 Task: Find connections with filter location Changqing with filter topic #Motivationwith filter profile language Potuguese with filter current company Poshmark with filter school Jaypee University of Information Technology with filter industry Government Administration with filter service category Resume Writing with filter keywords title Recyclables Collector
Action: Mouse moved to (531, 101)
Screenshot: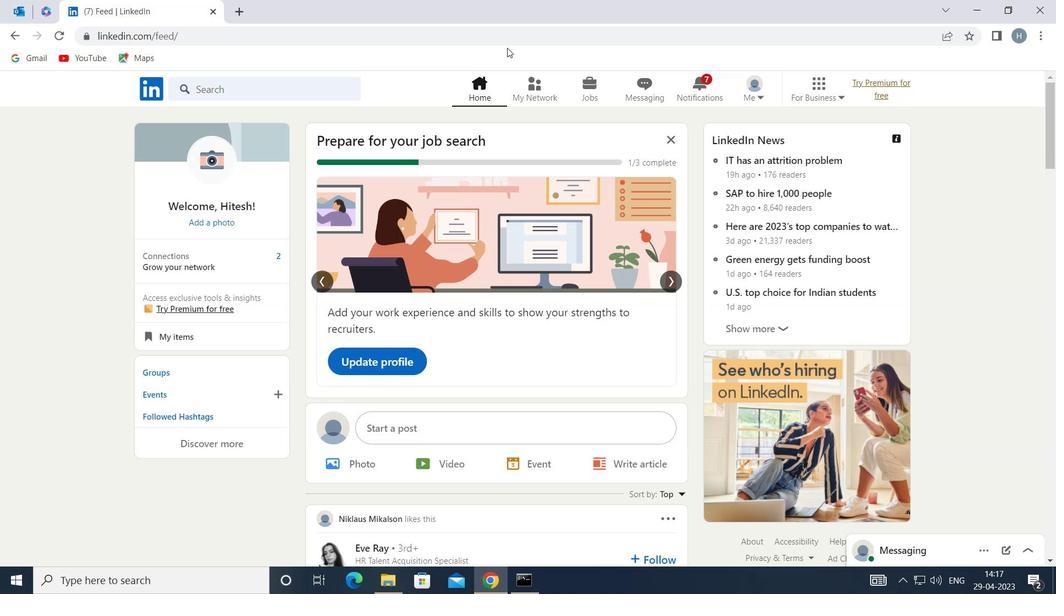 
Action: Mouse pressed left at (531, 101)
Screenshot: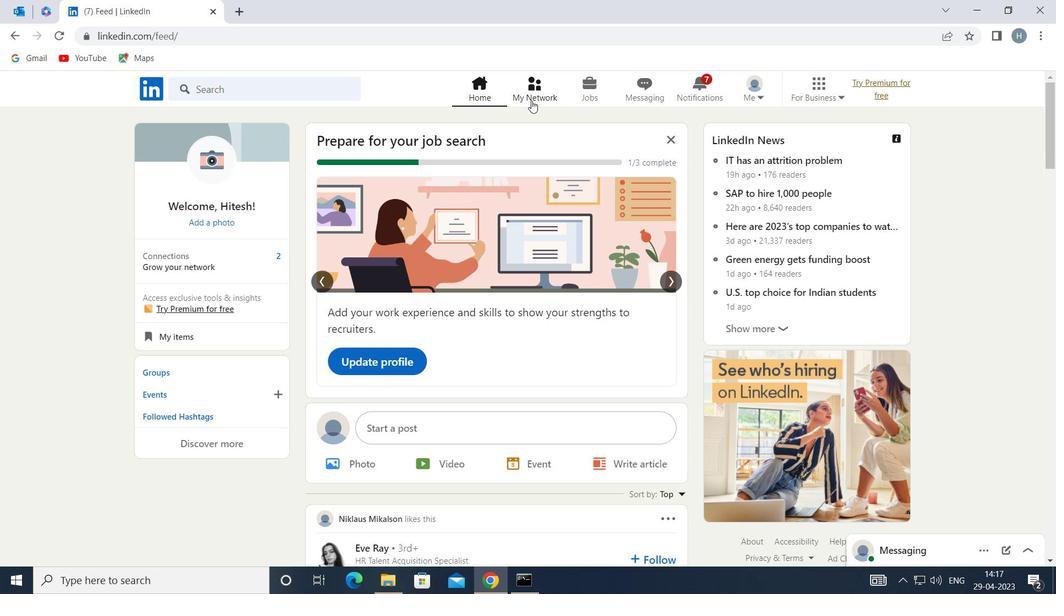 
Action: Mouse moved to (304, 167)
Screenshot: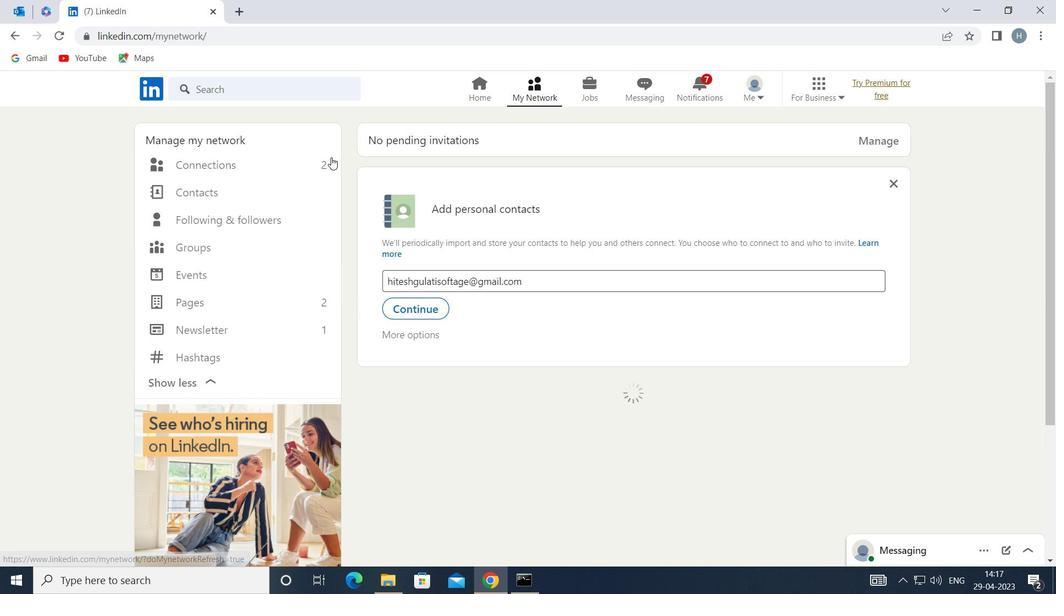 
Action: Mouse pressed left at (304, 167)
Screenshot: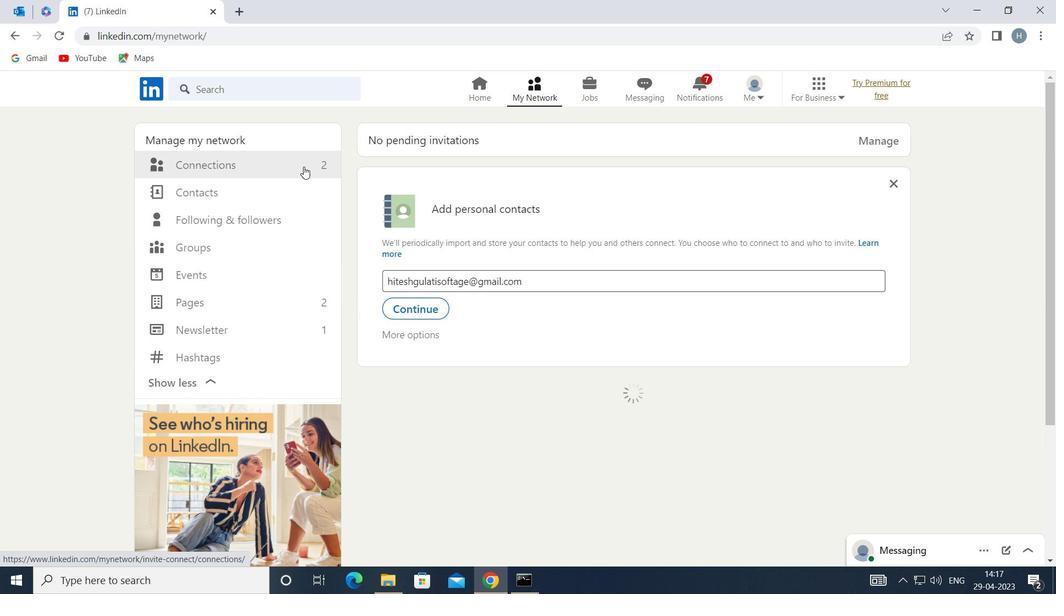 
Action: Mouse moved to (633, 162)
Screenshot: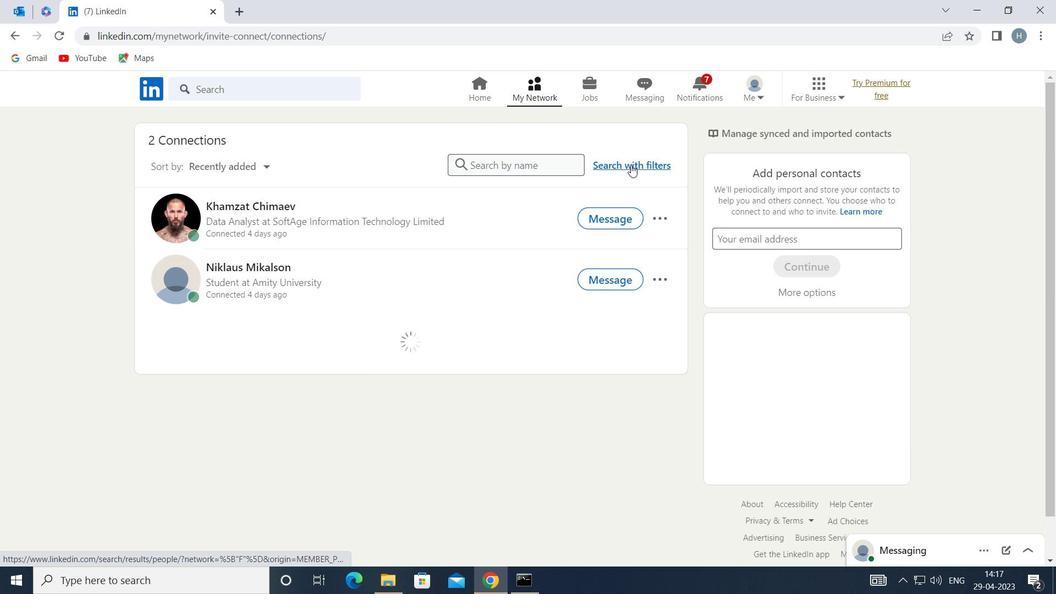 
Action: Mouse pressed left at (633, 162)
Screenshot: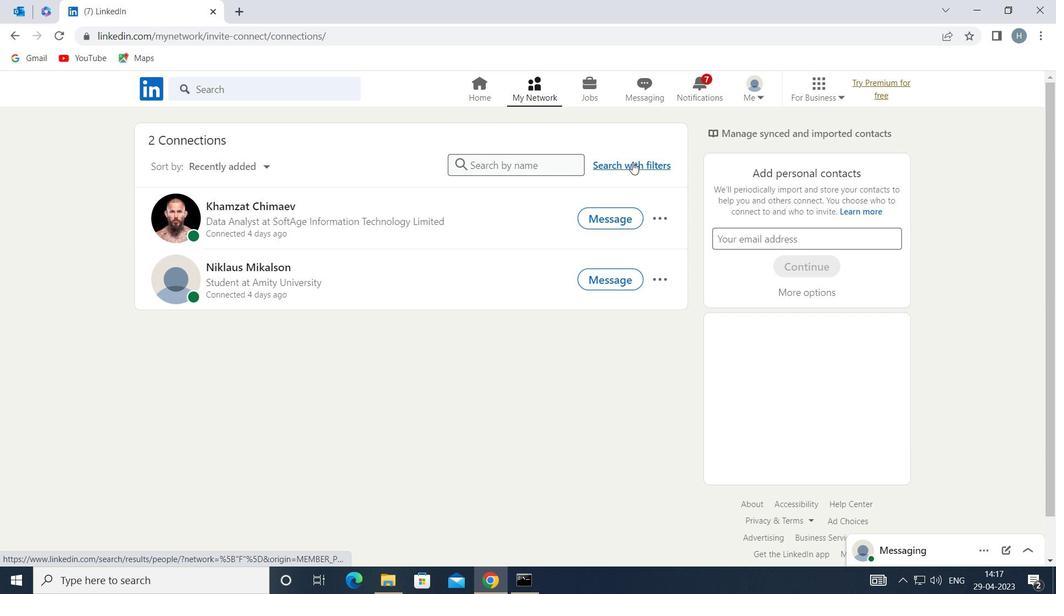 
Action: Mouse moved to (585, 126)
Screenshot: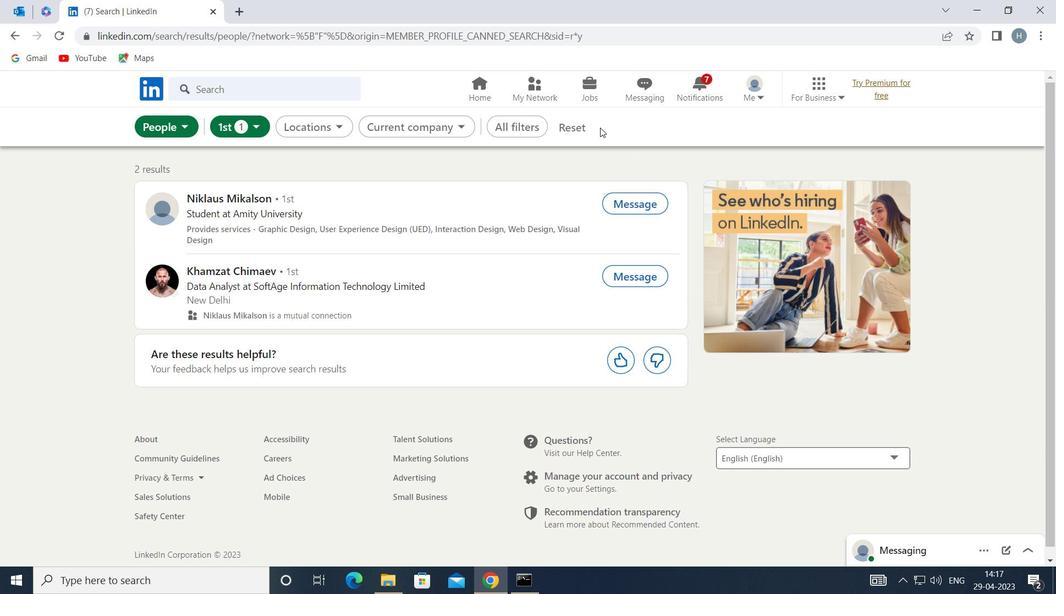 
Action: Mouse pressed left at (585, 126)
Screenshot: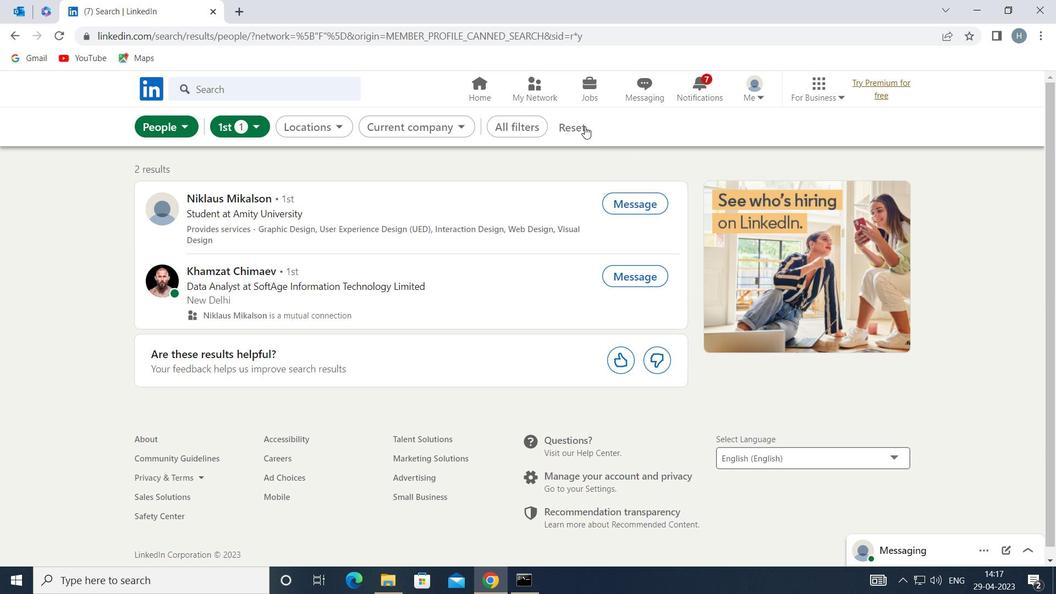 
Action: Mouse moved to (573, 125)
Screenshot: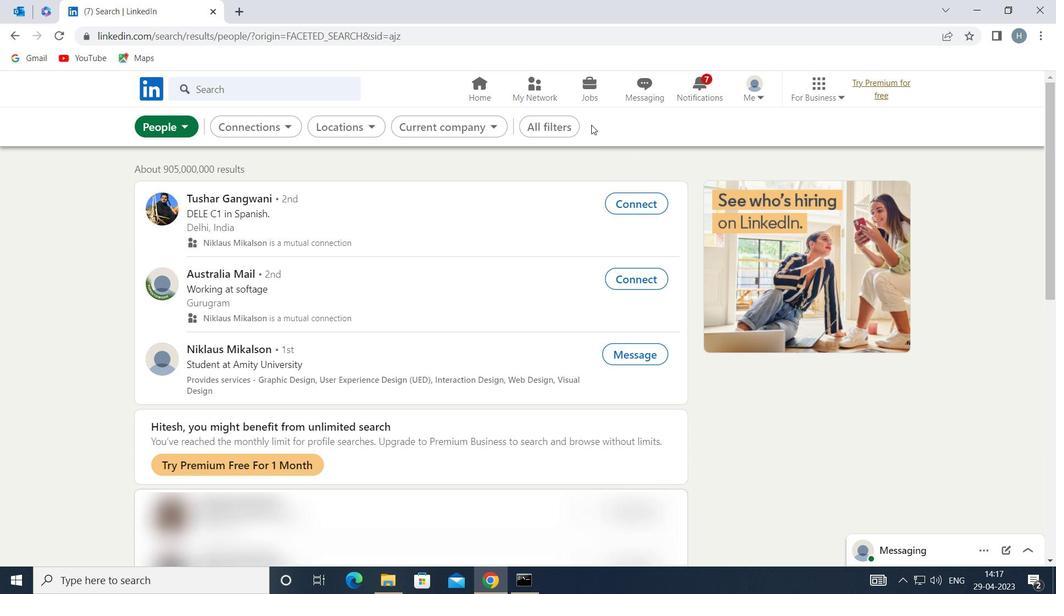 
Action: Mouse pressed left at (573, 125)
Screenshot: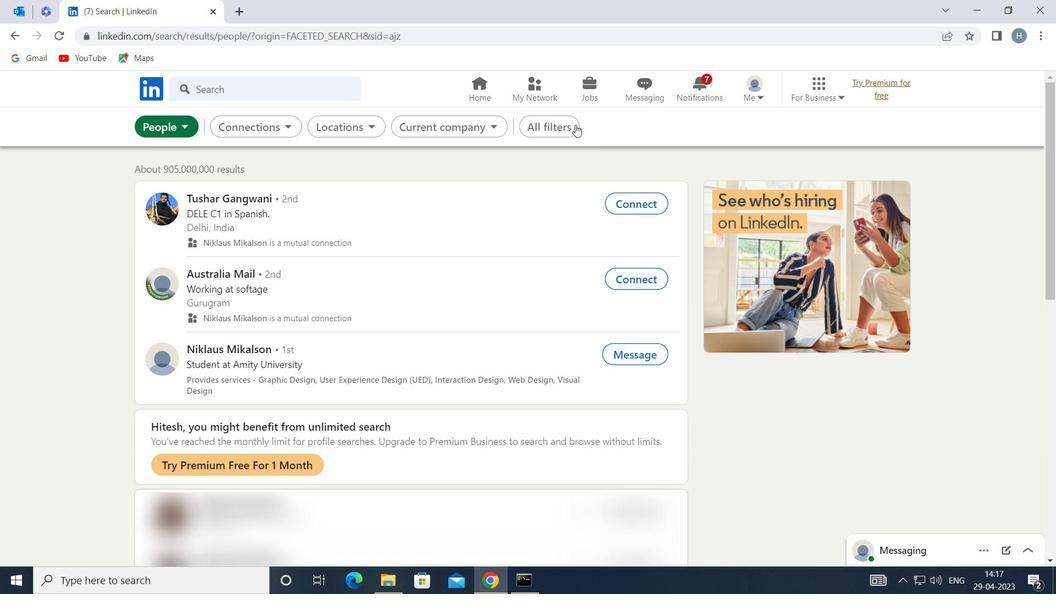 
Action: Mouse moved to (789, 299)
Screenshot: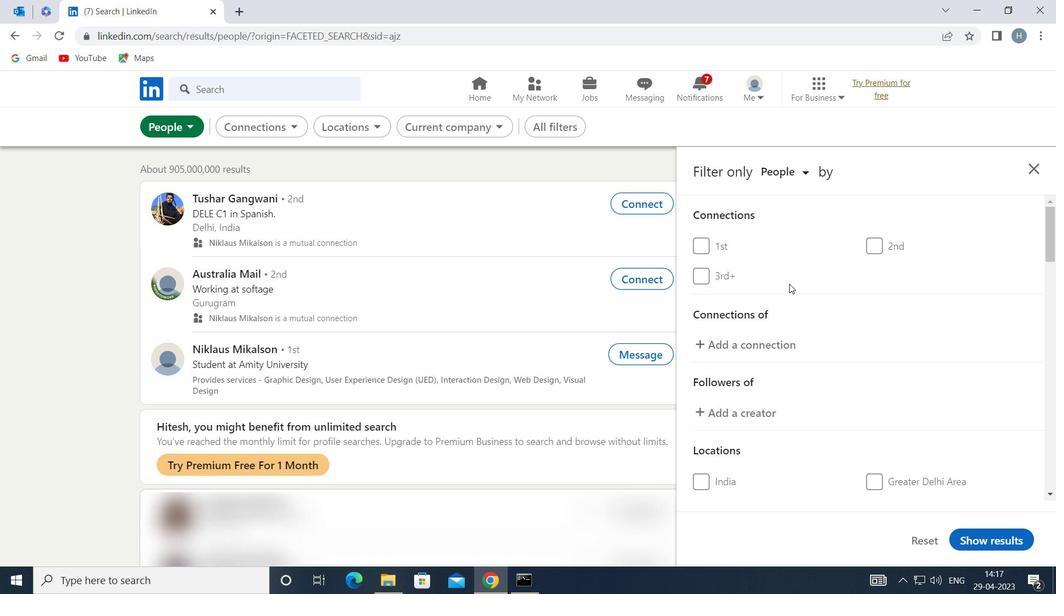 
Action: Mouse scrolled (789, 298) with delta (0, 0)
Screenshot: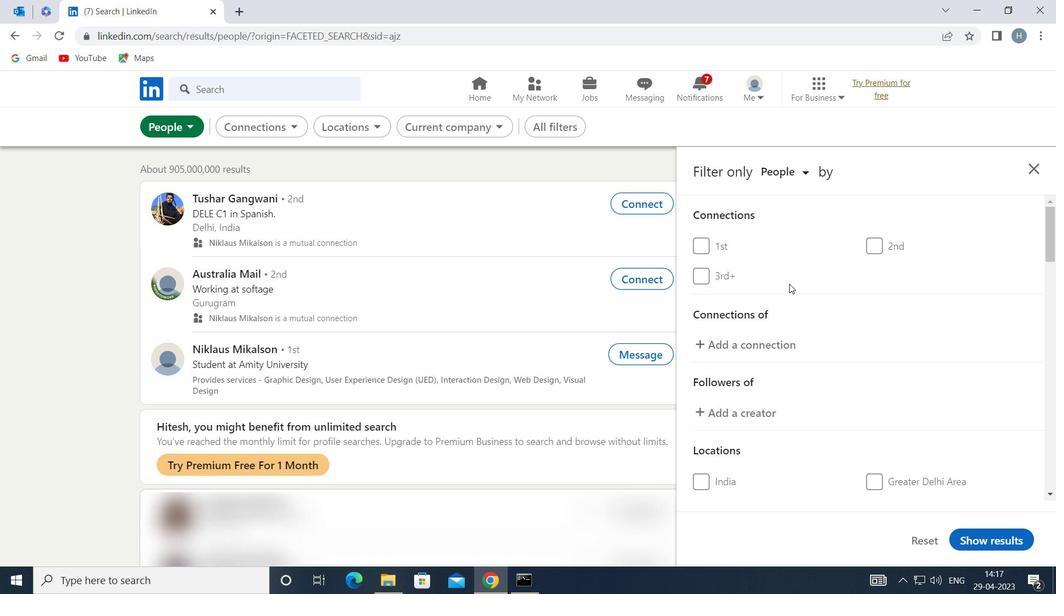
Action: Mouse moved to (788, 310)
Screenshot: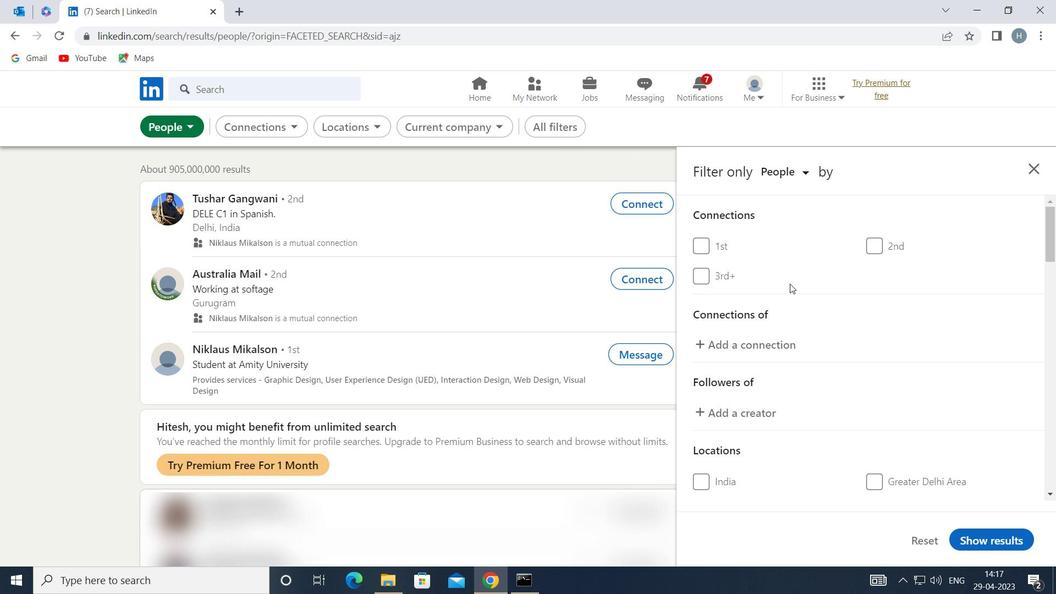 
Action: Mouse scrolled (788, 309) with delta (0, 0)
Screenshot: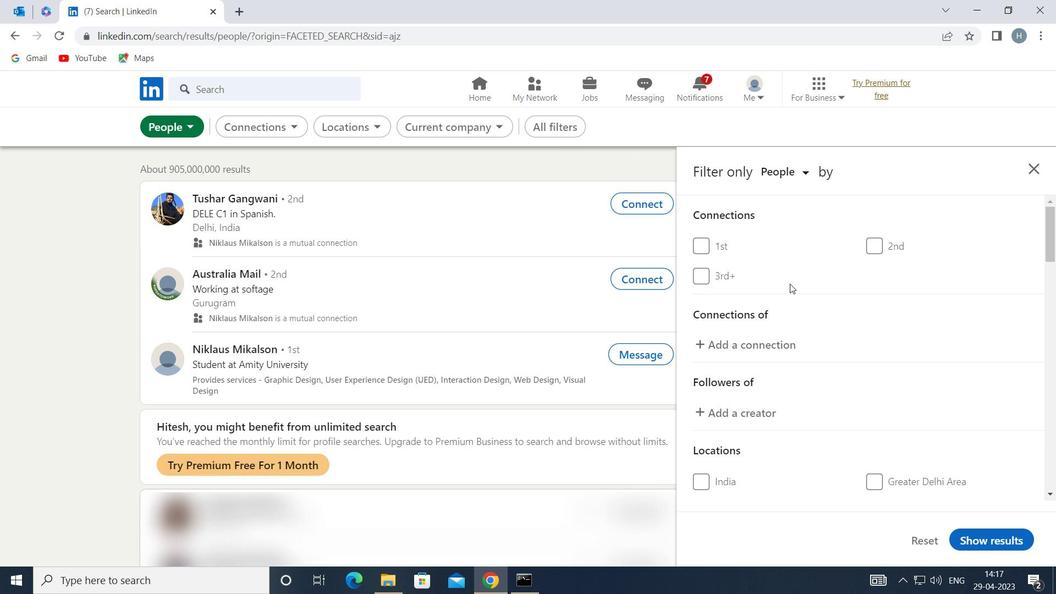 
Action: Mouse moved to (787, 312)
Screenshot: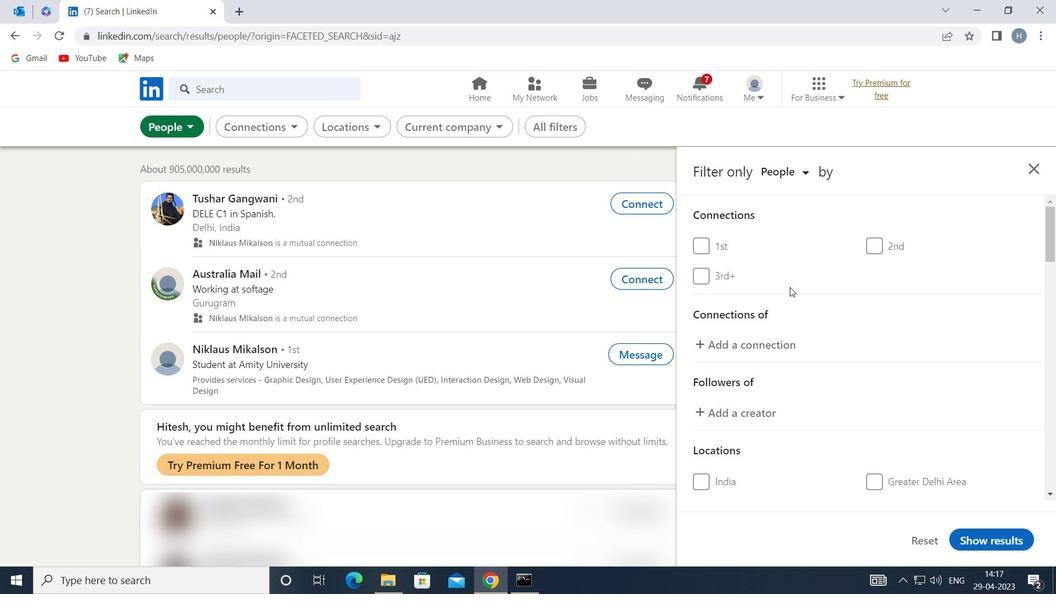 
Action: Mouse scrolled (787, 311) with delta (0, 0)
Screenshot: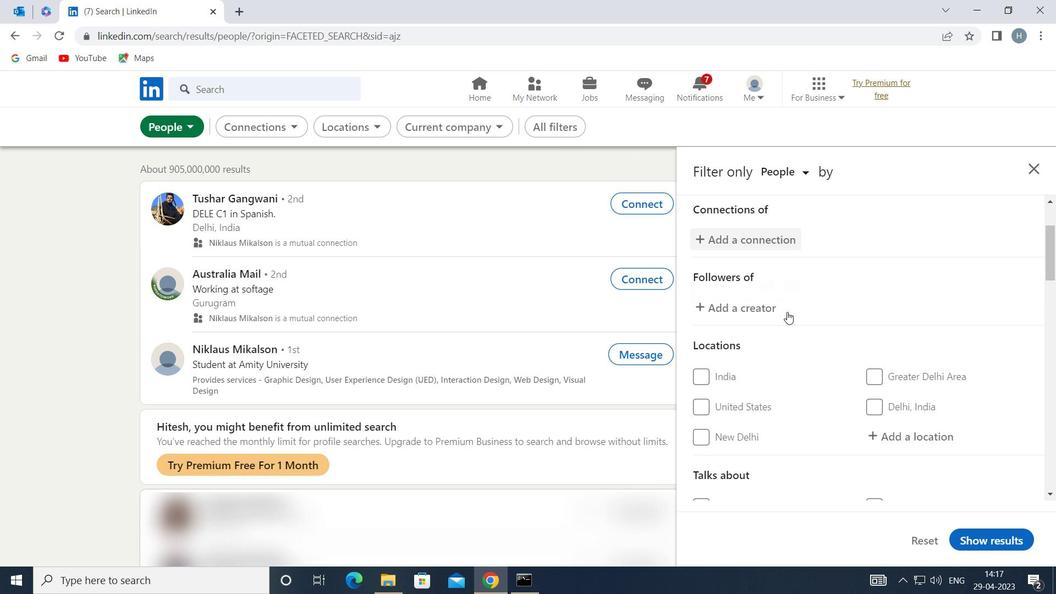 
Action: Mouse moved to (878, 336)
Screenshot: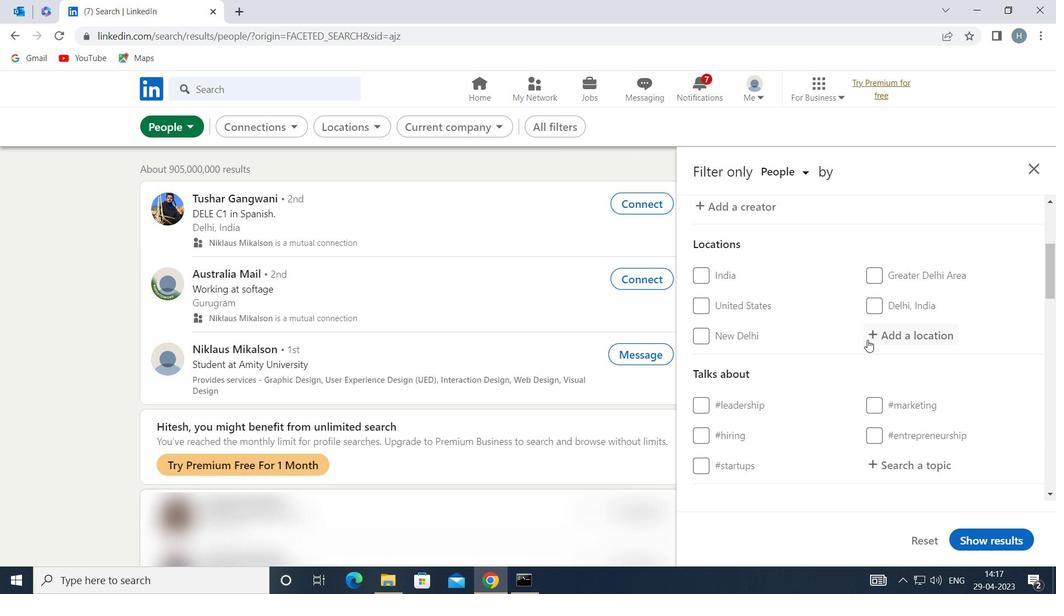 
Action: Mouse pressed left at (878, 336)
Screenshot: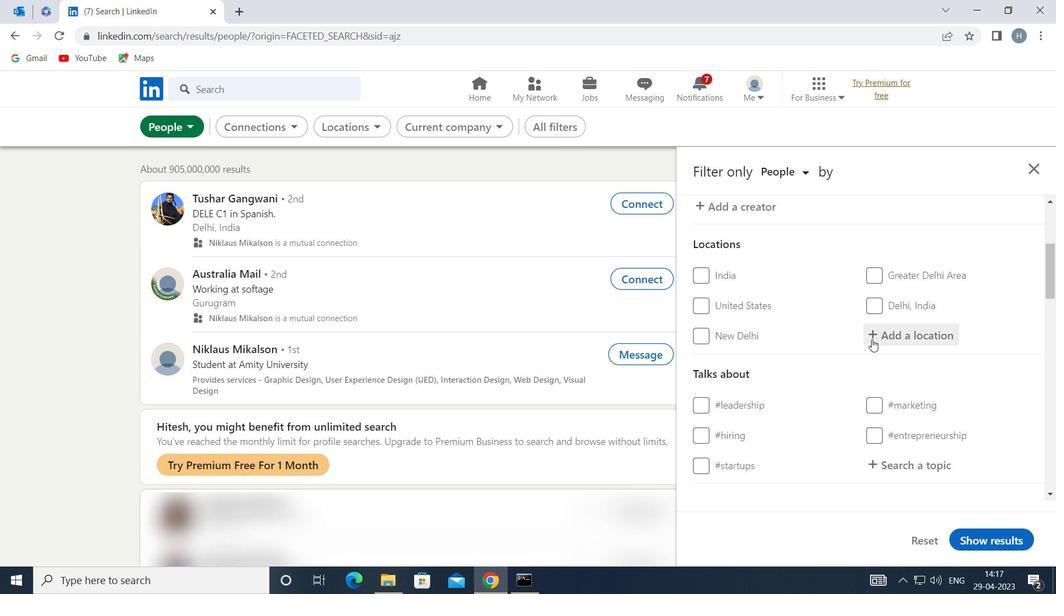 
Action: Mouse moved to (860, 329)
Screenshot: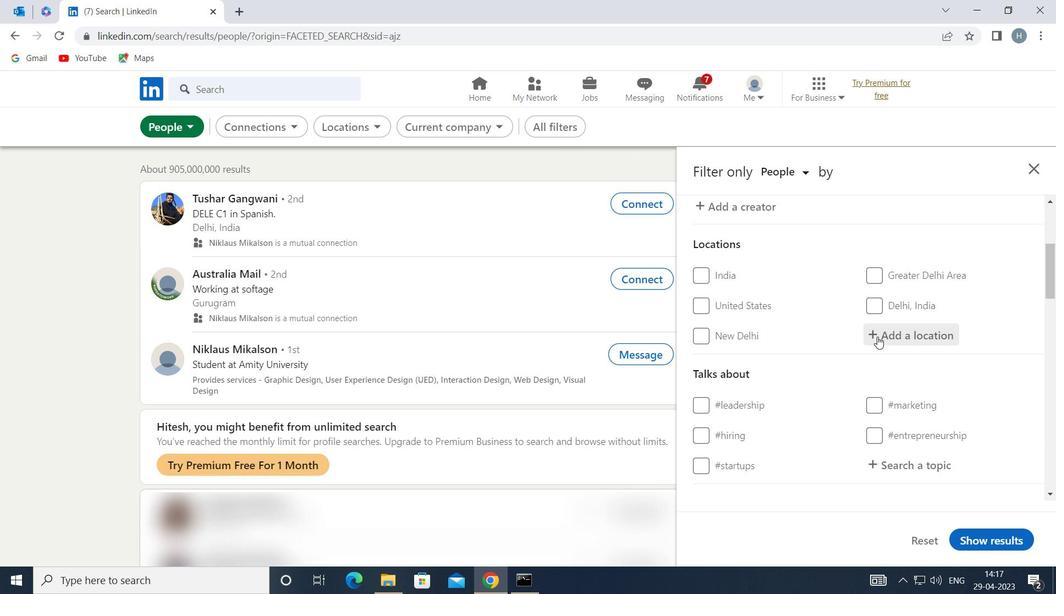 
Action: Key pressed c
Screenshot: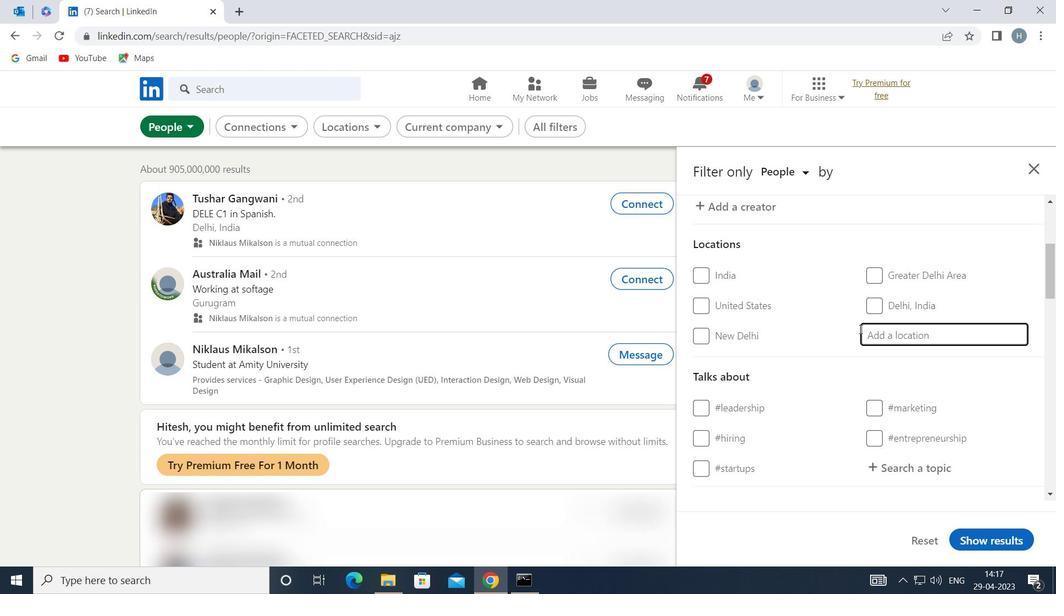 
Action: Mouse moved to (860, 329)
Screenshot: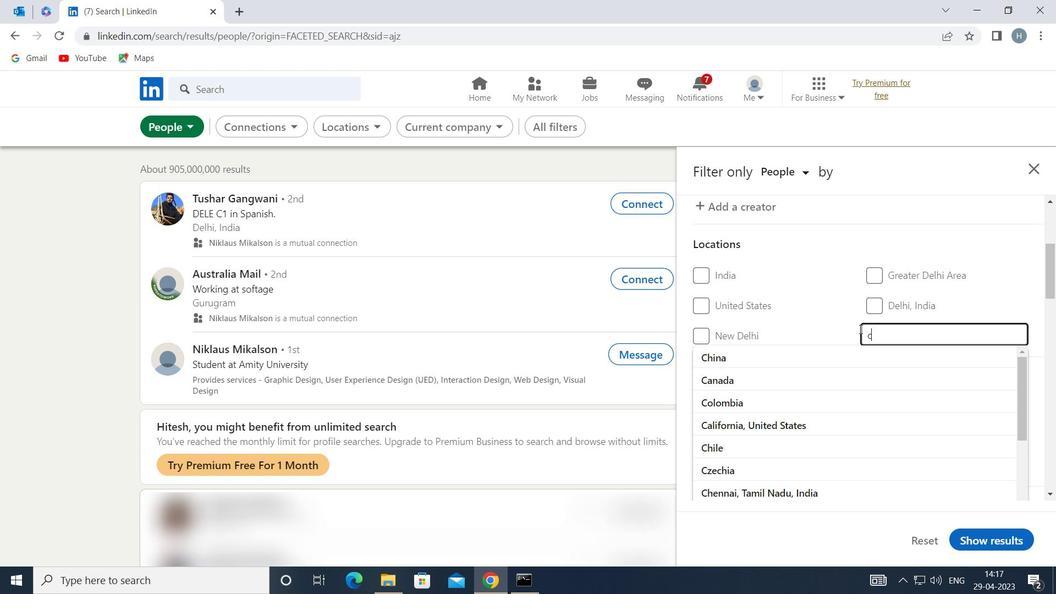 
Action: Key pressed <Key.backspace><Key.shift>CHANGQING
Screenshot: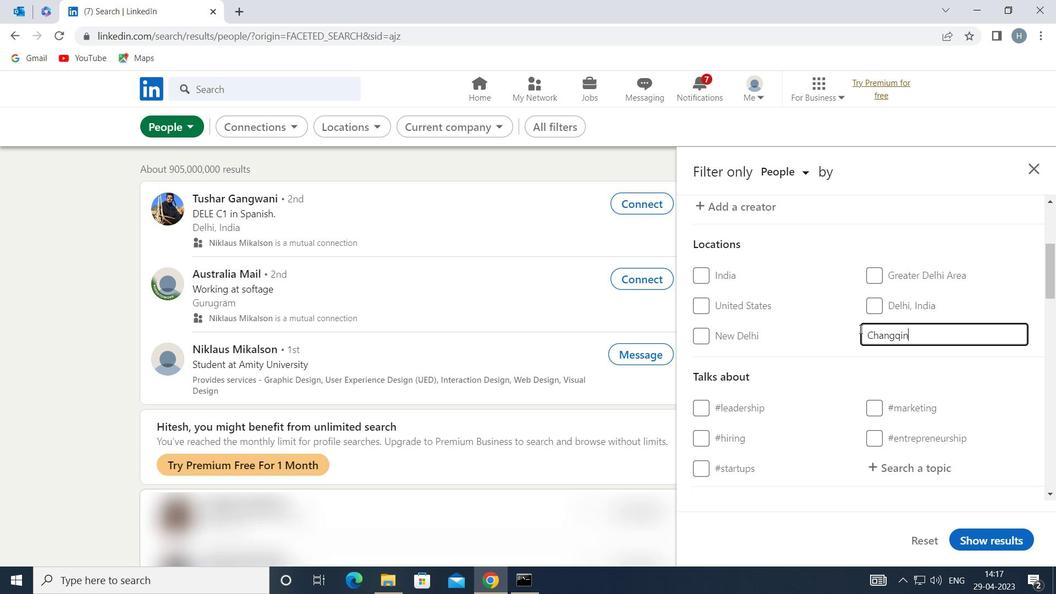 
Action: Mouse moved to (902, 251)
Screenshot: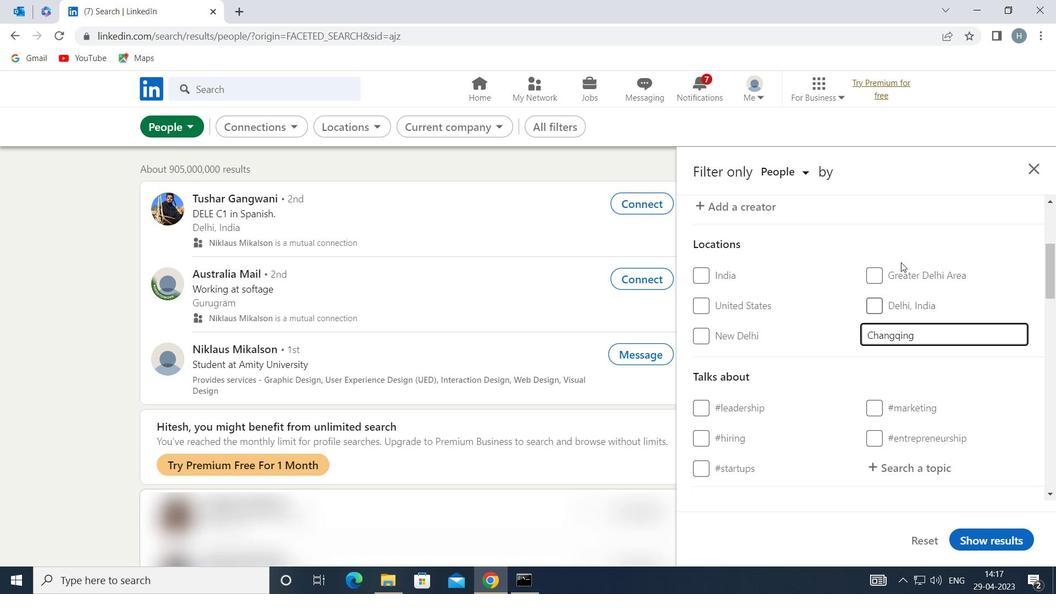 
Action: Key pressed <Key.enter>
Screenshot: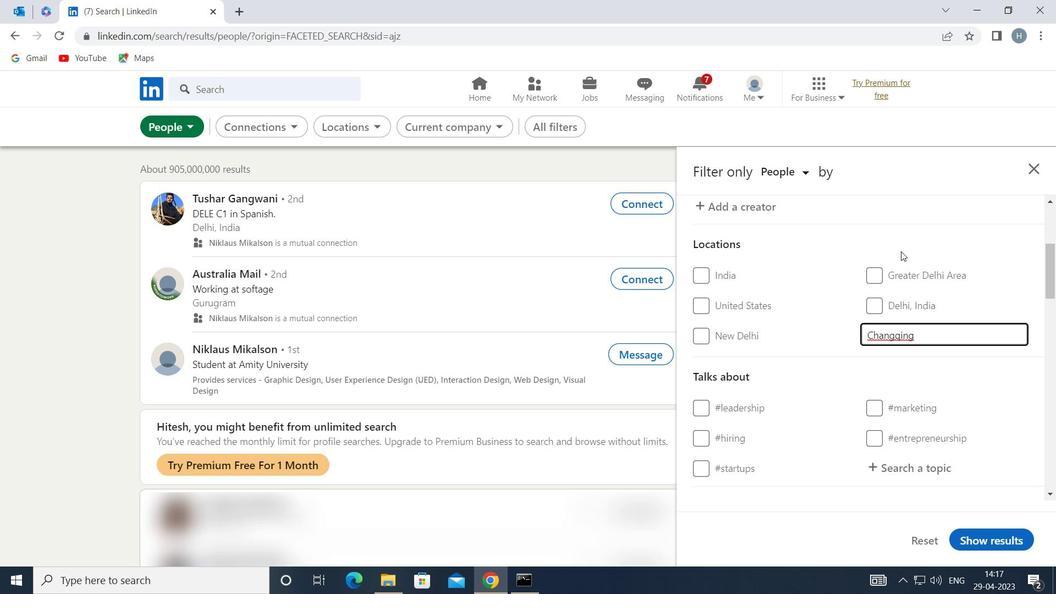 
Action: Mouse moved to (862, 303)
Screenshot: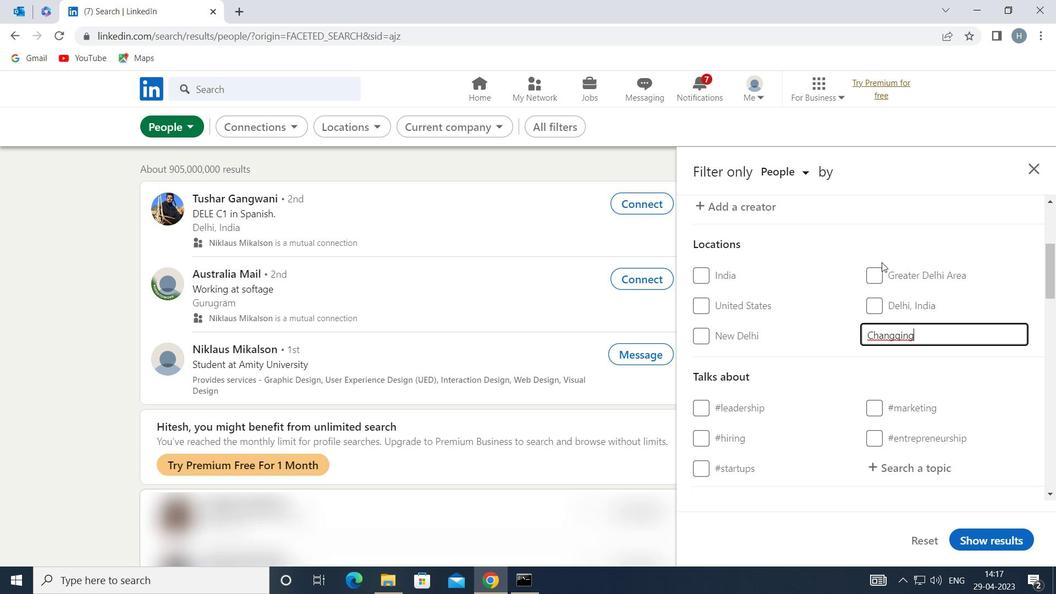 
Action: Mouse scrolled (862, 302) with delta (0, 0)
Screenshot: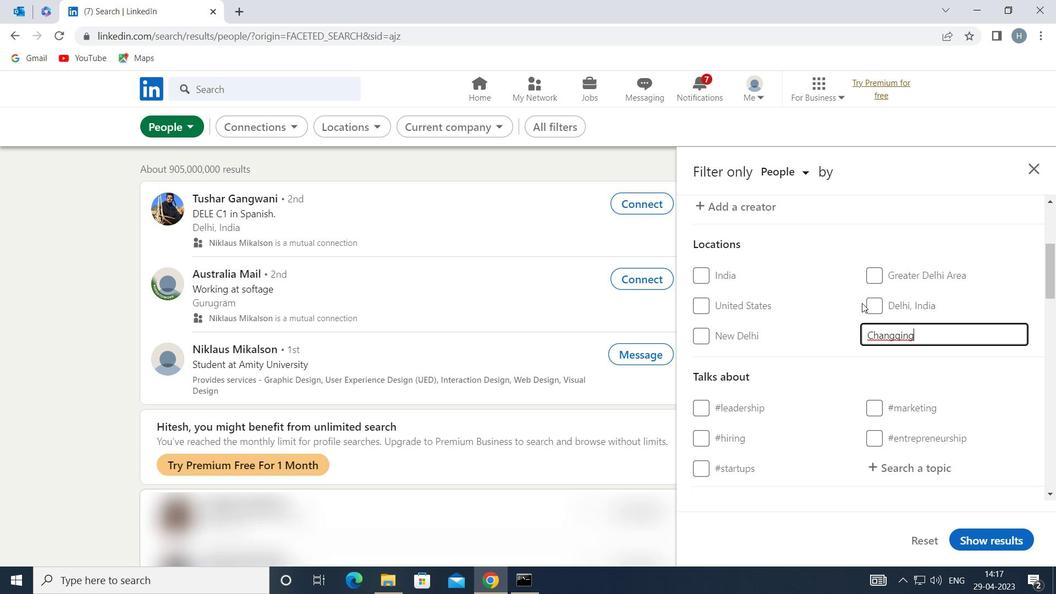 
Action: Mouse moved to (862, 303)
Screenshot: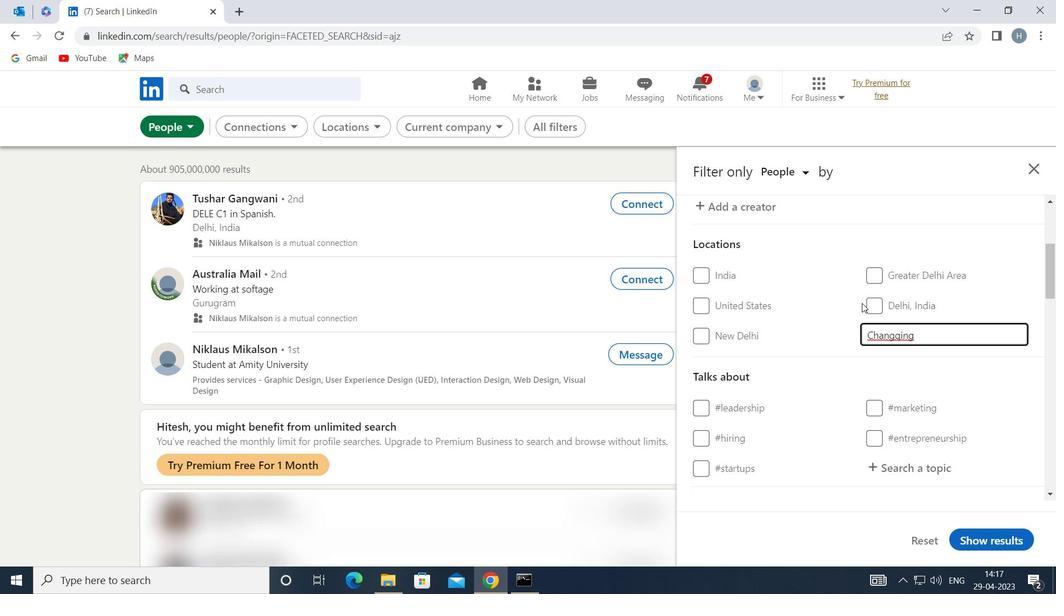 
Action: Mouse scrolled (862, 303) with delta (0, 0)
Screenshot: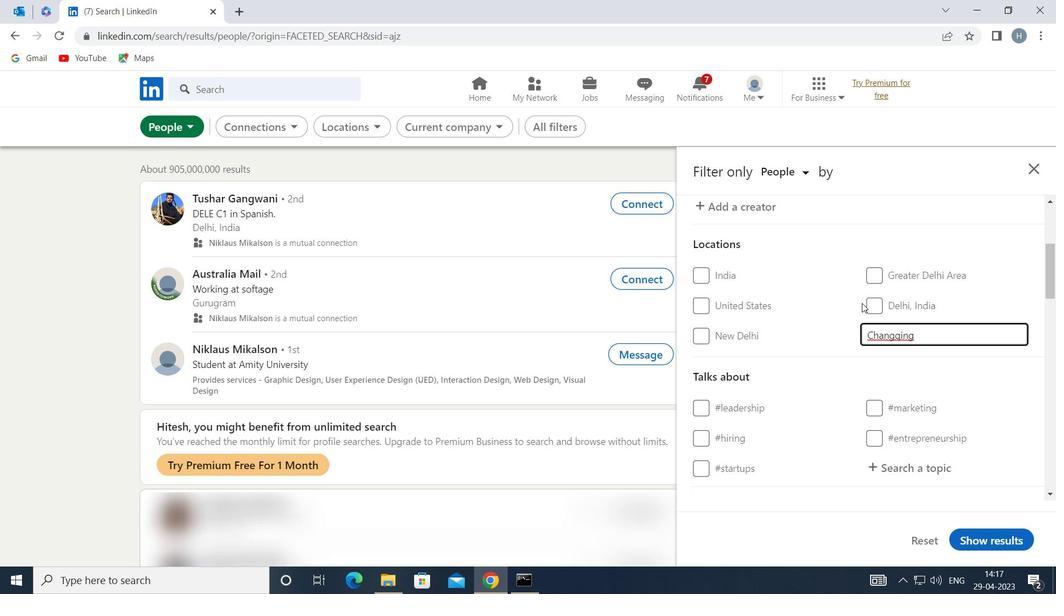 
Action: Mouse moved to (907, 327)
Screenshot: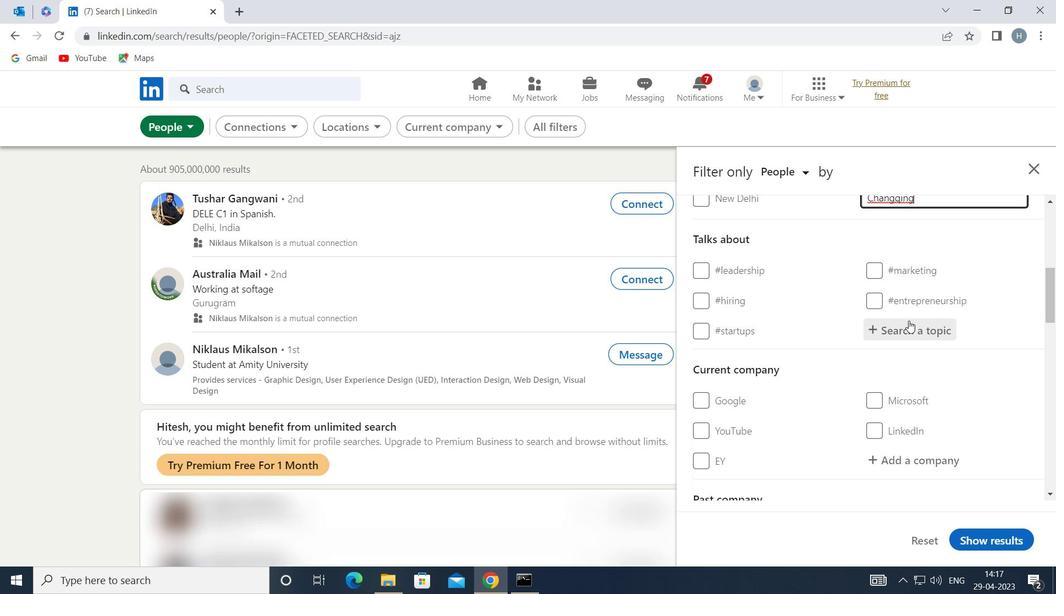 
Action: Mouse pressed left at (907, 327)
Screenshot: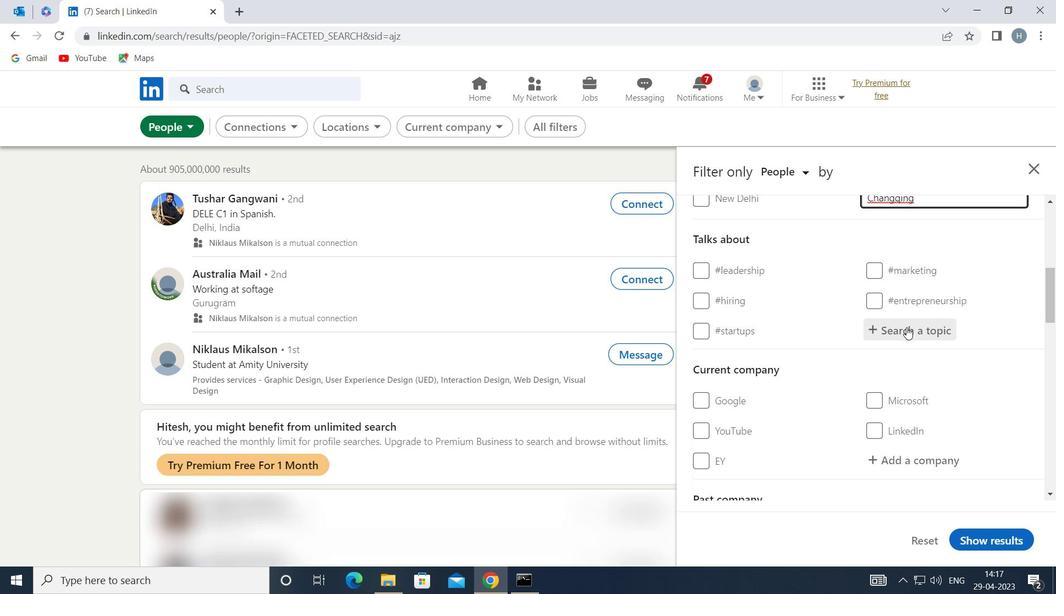 
Action: Mouse moved to (890, 318)
Screenshot: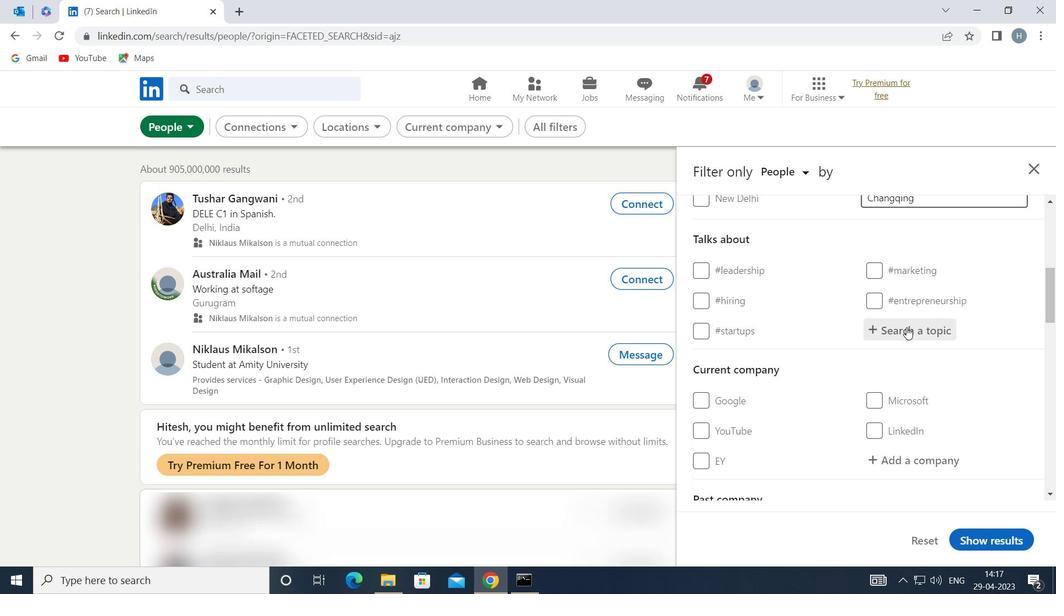 
Action: Key pressed <Key.shift>MOTIVA
Screenshot: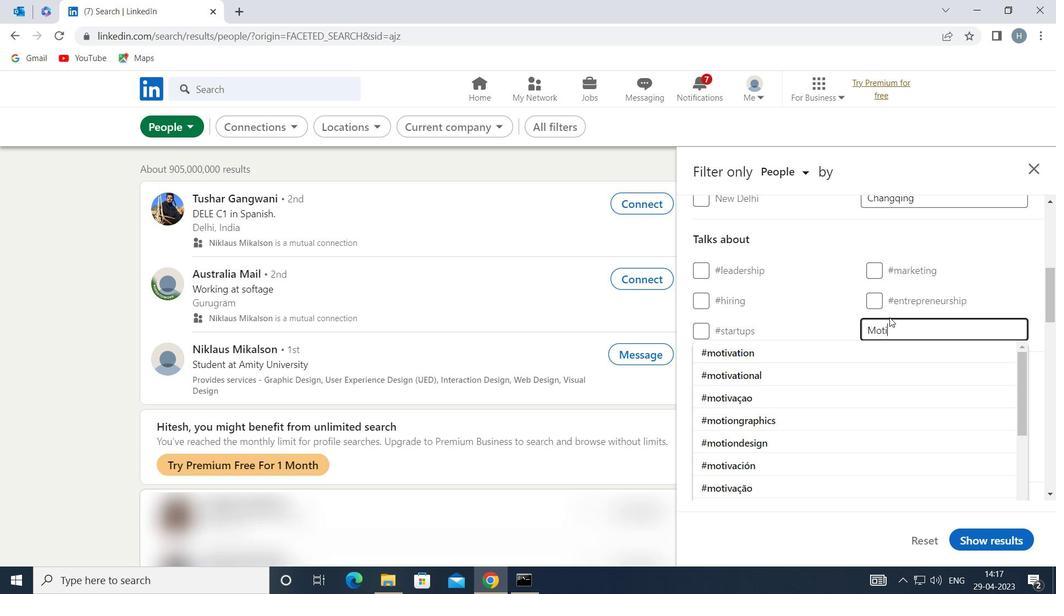 
Action: Mouse moved to (789, 350)
Screenshot: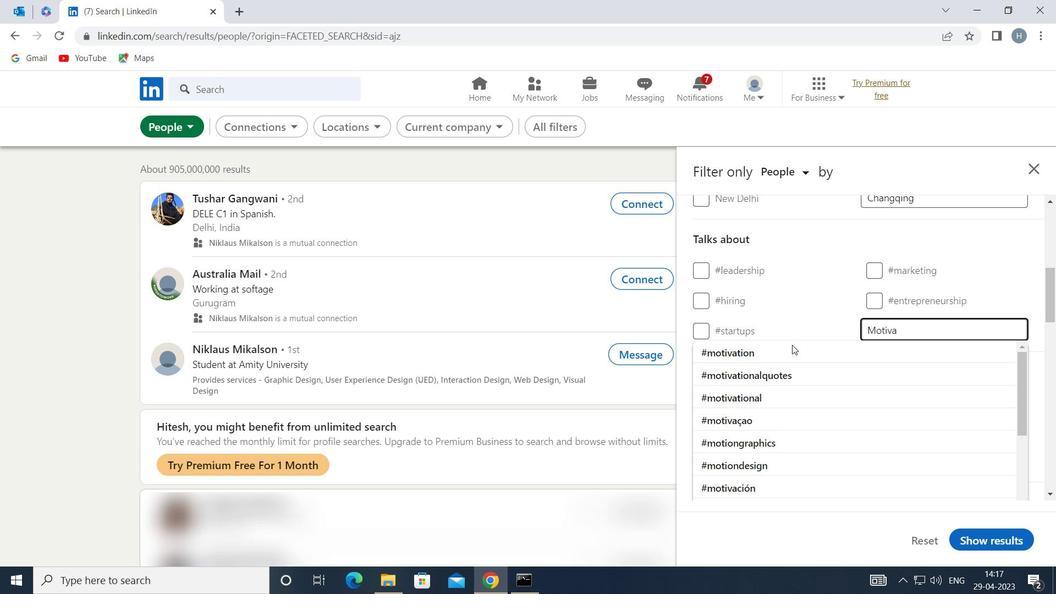 
Action: Mouse pressed left at (789, 350)
Screenshot: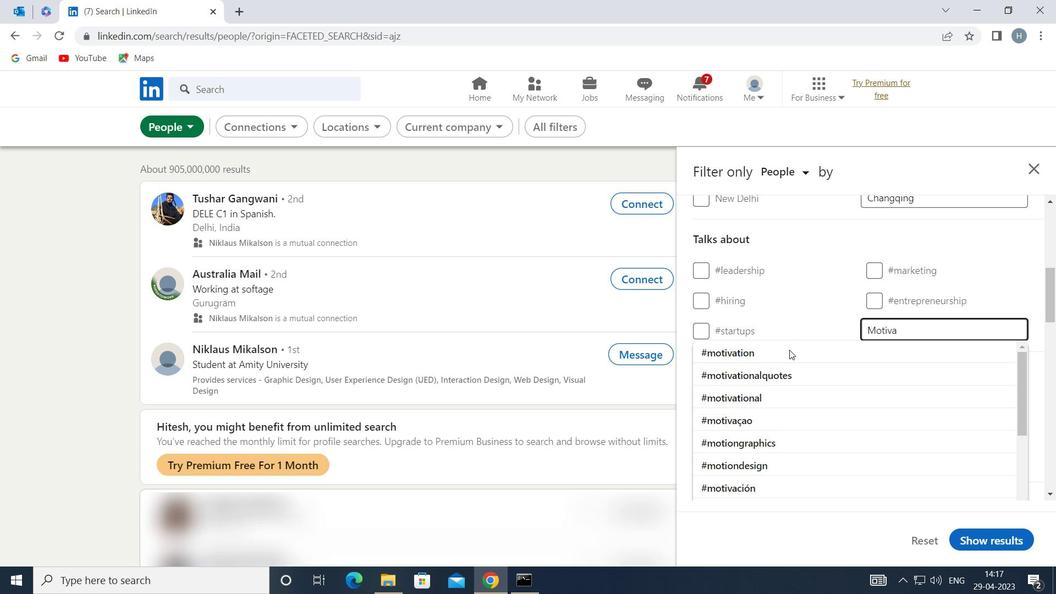
Action: Mouse moved to (800, 339)
Screenshot: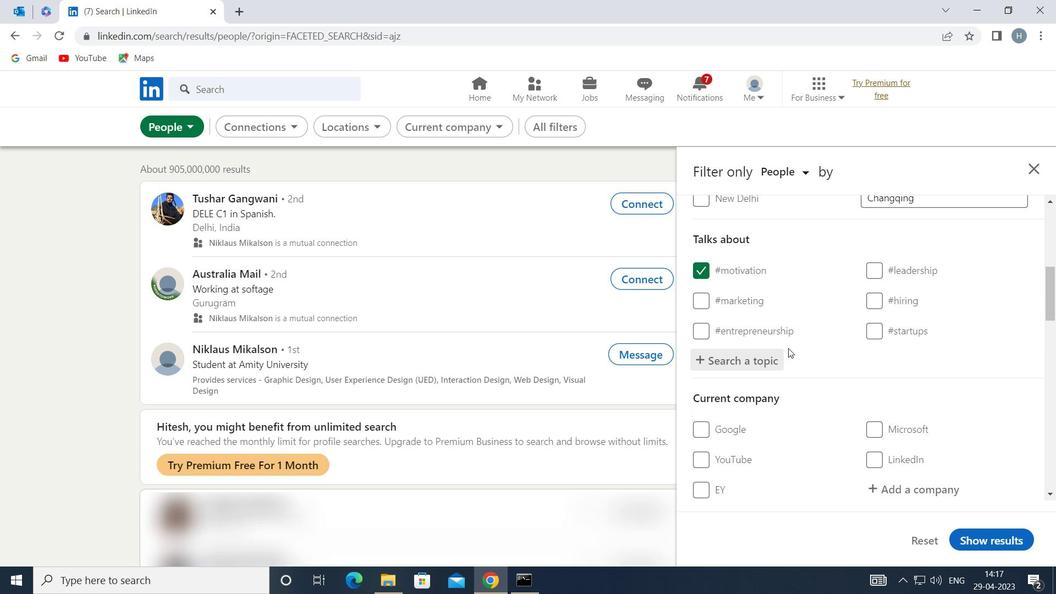 
Action: Mouse scrolled (800, 339) with delta (0, 0)
Screenshot: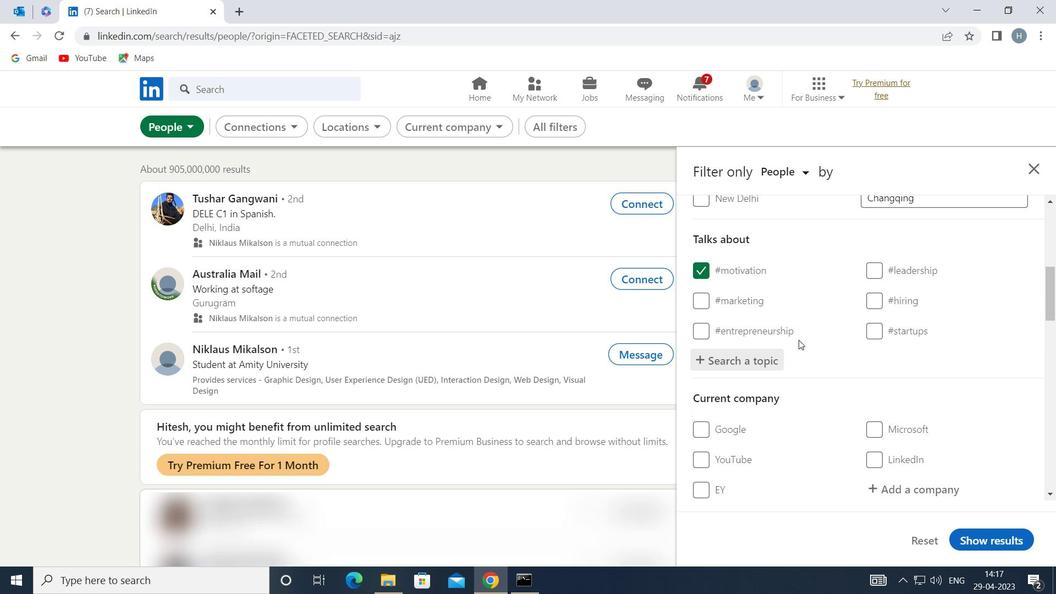
Action: Mouse scrolled (800, 339) with delta (0, 0)
Screenshot: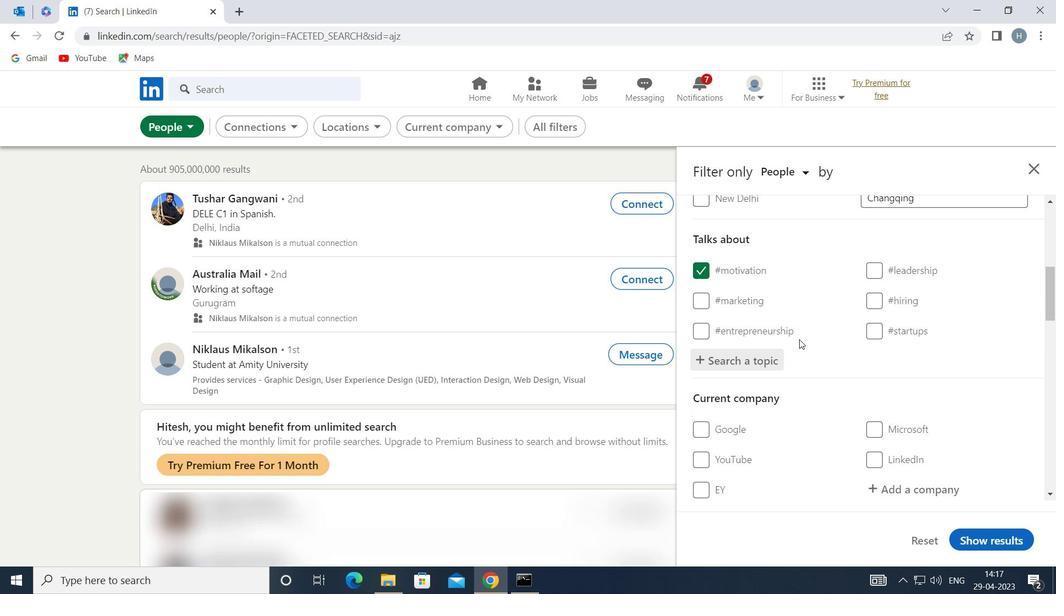 
Action: Mouse scrolled (800, 339) with delta (0, 0)
Screenshot: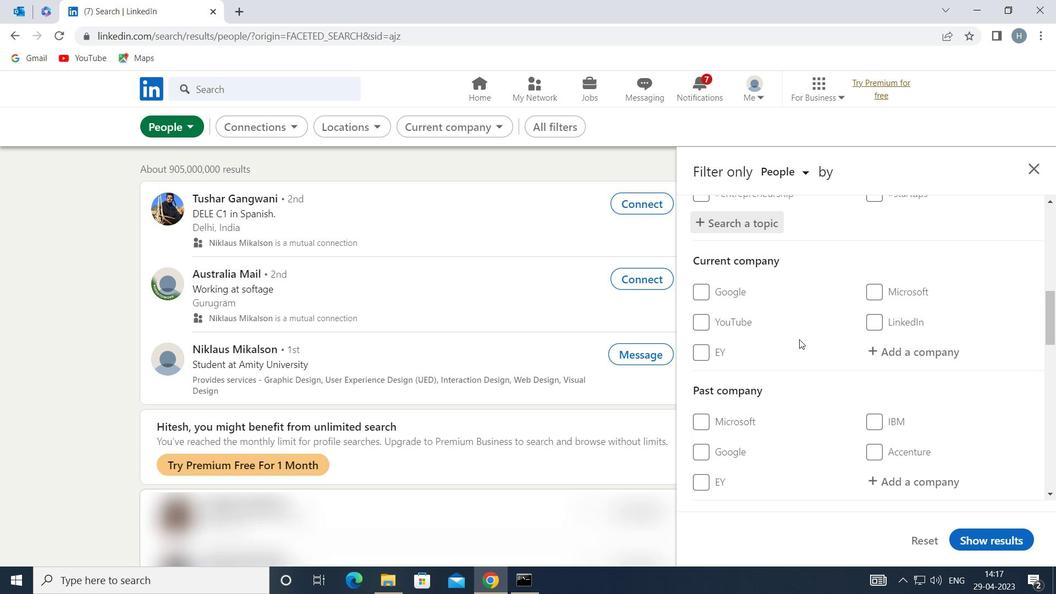 
Action: Mouse moved to (799, 322)
Screenshot: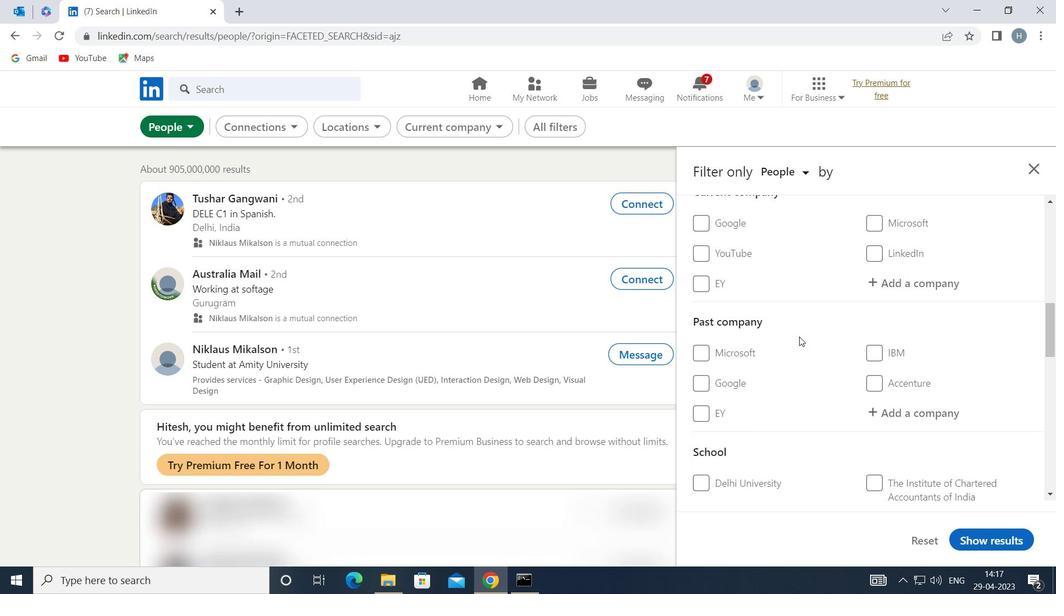 
Action: Mouse scrolled (799, 322) with delta (0, 0)
Screenshot: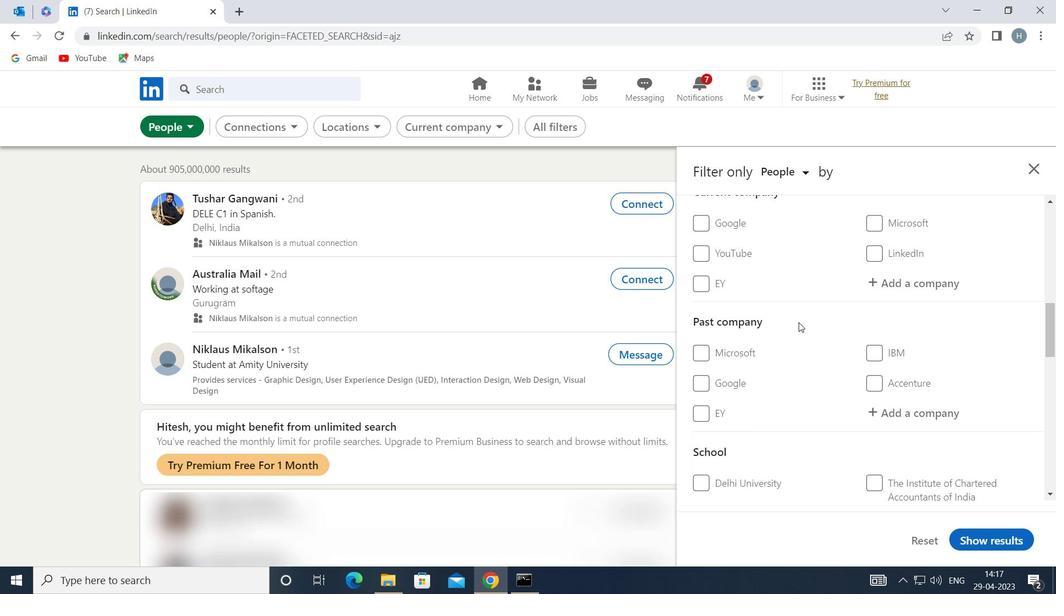 
Action: Mouse moved to (798, 322)
Screenshot: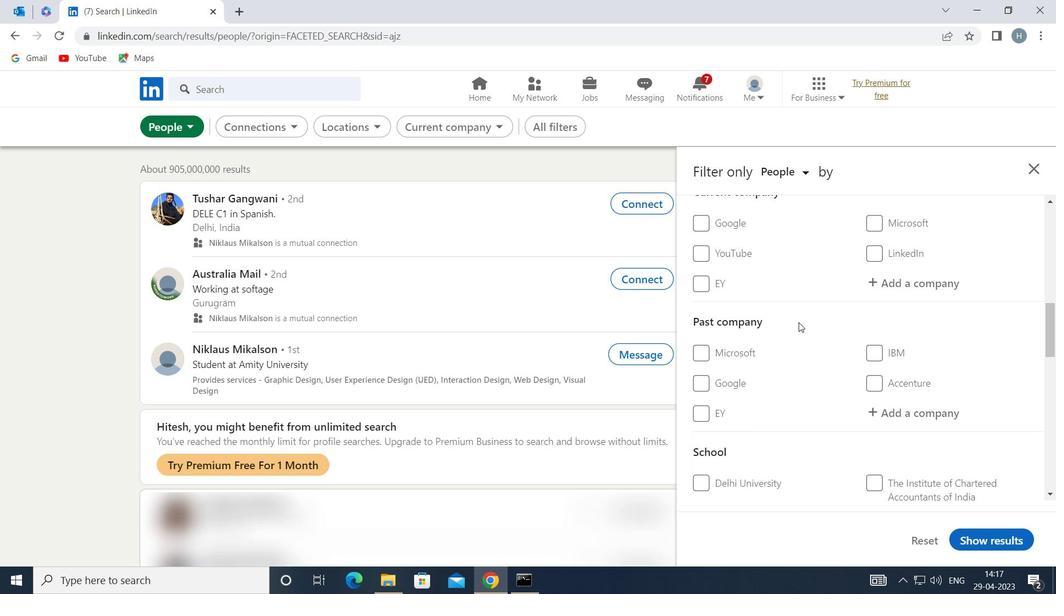 
Action: Mouse scrolled (798, 322) with delta (0, 0)
Screenshot: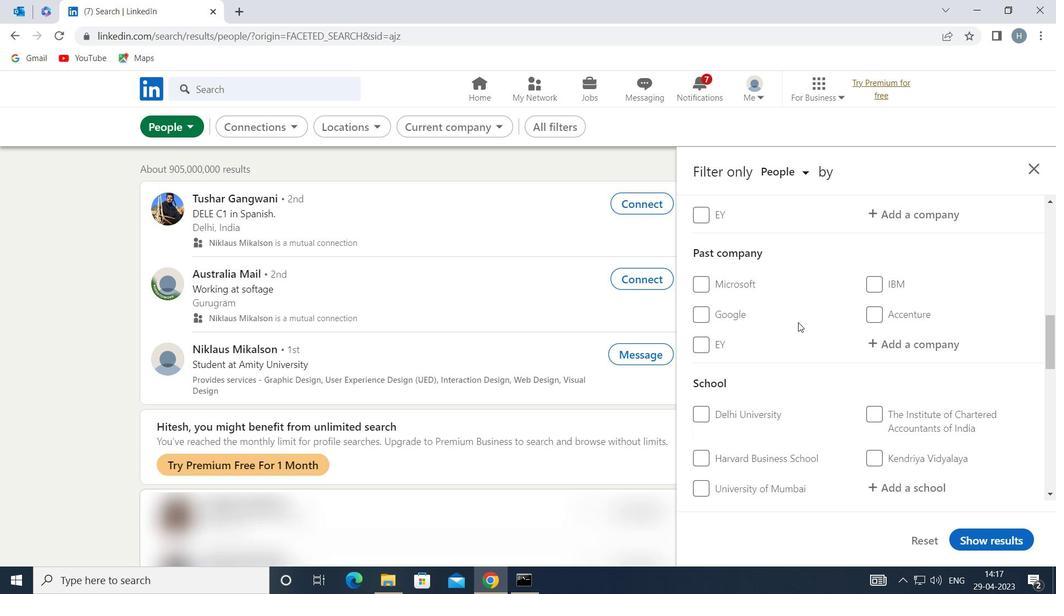 
Action: Mouse scrolled (798, 322) with delta (0, 0)
Screenshot: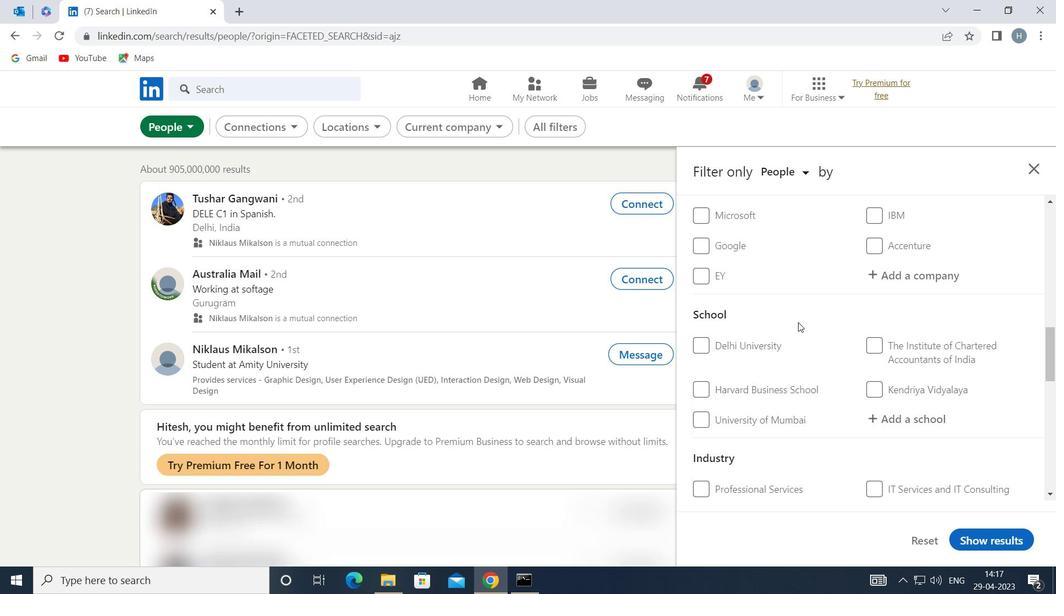 
Action: Mouse scrolled (798, 322) with delta (0, 0)
Screenshot: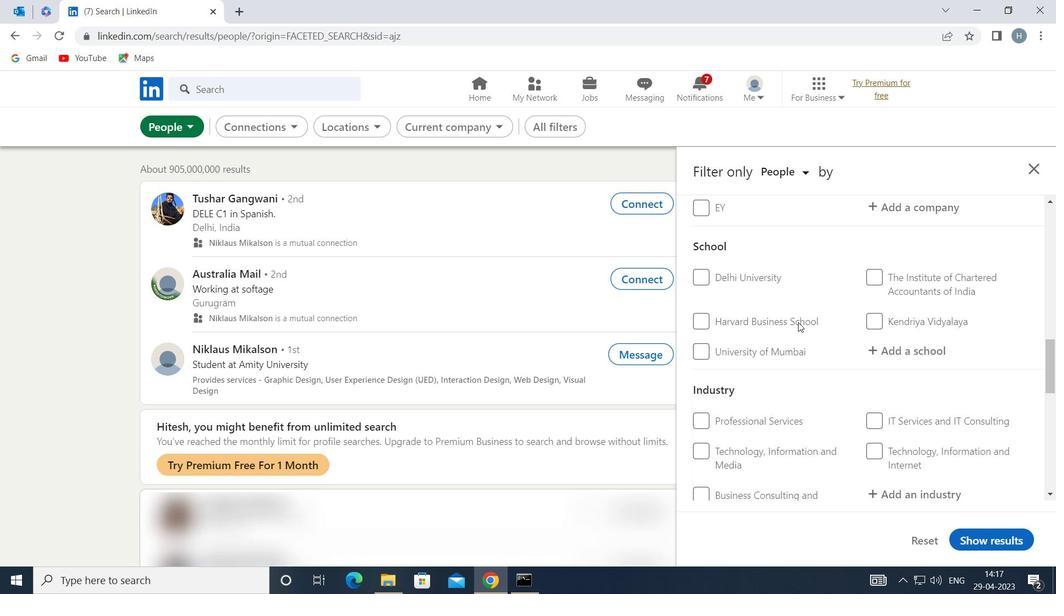 
Action: Mouse scrolled (798, 322) with delta (0, 0)
Screenshot: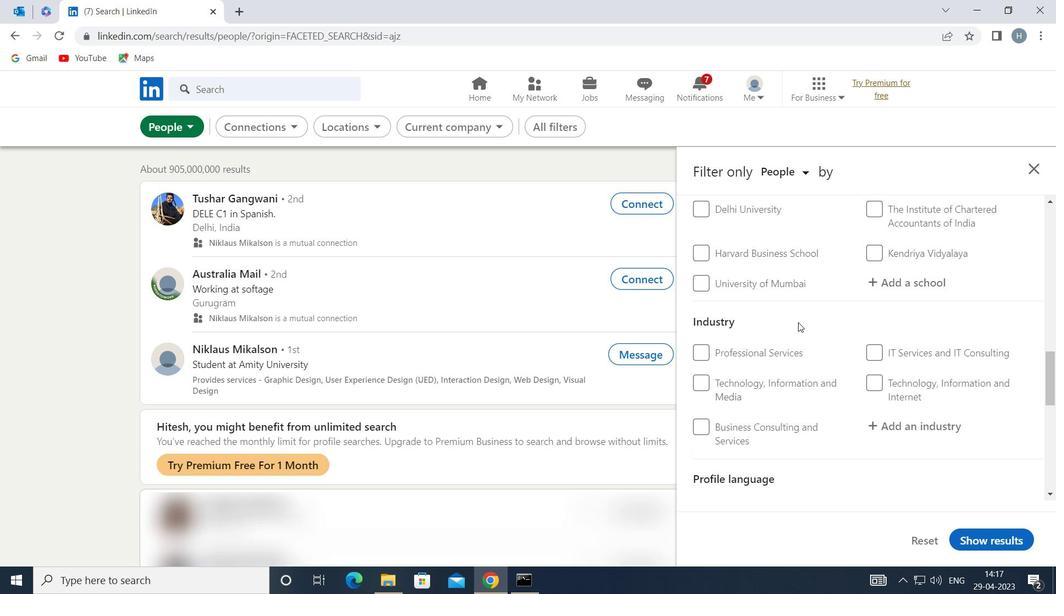 
Action: Mouse scrolled (798, 322) with delta (0, 0)
Screenshot: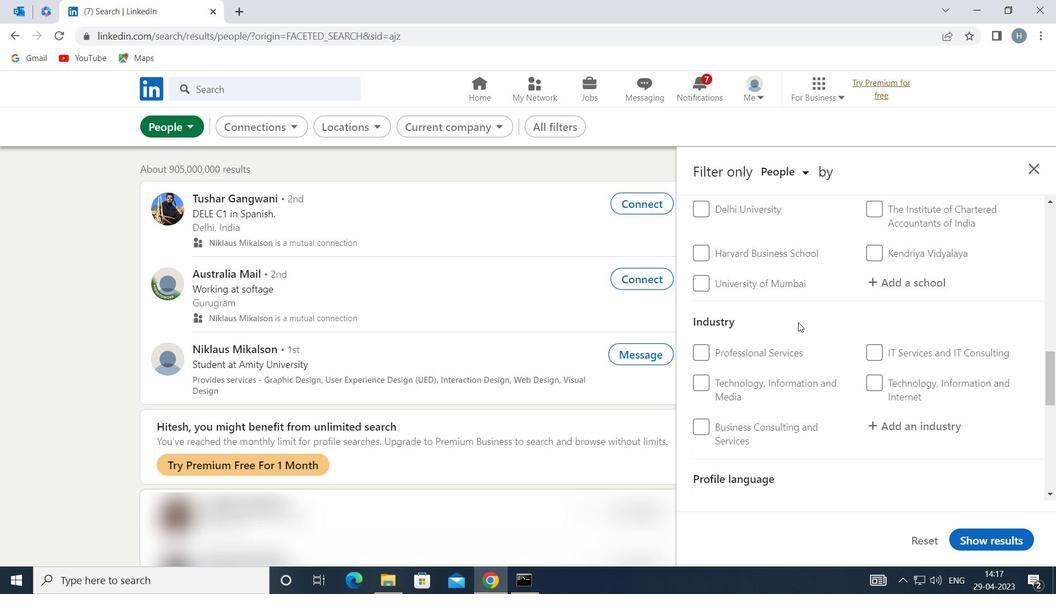 
Action: Mouse scrolled (798, 322) with delta (0, 0)
Screenshot: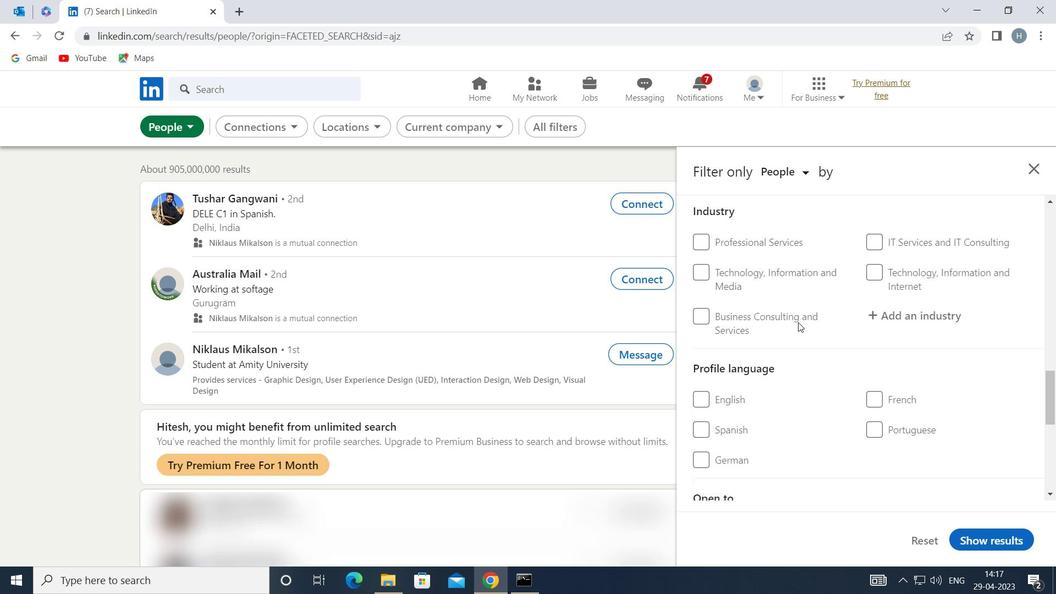 
Action: Mouse moved to (876, 328)
Screenshot: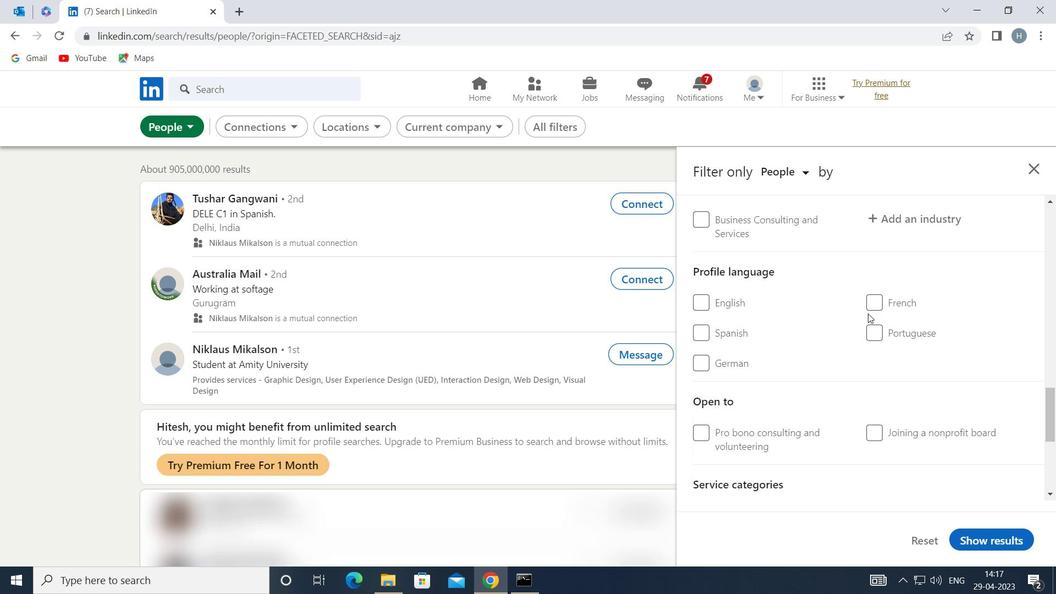 
Action: Mouse pressed left at (876, 328)
Screenshot: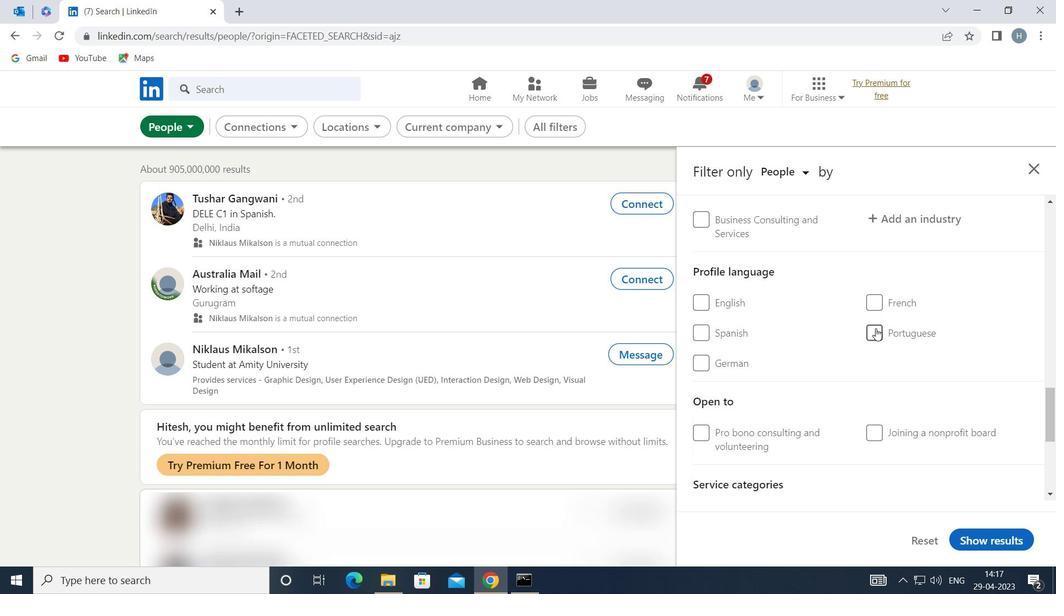 
Action: Mouse moved to (823, 330)
Screenshot: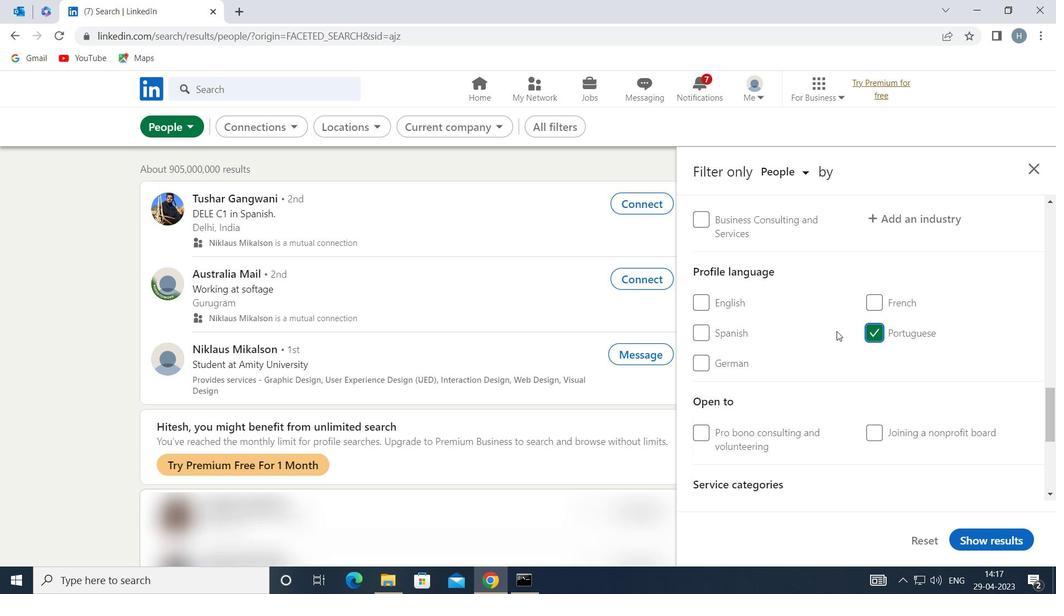 
Action: Mouse scrolled (823, 331) with delta (0, 0)
Screenshot: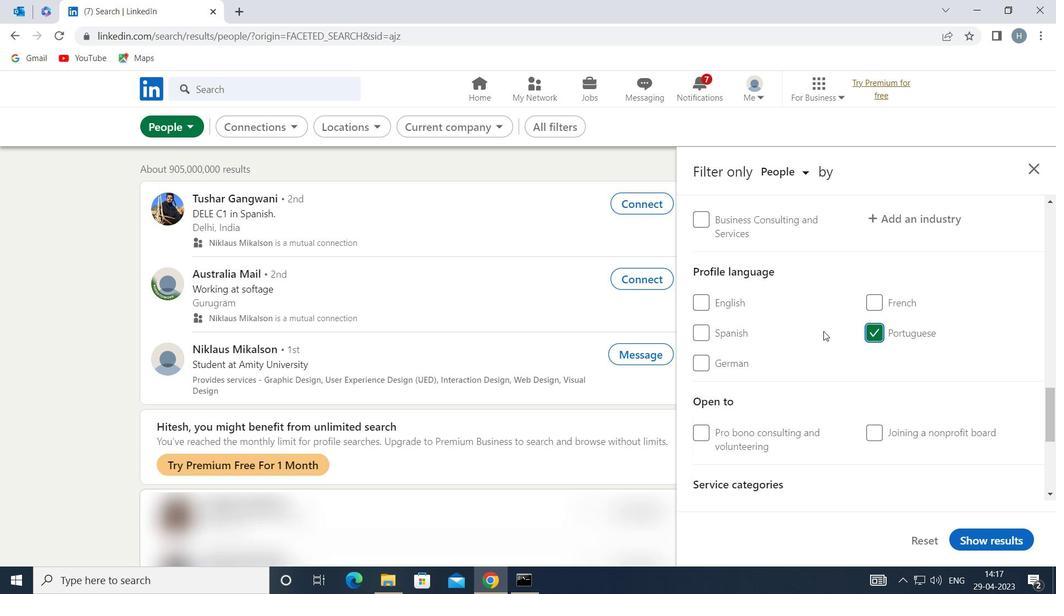 
Action: Mouse scrolled (823, 331) with delta (0, 0)
Screenshot: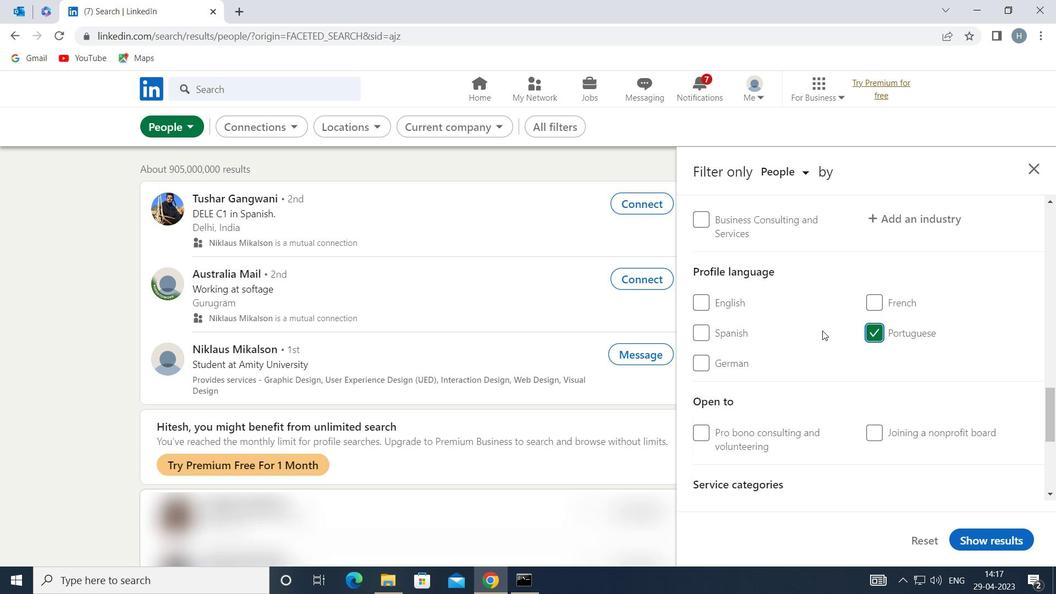 
Action: Mouse moved to (822, 327)
Screenshot: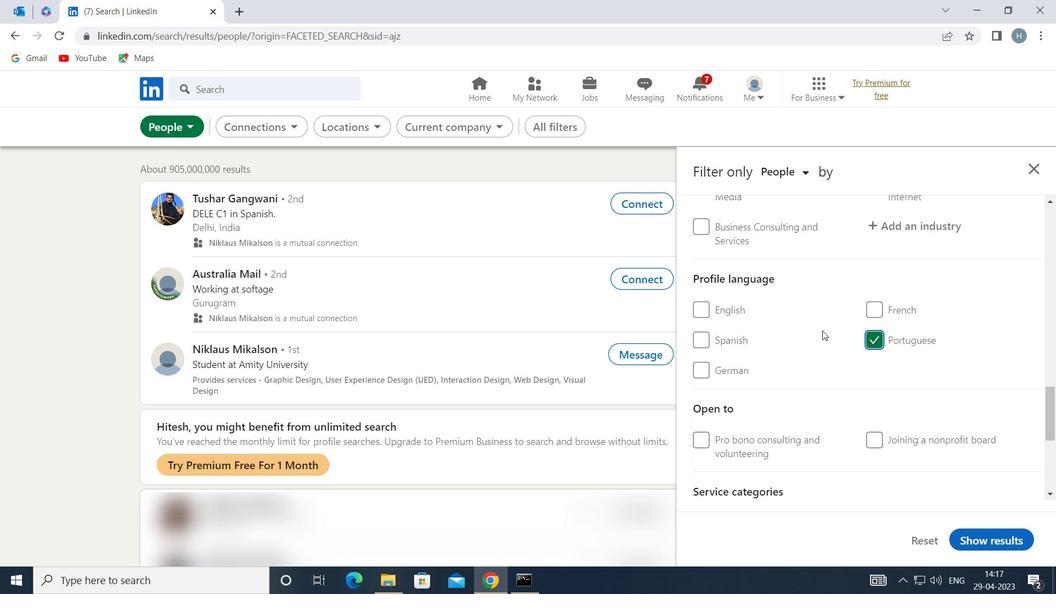 
Action: Mouse scrolled (822, 327) with delta (0, 0)
Screenshot: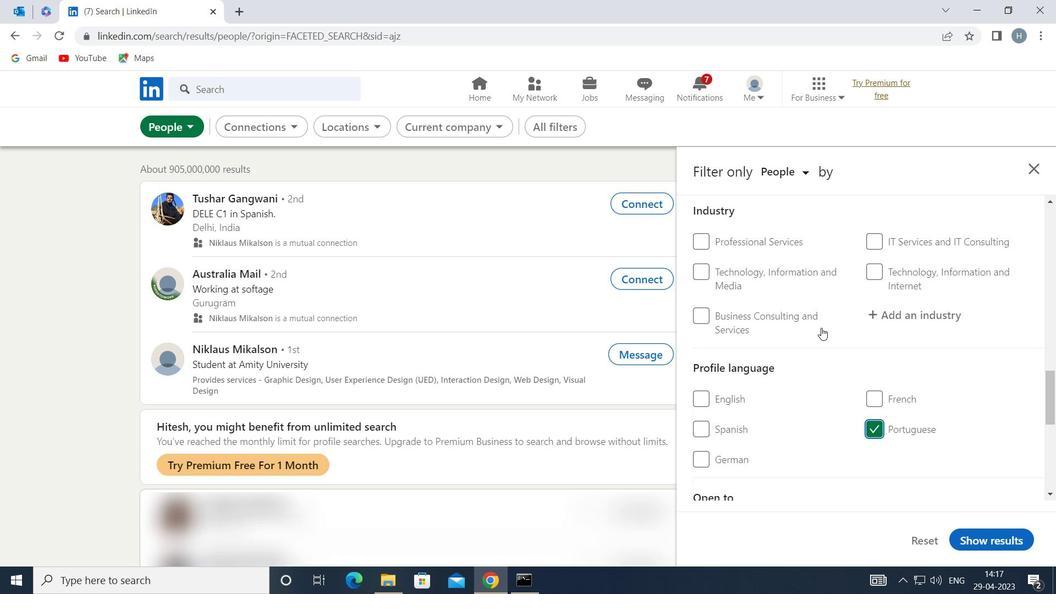 
Action: Mouse moved to (823, 323)
Screenshot: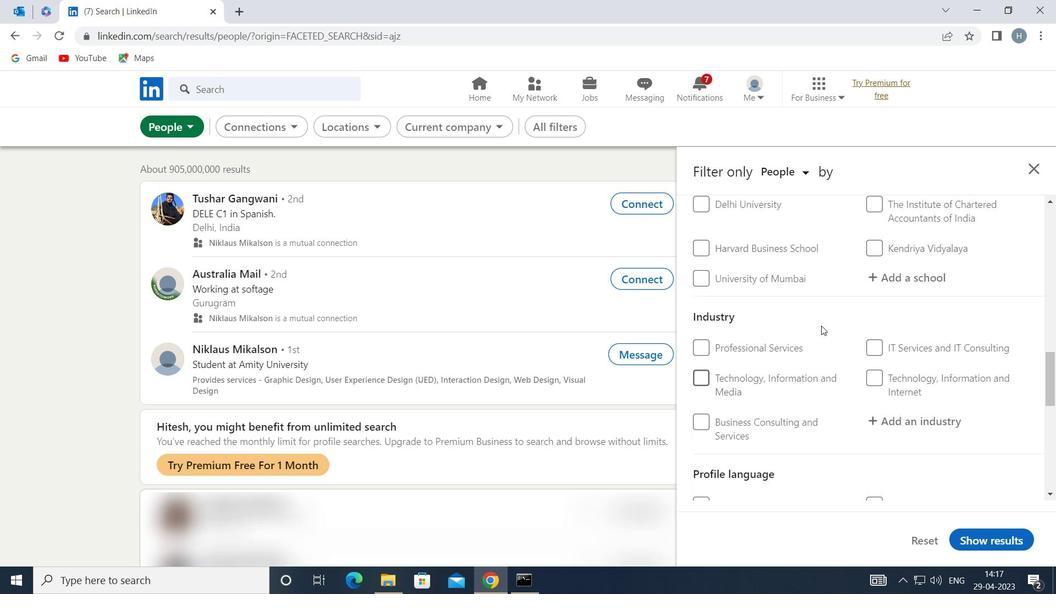 
Action: Mouse scrolled (823, 323) with delta (0, 0)
Screenshot: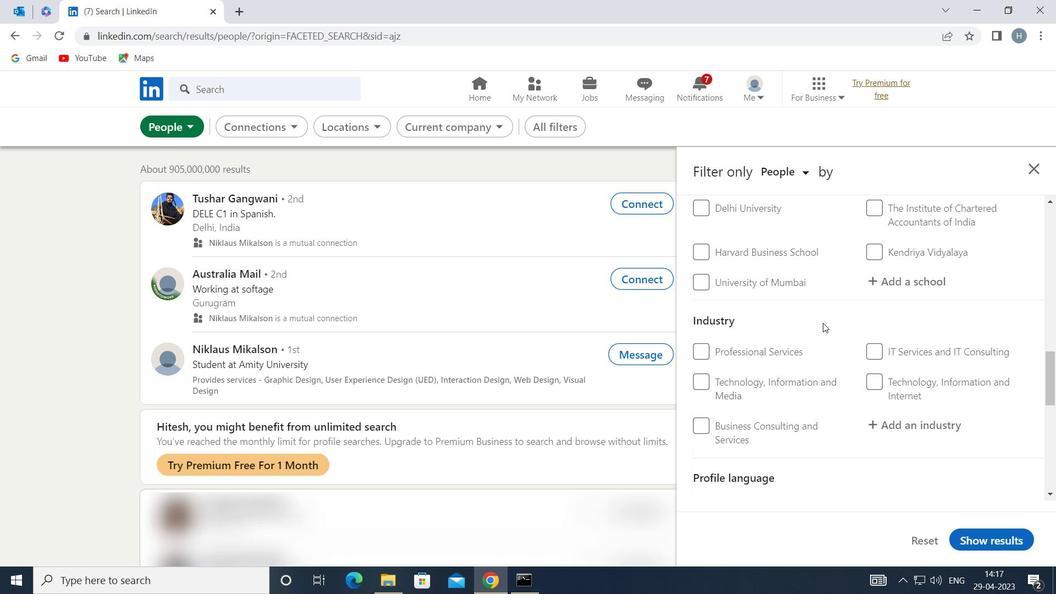 
Action: Mouse scrolled (823, 323) with delta (0, 0)
Screenshot: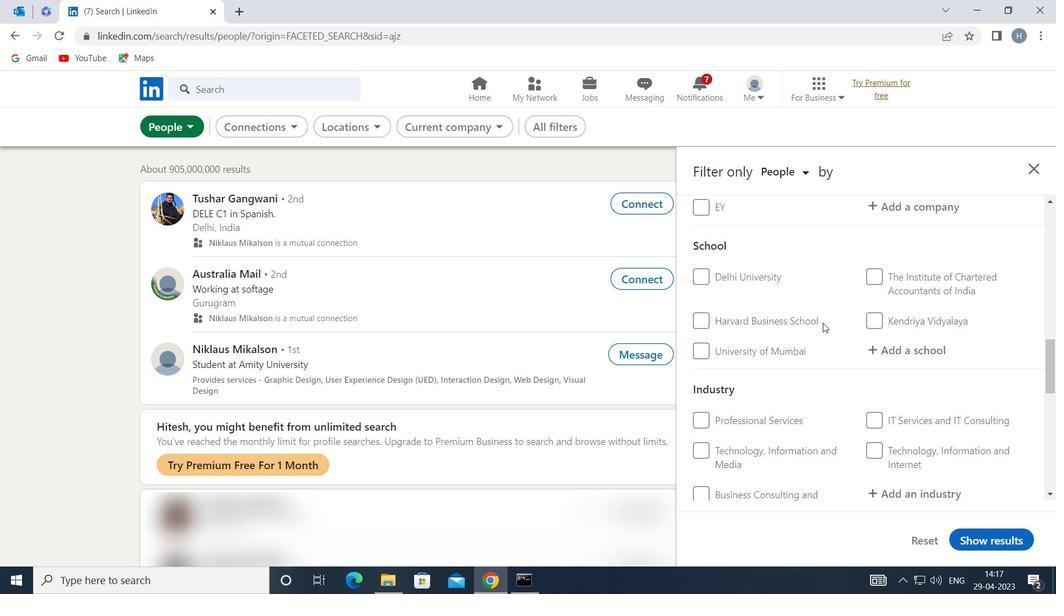 
Action: Mouse scrolled (823, 323) with delta (0, 0)
Screenshot: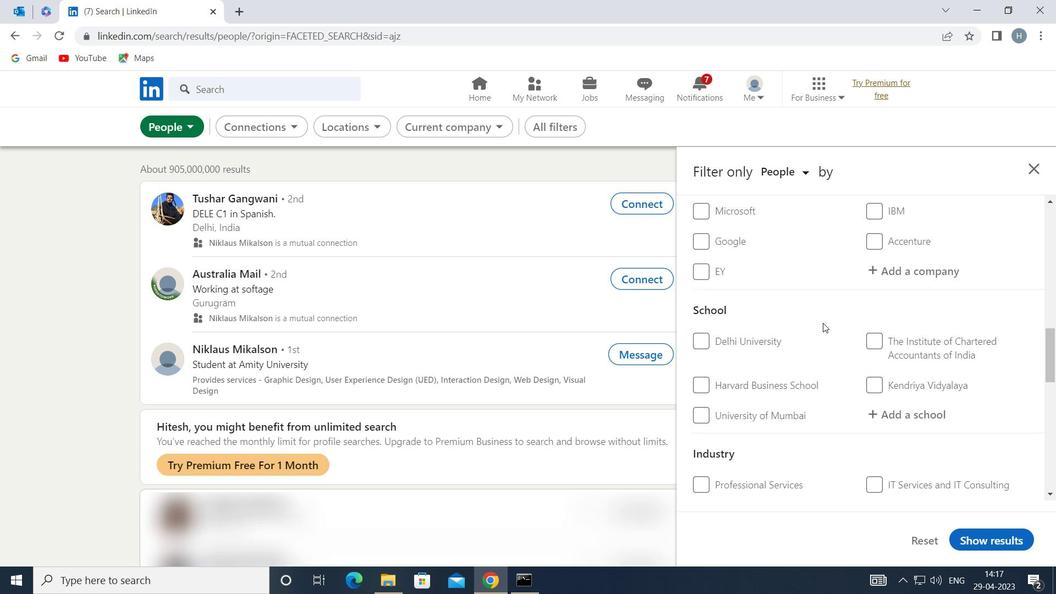 
Action: Mouse scrolled (823, 323) with delta (0, 0)
Screenshot: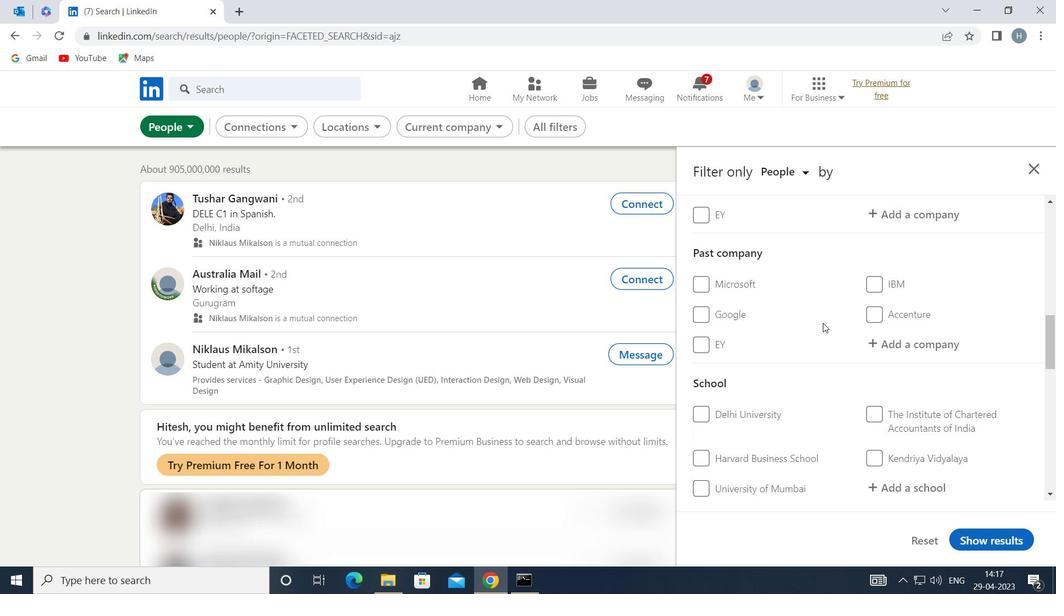 
Action: Mouse scrolled (823, 323) with delta (0, 0)
Screenshot: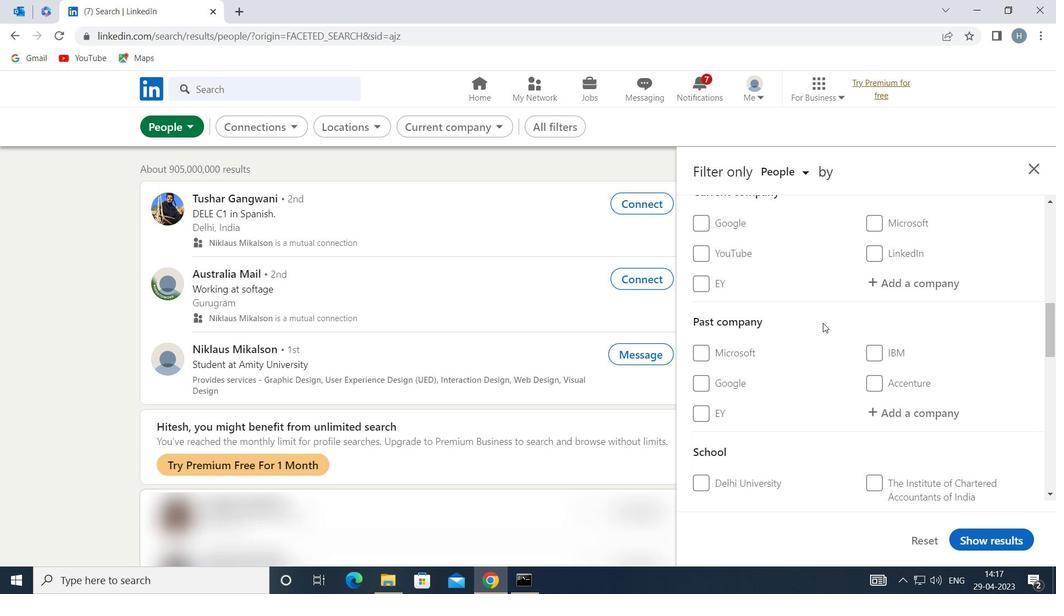 
Action: Mouse moved to (898, 354)
Screenshot: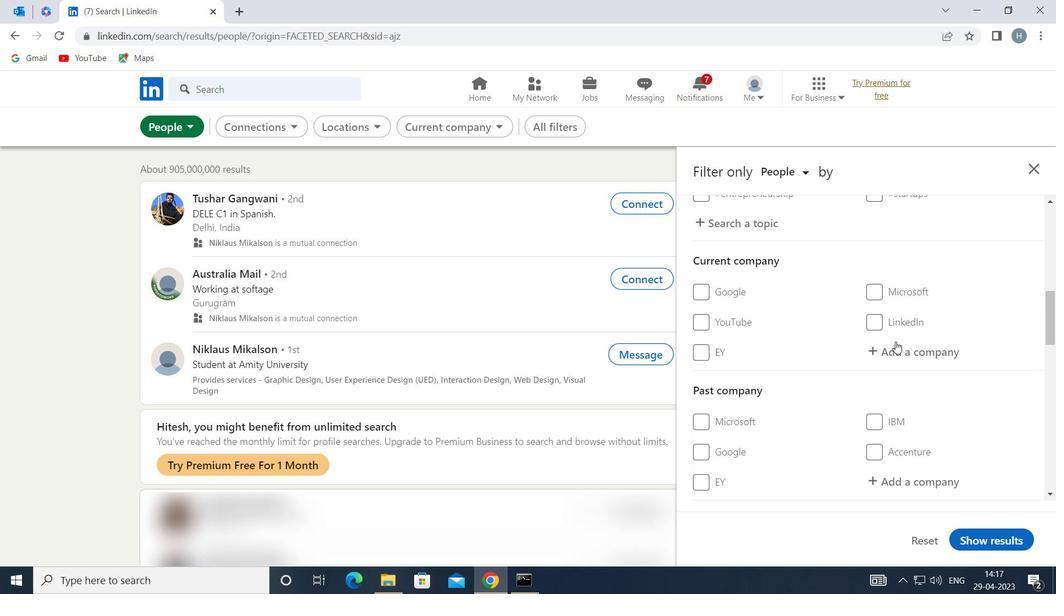 
Action: Mouse pressed left at (898, 354)
Screenshot: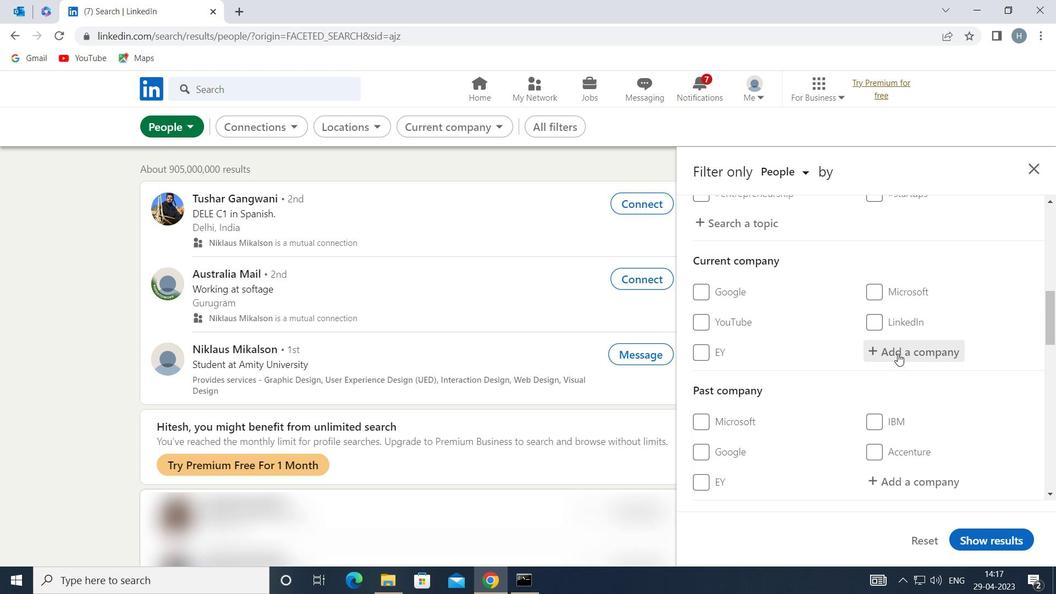 
Action: Mouse moved to (897, 354)
Screenshot: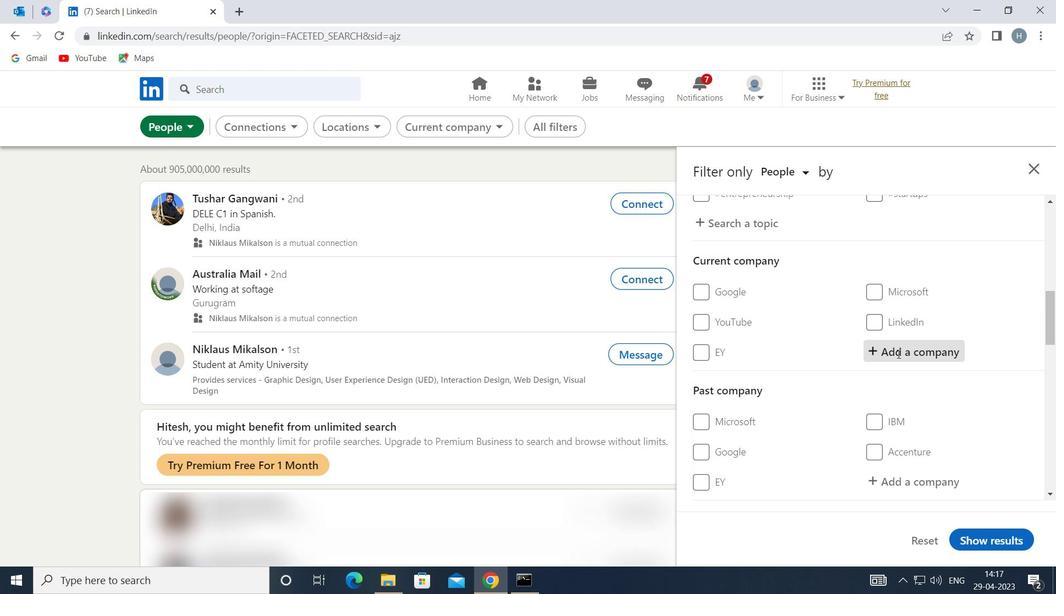 
Action: Key pressed <Key.shift>POSHMARK
Screenshot: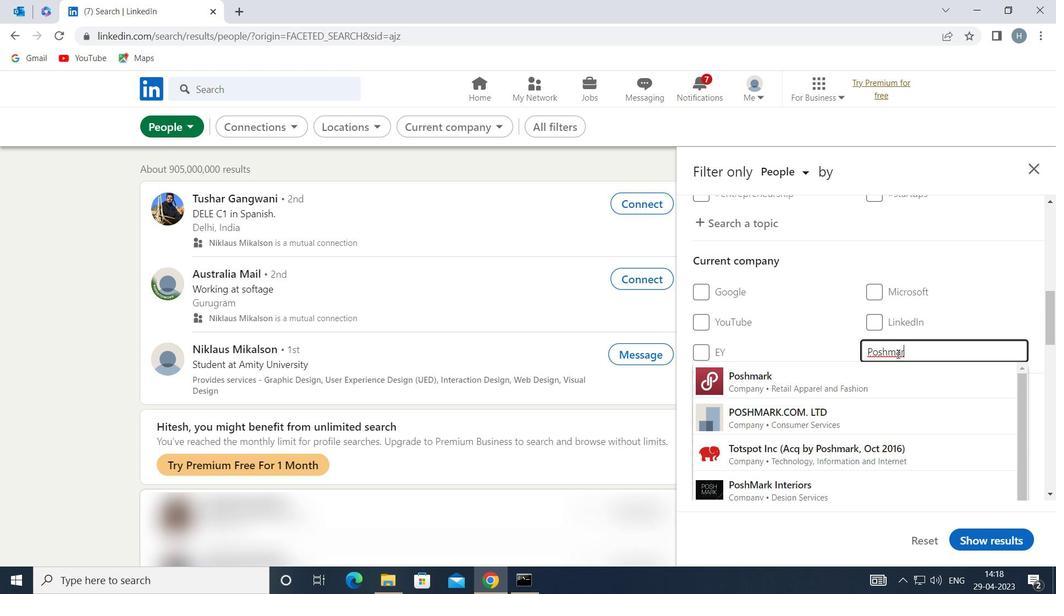 
Action: Mouse moved to (824, 382)
Screenshot: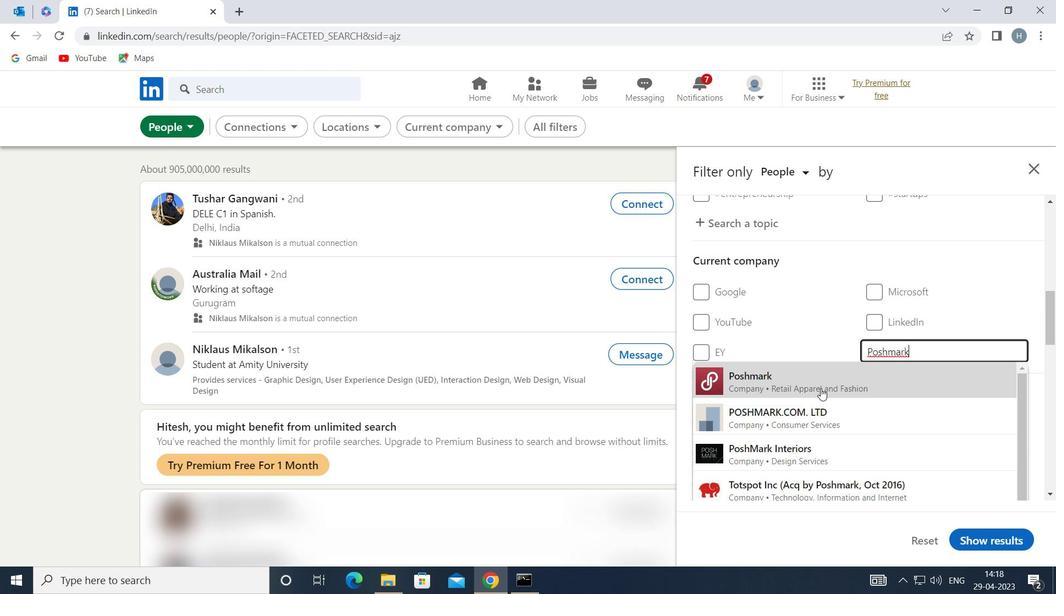 
Action: Mouse pressed left at (824, 382)
Screenshot: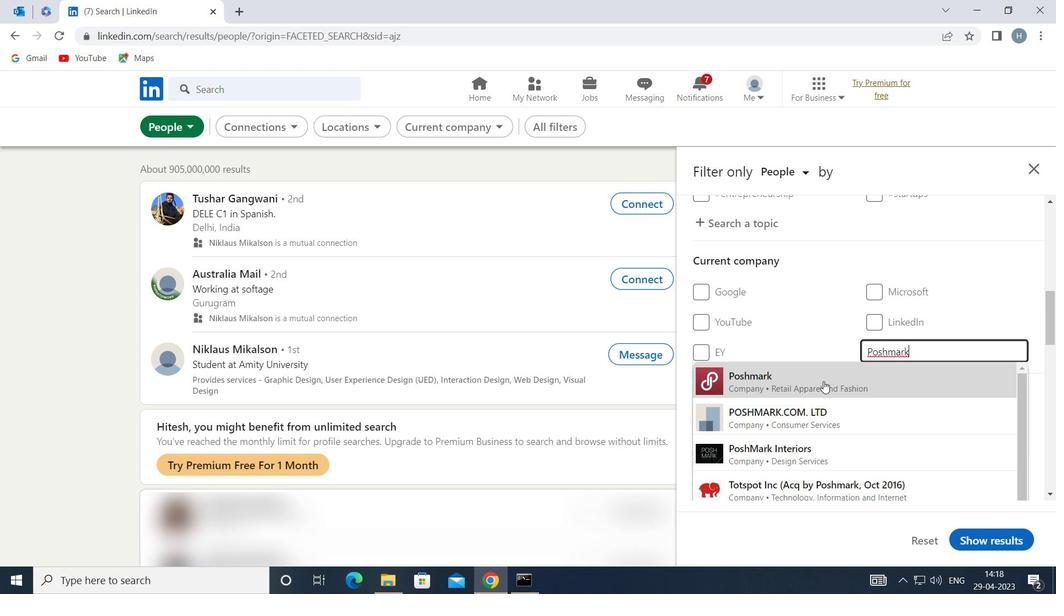 
Action: Mouse moved to (805, 365)
Screenshot: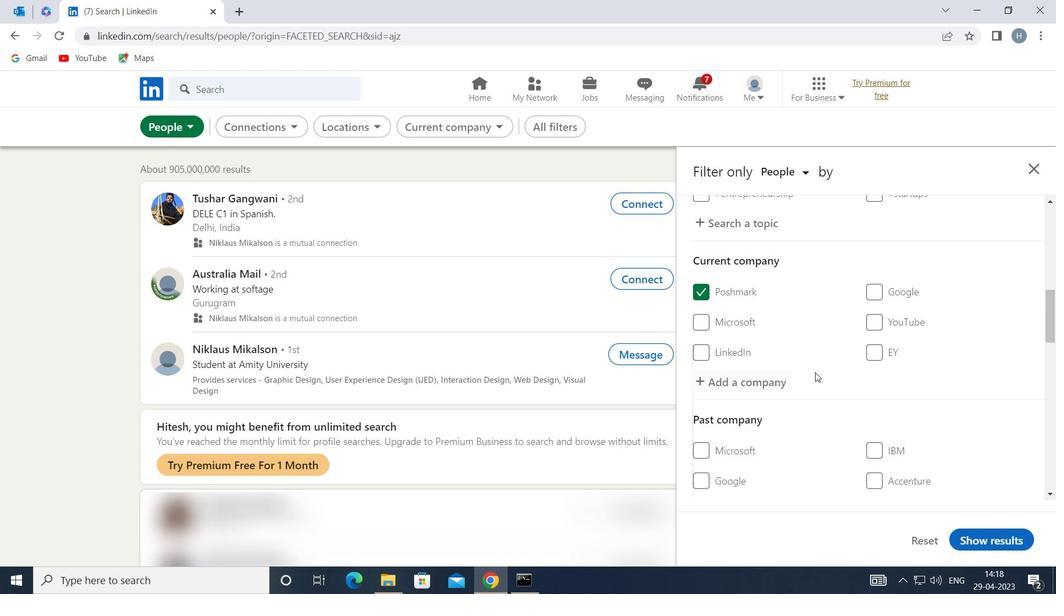 
Action: Mouse scrolled (805, 364) with delta (0, 0)
Screenshot: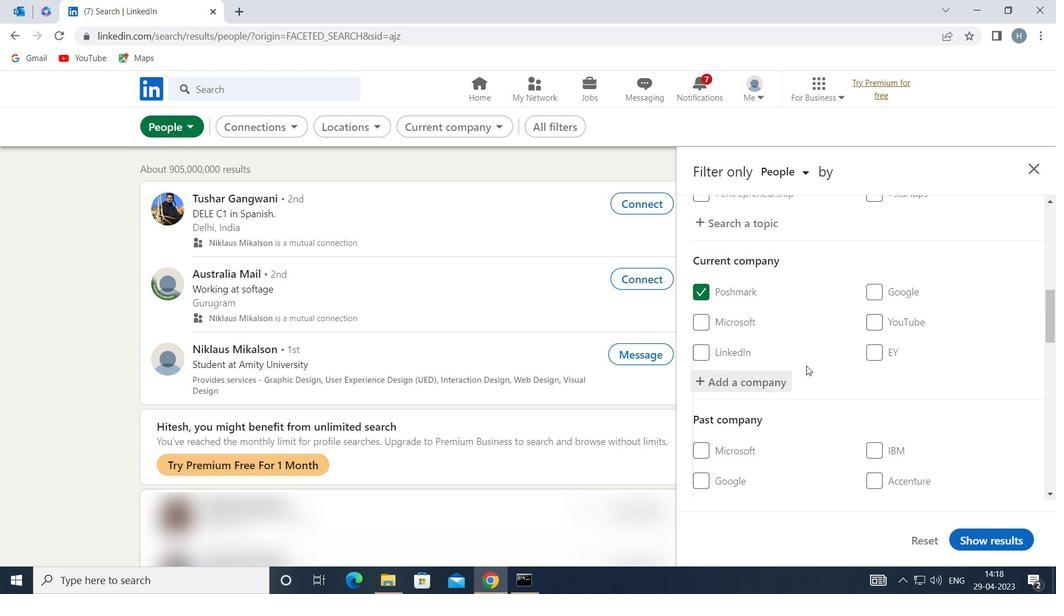 
Action: Mouse scrolled (805, 364) with delta (0, 0)
Screenshot: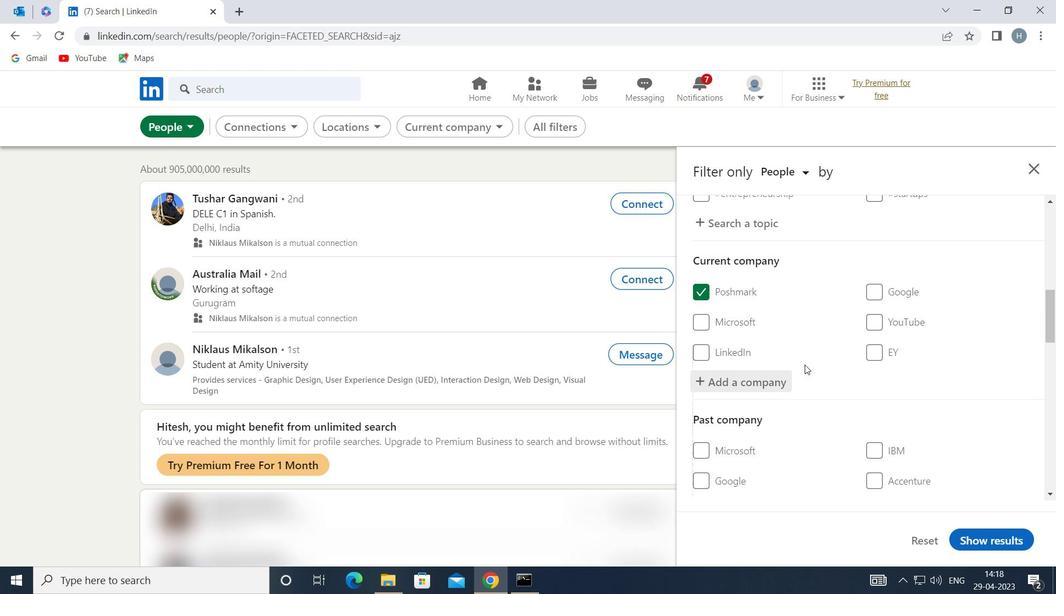 
Action: Mouse moved to (805, 363)
Screenshot: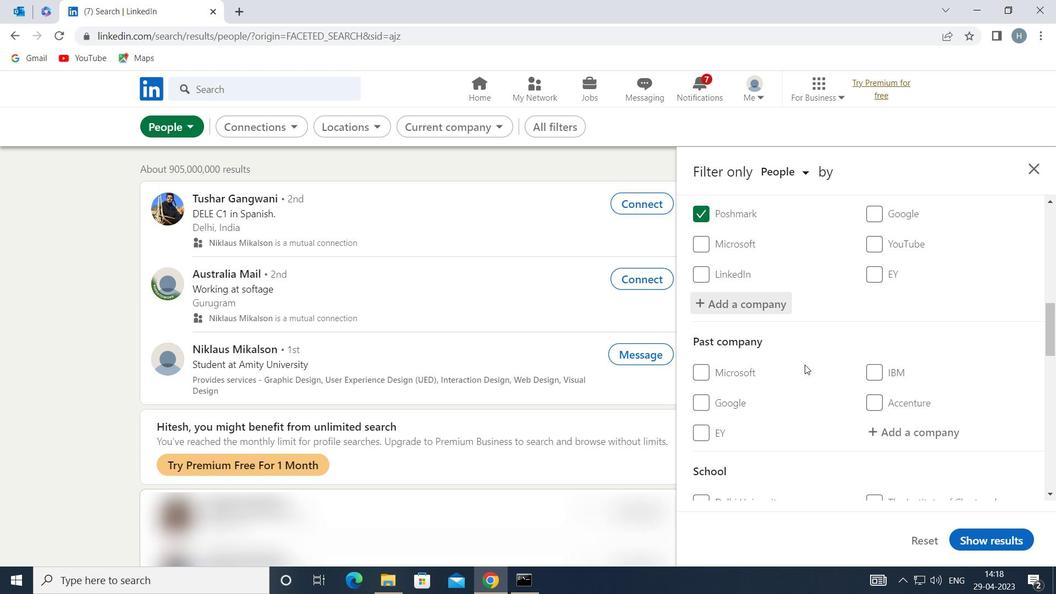 
Action: Mouse scrolled (805, 362) with delta (0, 0)
Screenshot: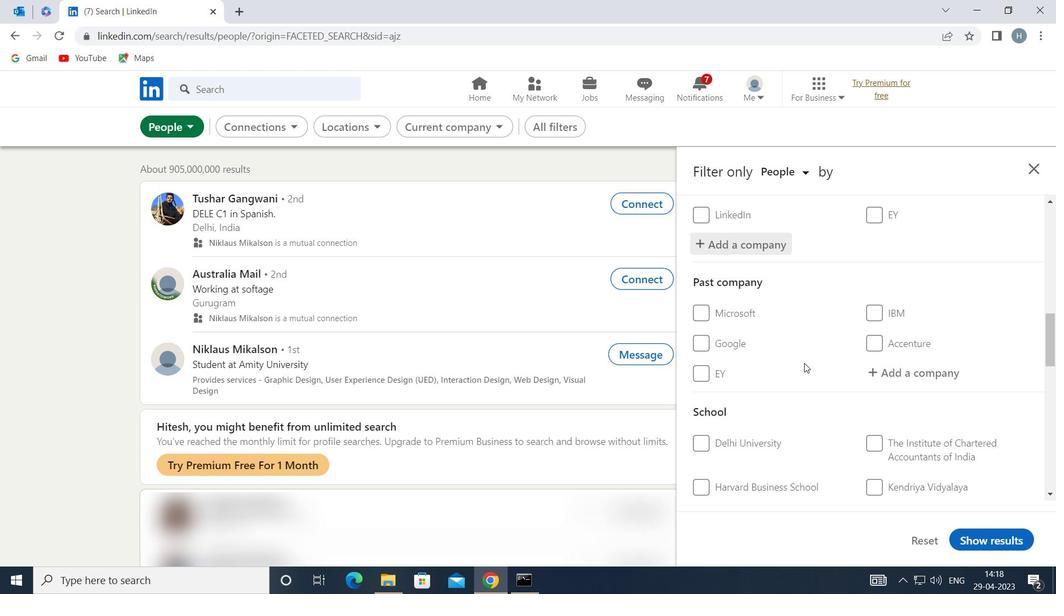
Action: Mouse moved to (883, 332)
Screenshot: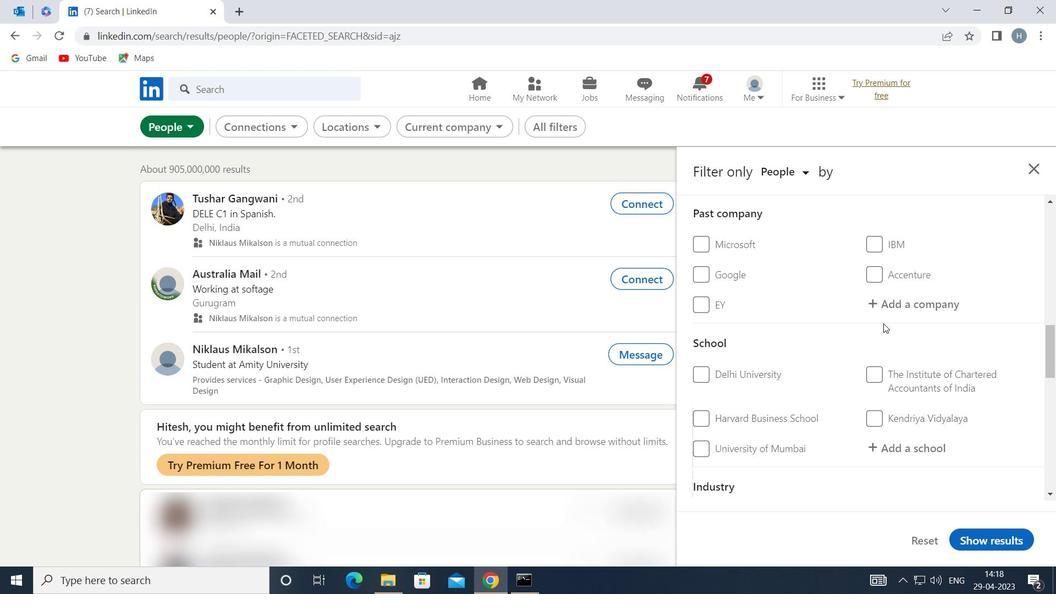 
Action: Mouse scrolled (883, 331) with delta (0, 0)
Screenshot: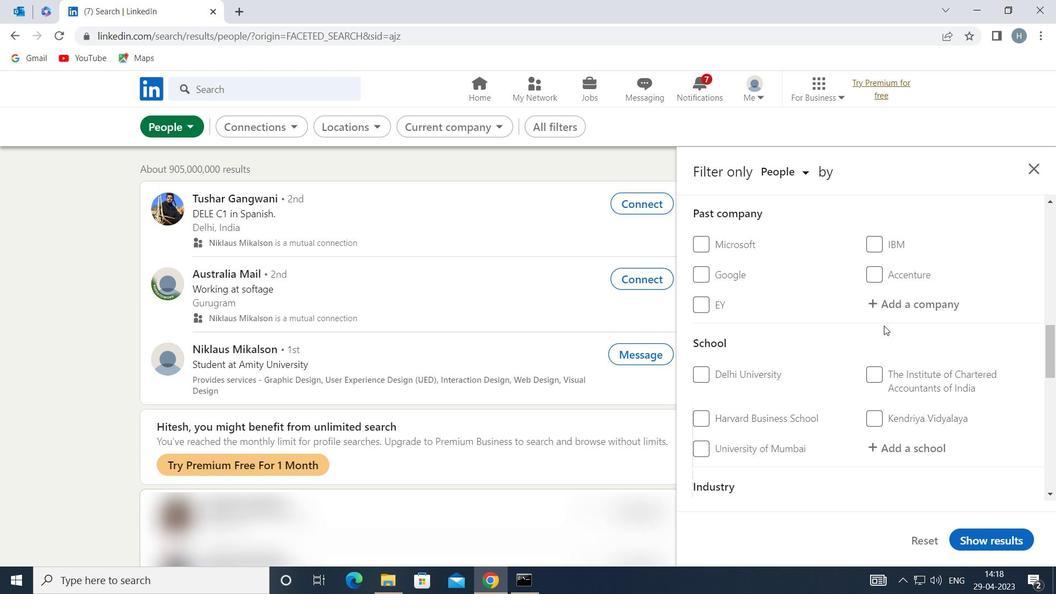 
Action: Mouse moved to (901, 382)
Screenshot: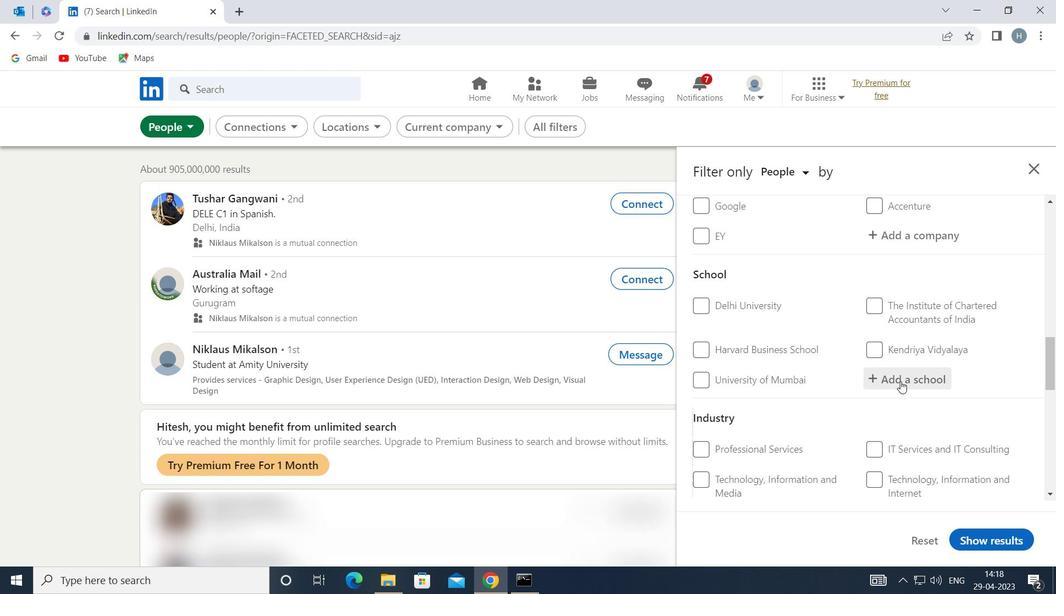 
Action: Mouse pressed left at (901, 382)
Screenshot: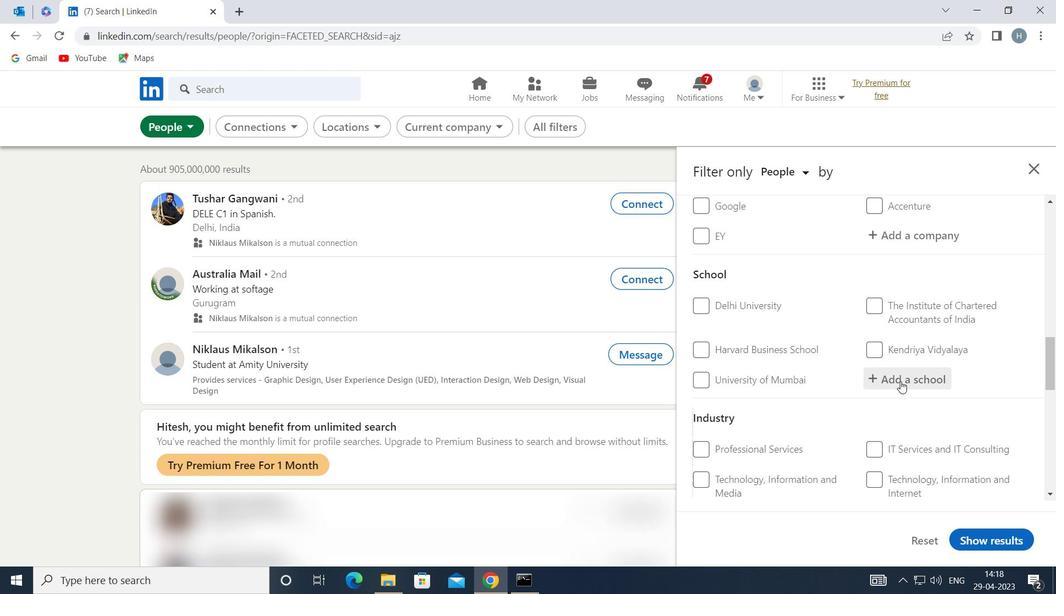 
Action: Mouse moved to (891, 361)
Screenshot: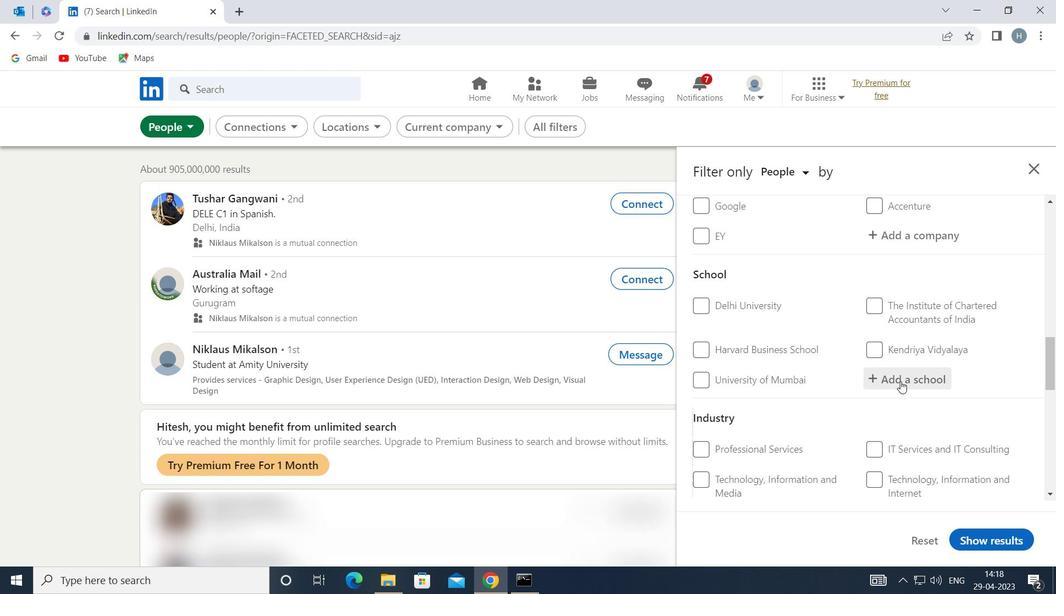 
Action: Key pressed <Key.shift>JAYPEE
Screenshot: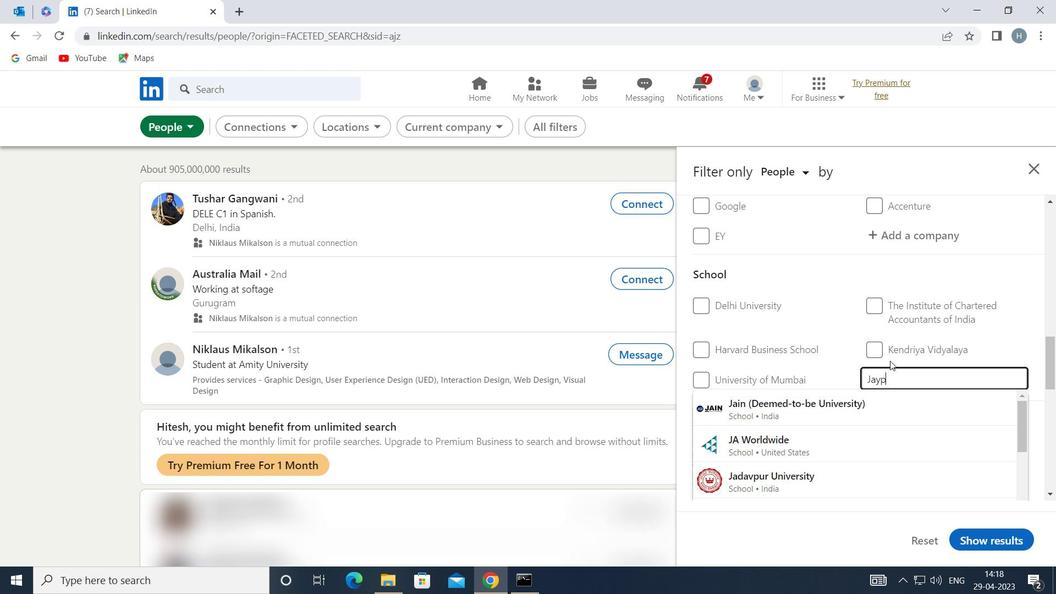 
Action: Mouse moved to (920, 348)
Screenshot: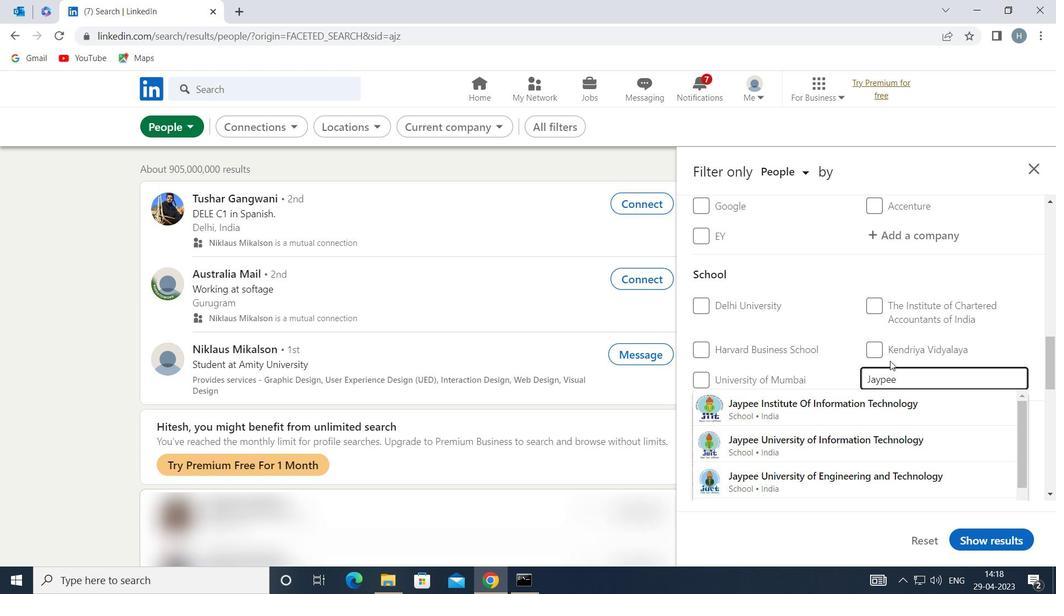 
Action: Key pressed <Key.space>
Screenshot: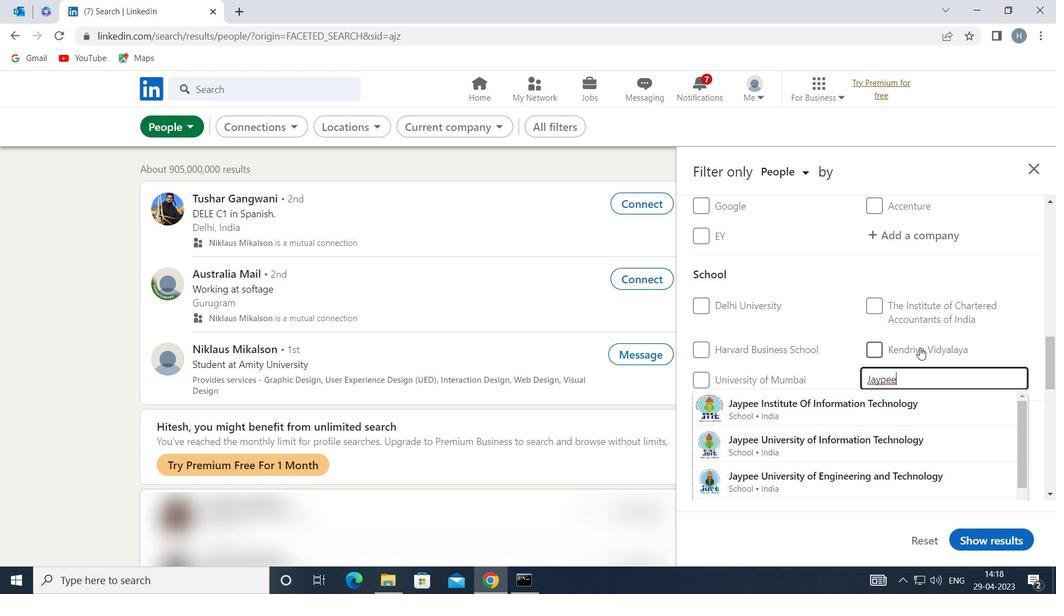 
Action: Mouse moved to (856, 436)
Screenshot: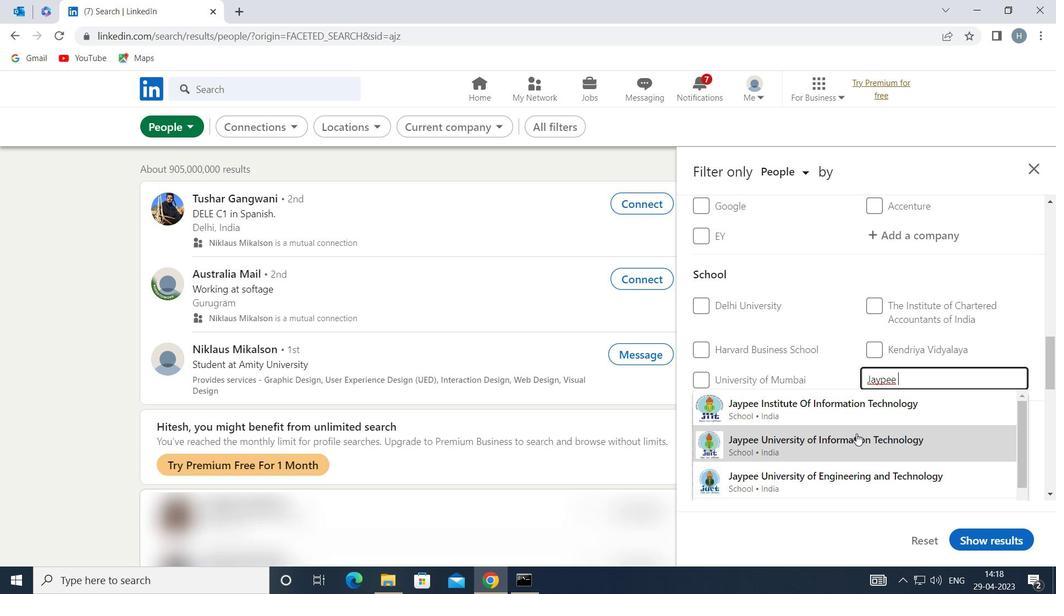
Action: Mouse pressed left at (856, 436)
Screenshot: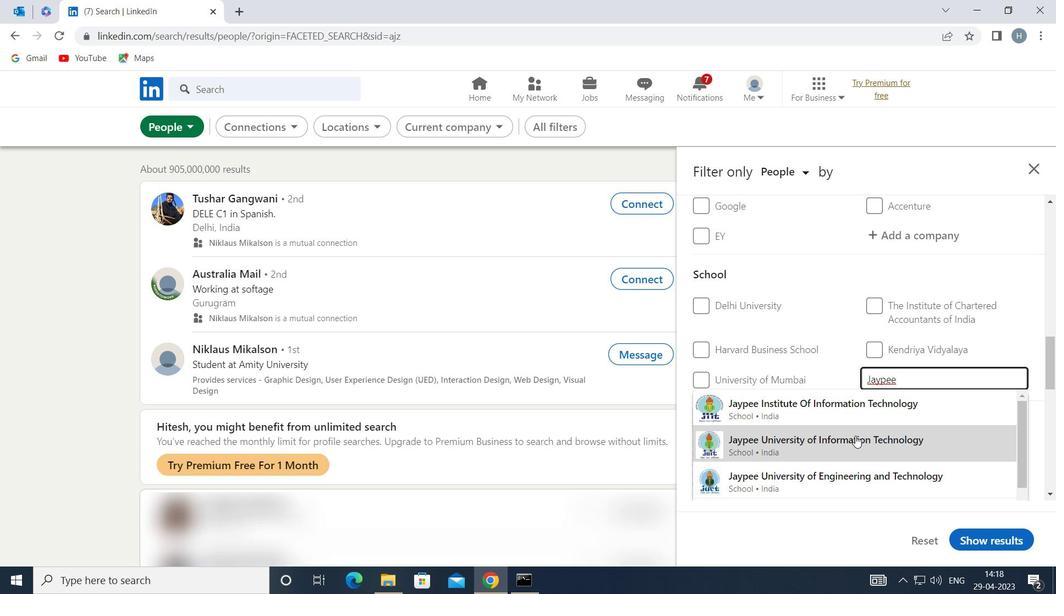 
Action: Mouse moved to (840, 423)
Screenshot: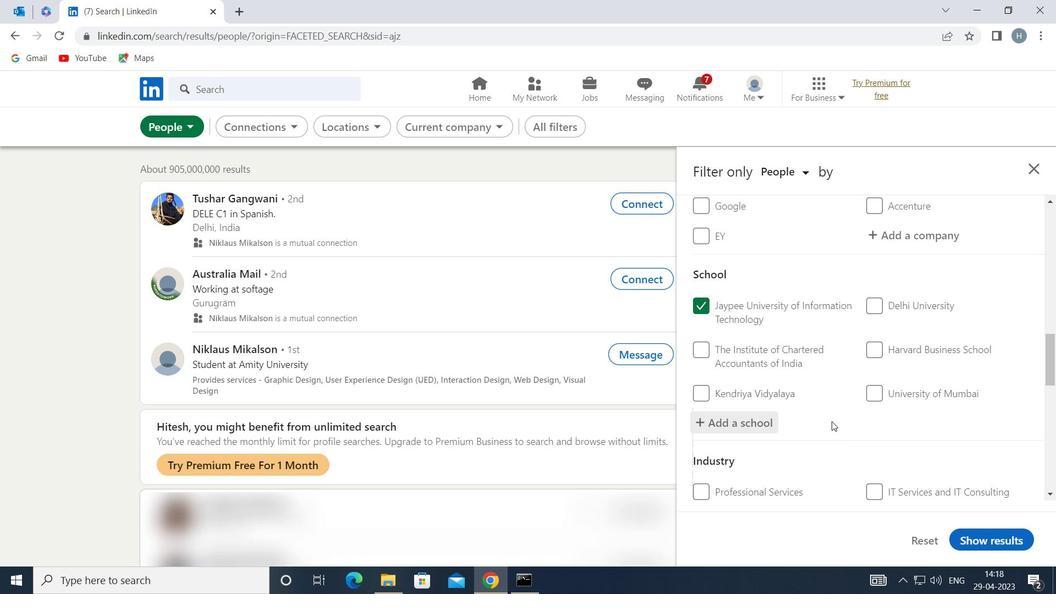 
Action: Mouse scrolled (840, 423) with delta (0, 0)
Screenshot: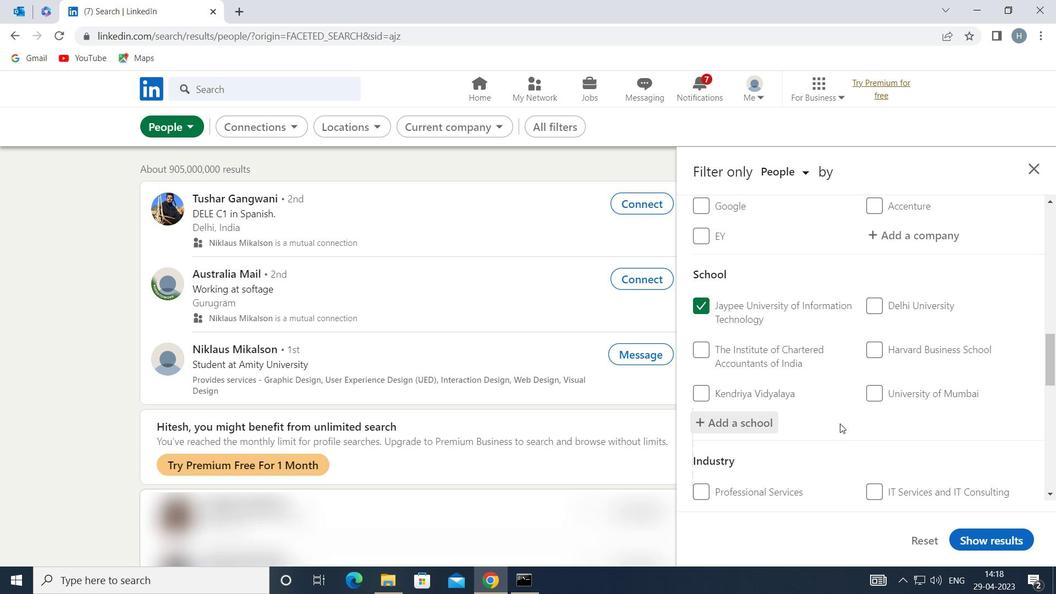 
Action: Mouse moved to (841, 423)
Screenshot: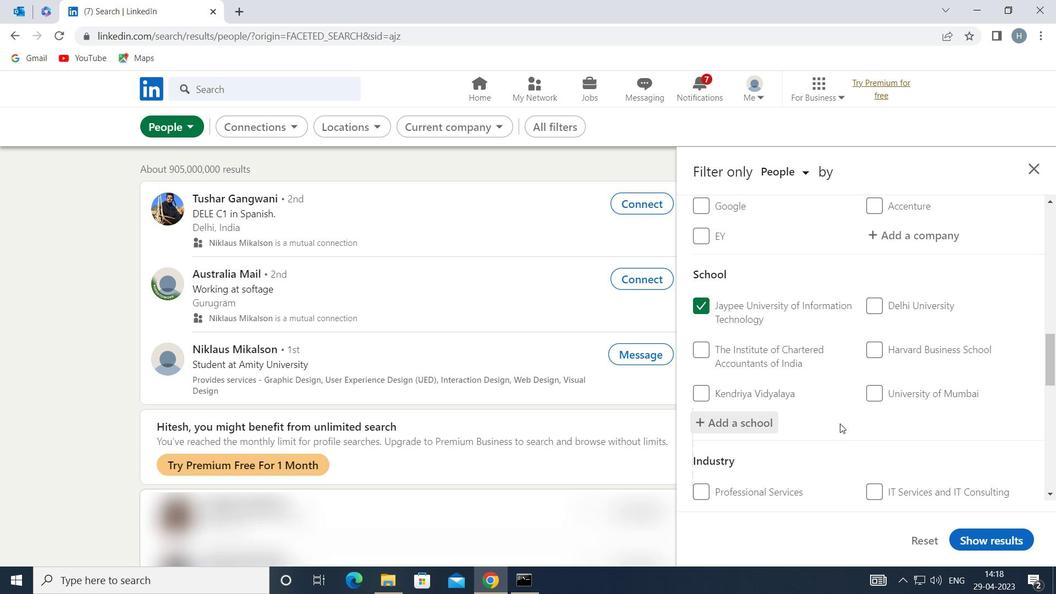 
Action: Mouse scrolled (841, 423) with delta (0, 0)
Screenshot: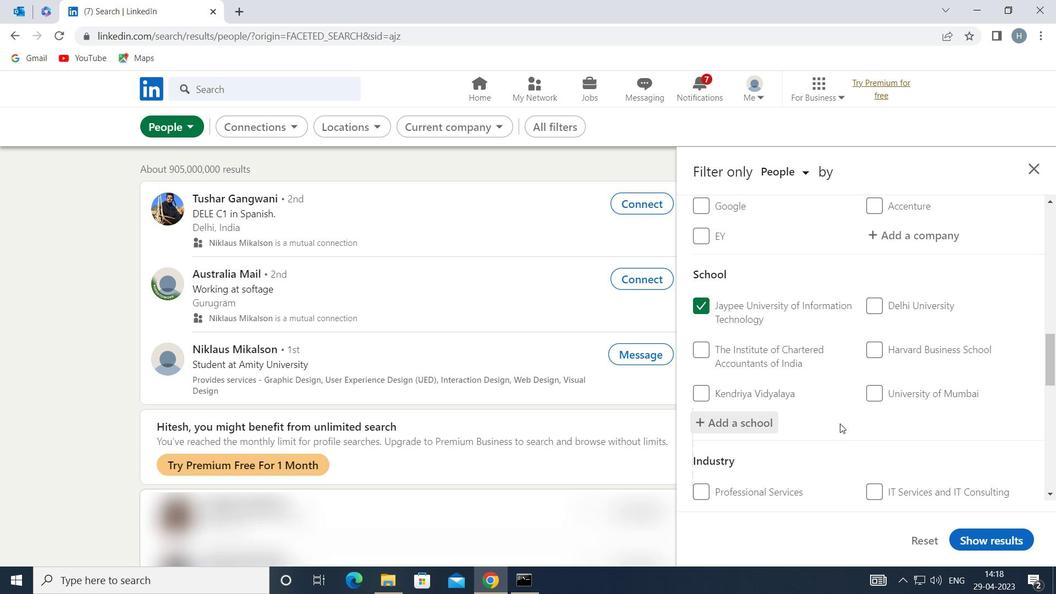 
Action: Mouse moved to (928, 427)
Screenshot: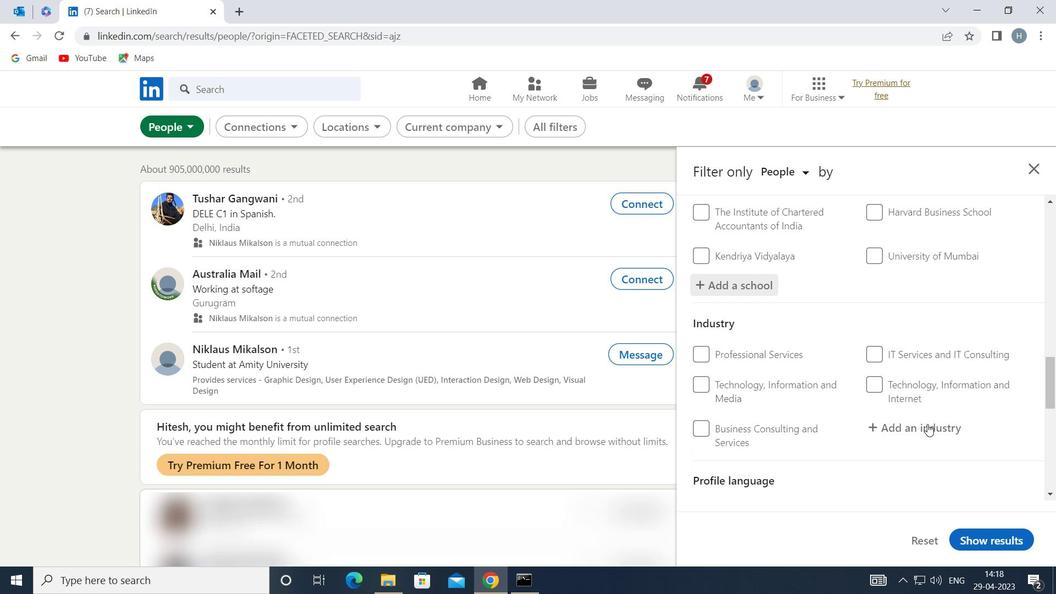 
Action: Mouse pressed left at (928, 427)
Screenshot: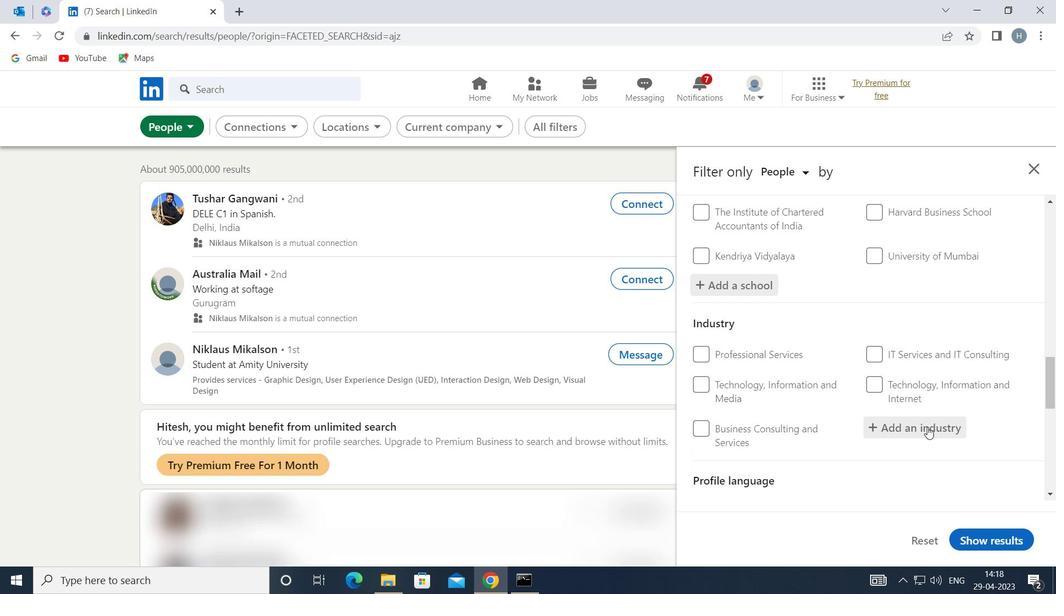 
Action: Mouse moved to (912, 421)
Screenshot: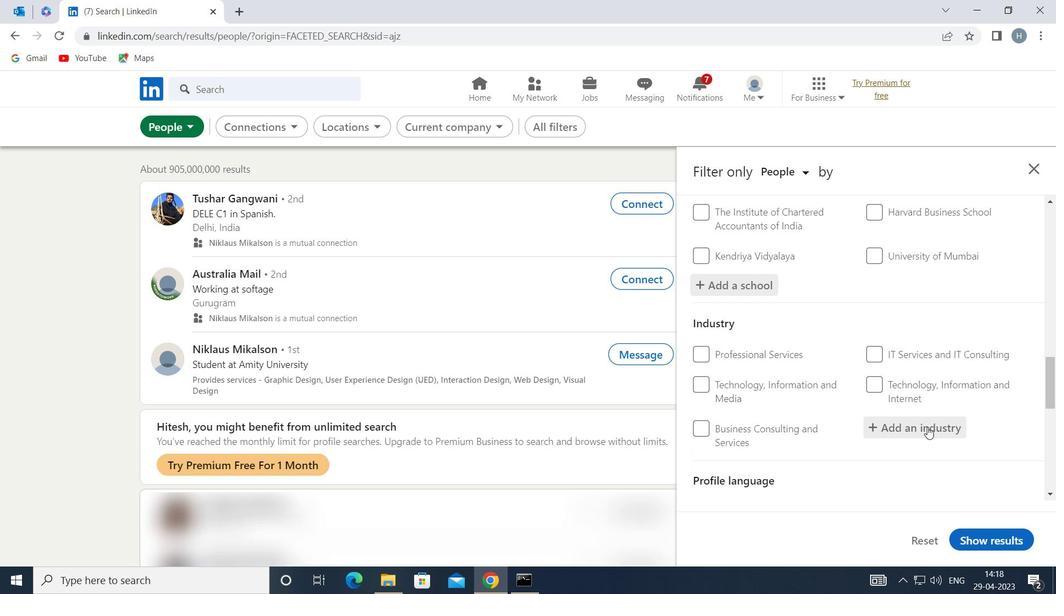 
Action: Key pressed <Key.shift><Key.shift><Key.shift>GOVERNMEN
Screenshot: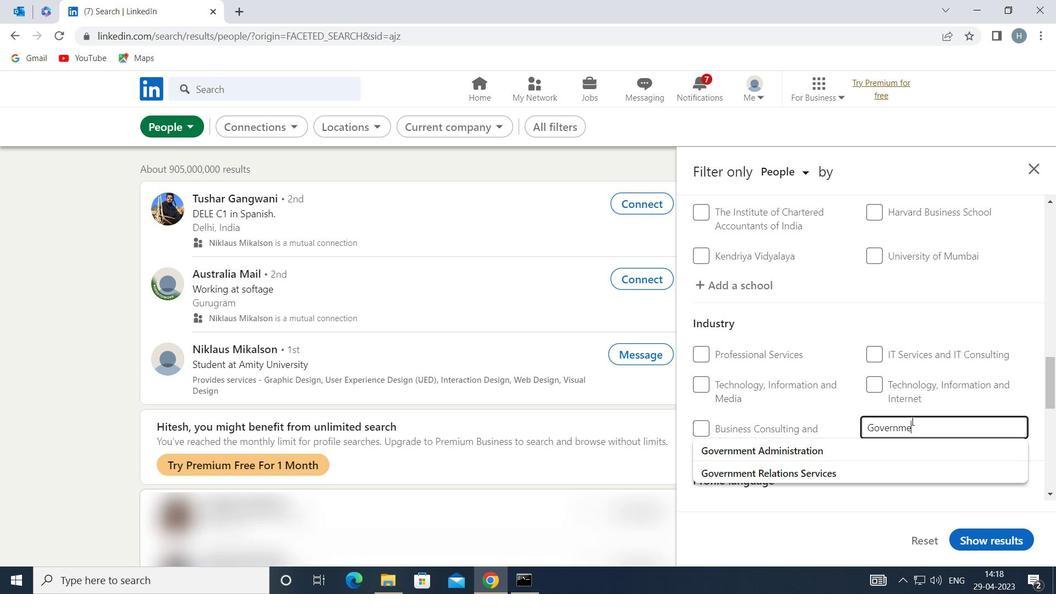 
Action: Mouse moved to (918, 443)
Screenshot: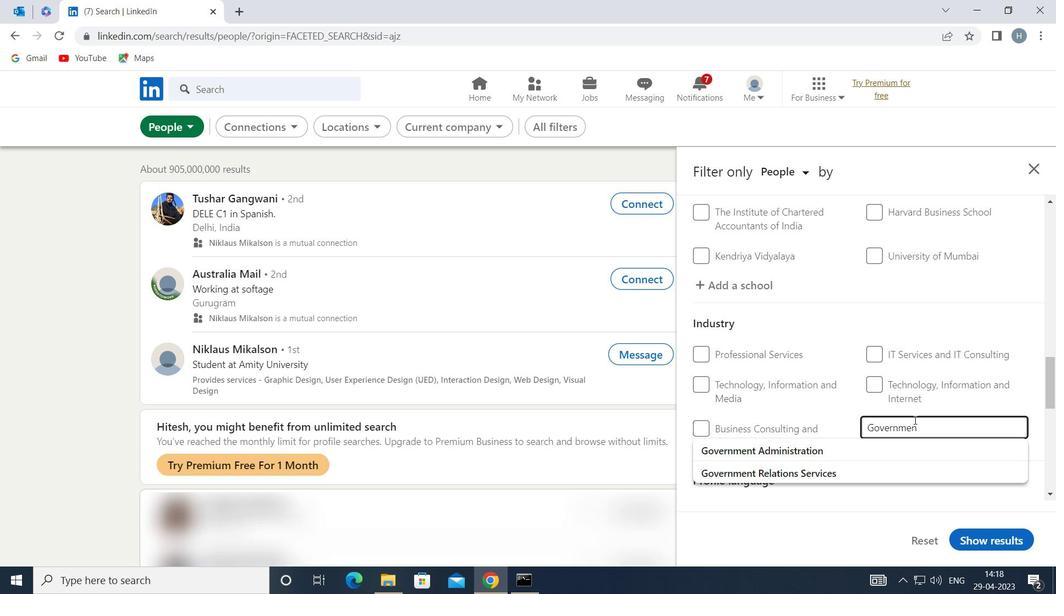 
Action: Key pressed T
Screenshot: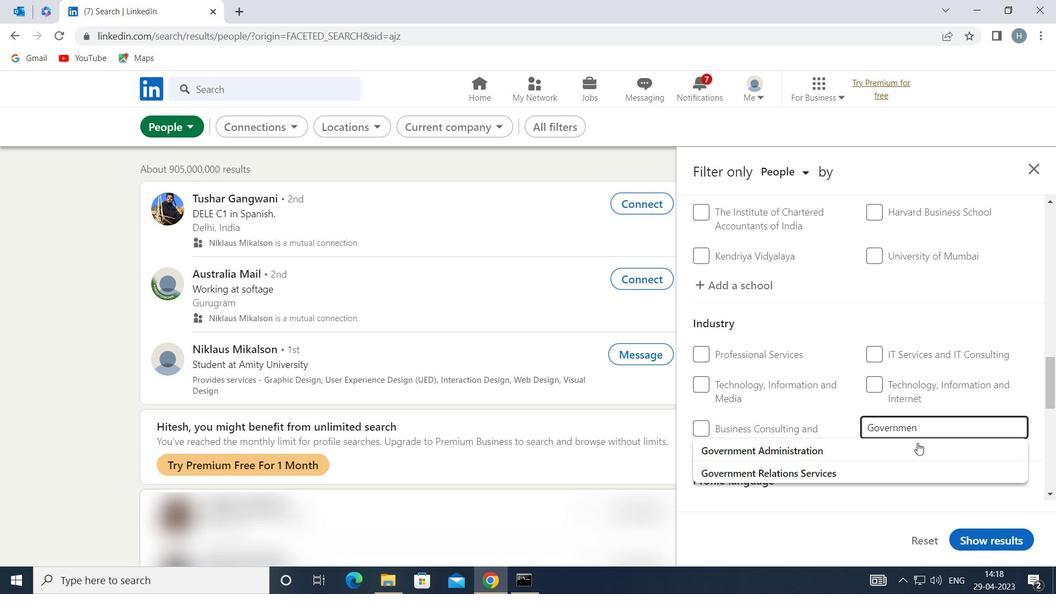 
Action: Mouse moved to (888, 449)
Screenshot: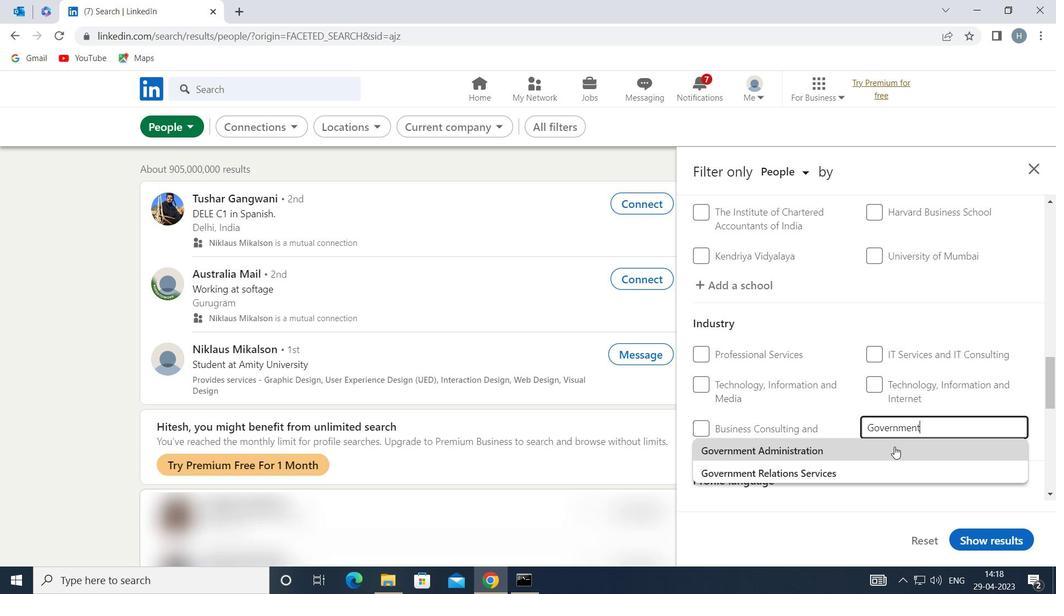 
Action: Mouse pressed left at (888, 449)
Screenshot: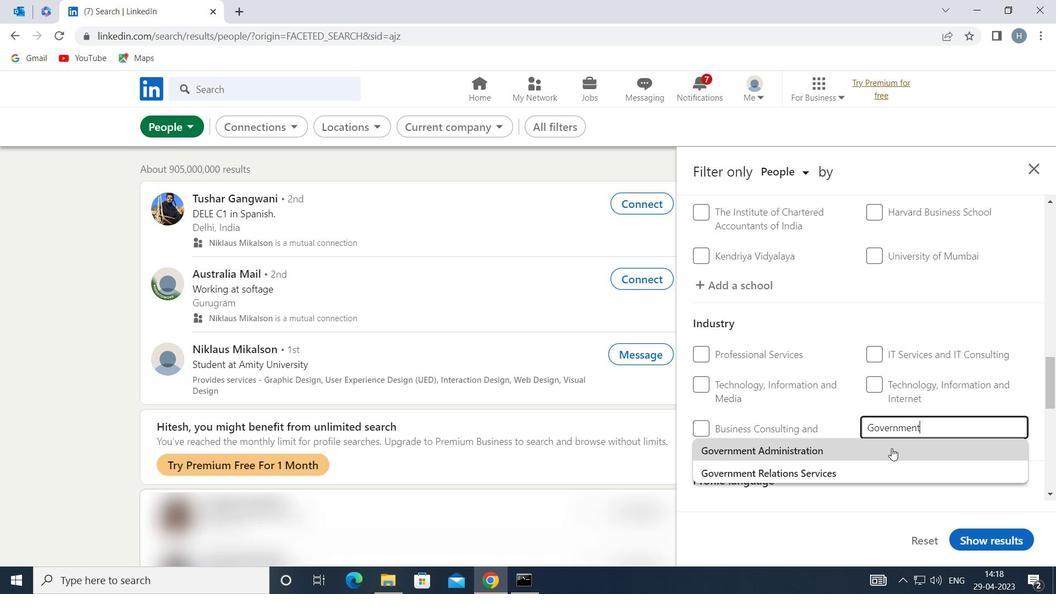 
Action: Mouse moved to (835, 431)
Screenshot: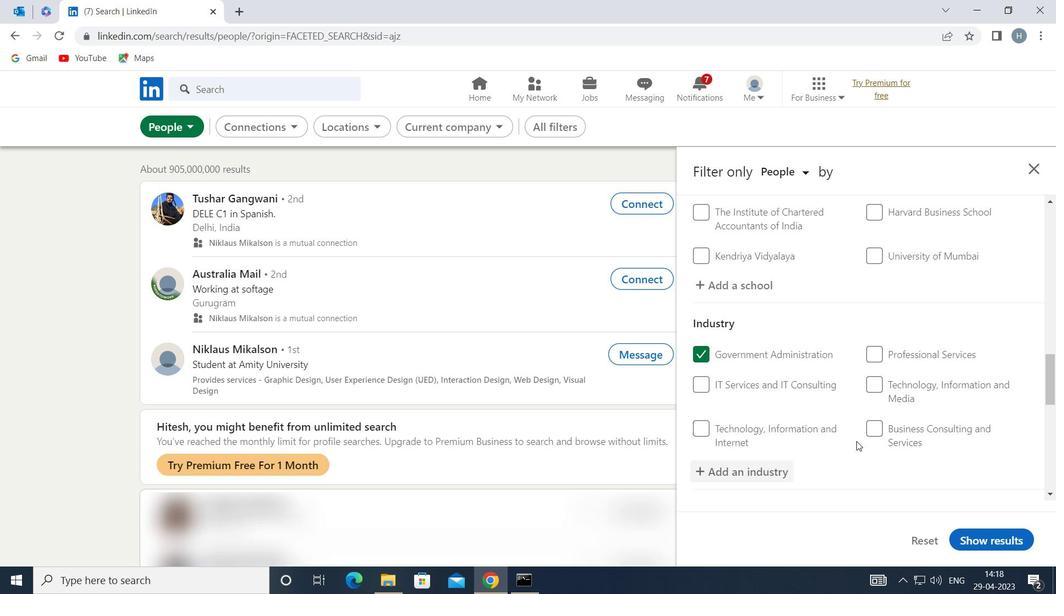 
Action: Mouse scrolled (835, 431) with delta (0, 0)
Screenshot: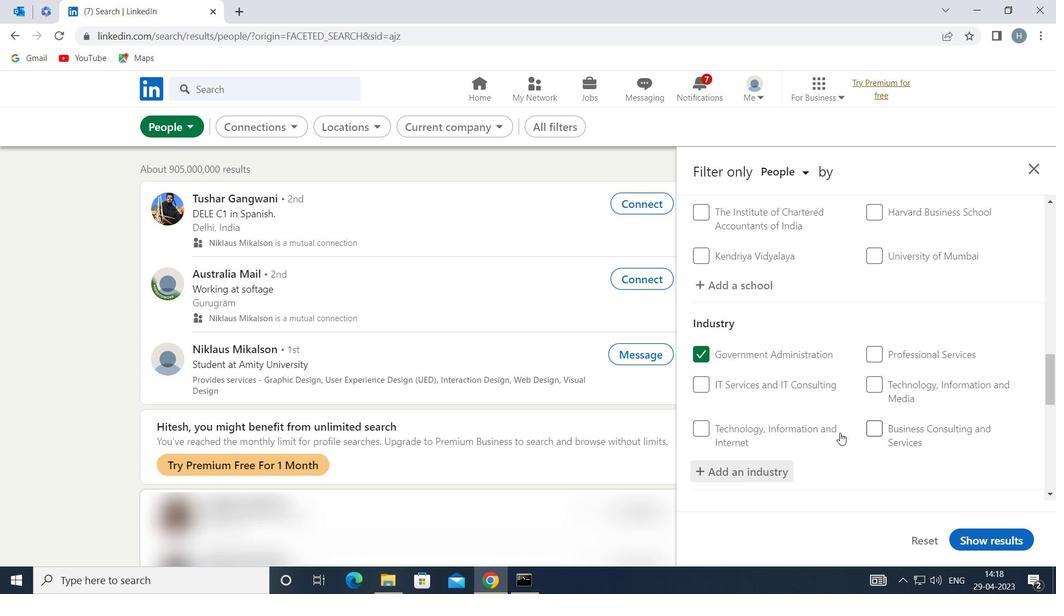 
Action: Mouse scrolled (835, 431) with delta (0, 0)
Screenshot: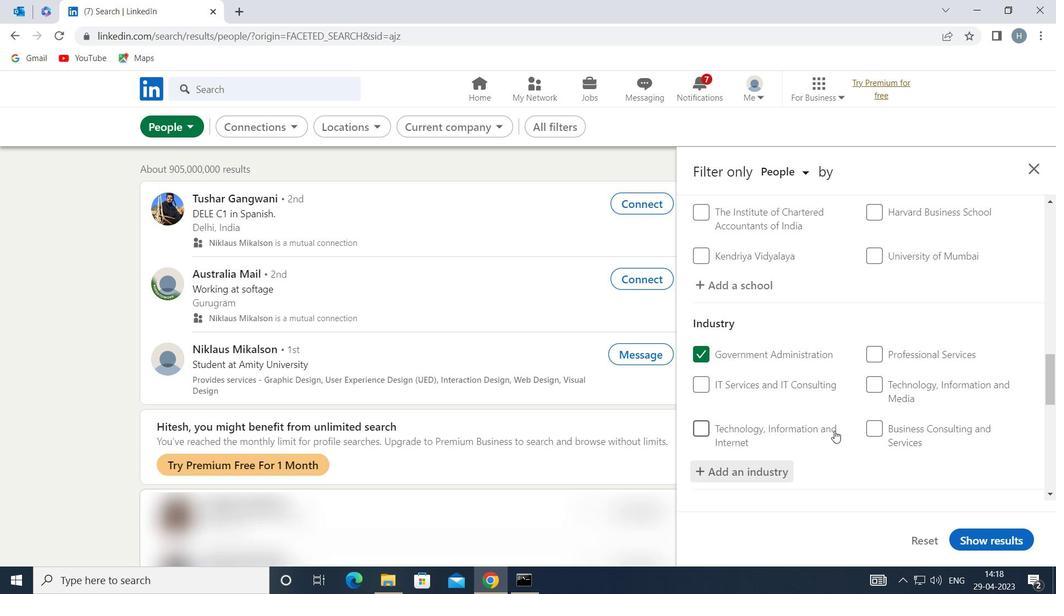 
Action: Mouse moved to (835, 428)
Screenshot: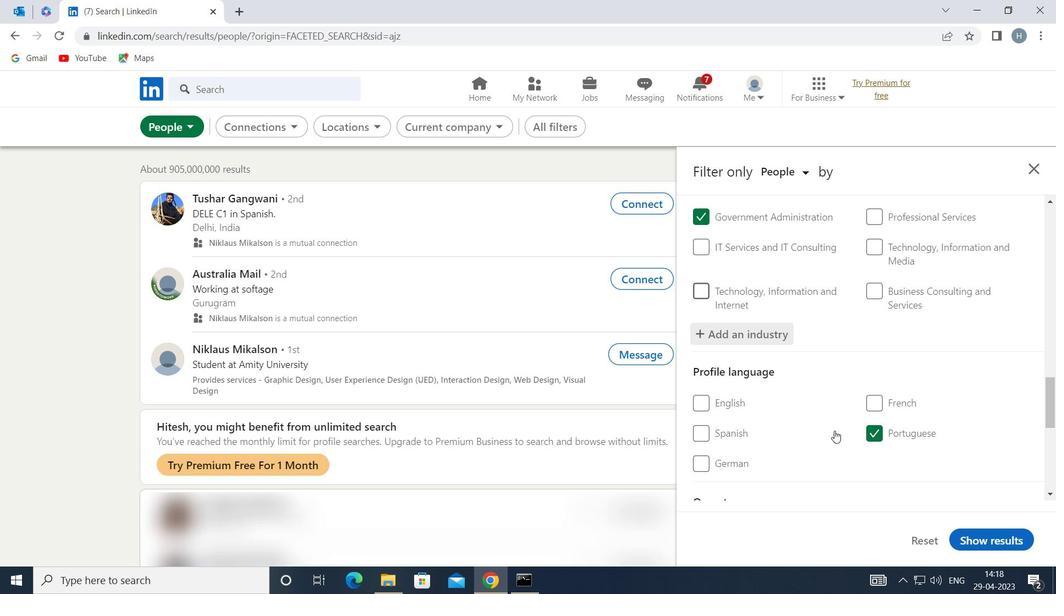 
Action: Mouse scrolled (835, 428) with delta (0, 0)
Screenshot: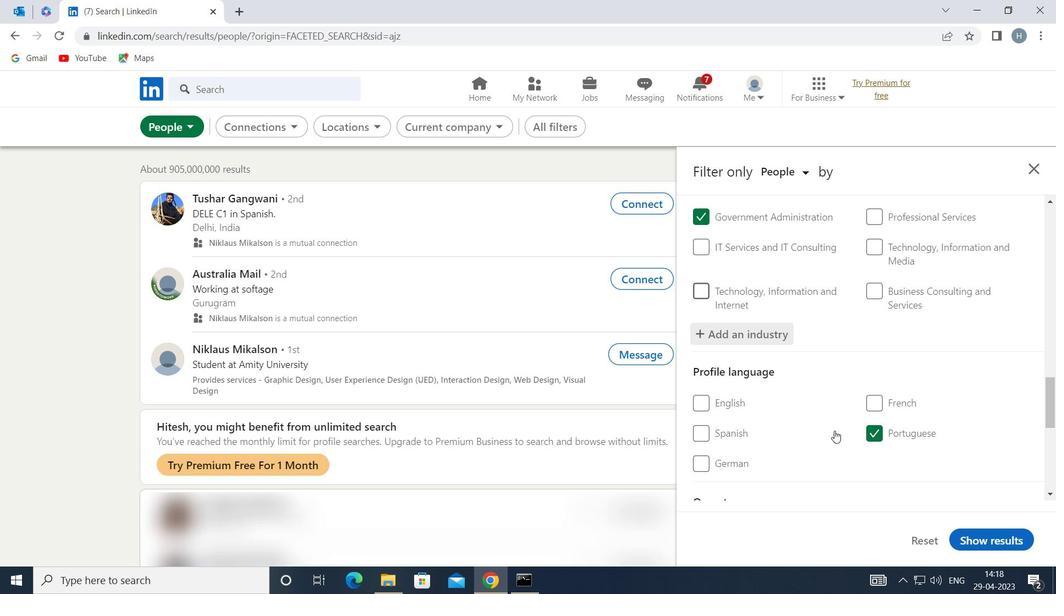 
Action: Mouse scrolled (835, 428) with delta (0, 0)
Screenshot: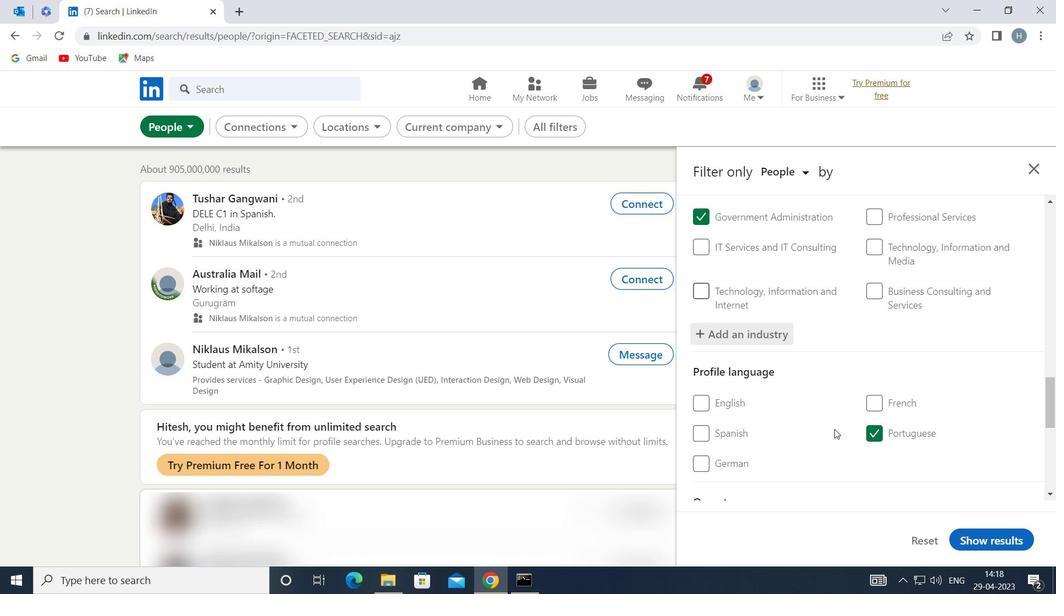 
Action: Mouse scrolled (835, 428) with delta (0, 0)
Screenshot: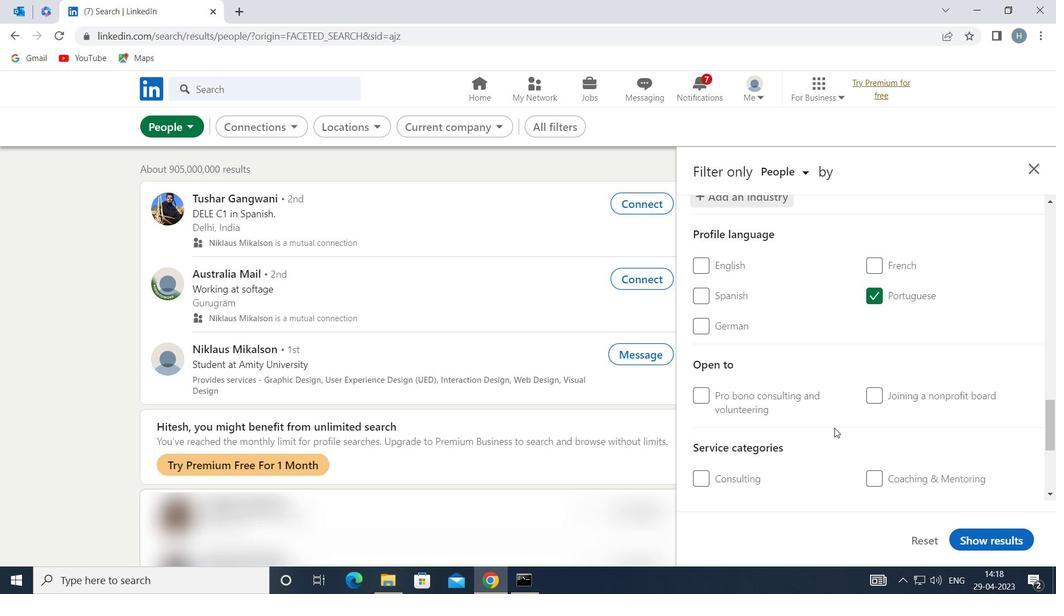 
Action: Mouse moved to (846, 431)
Screenshot: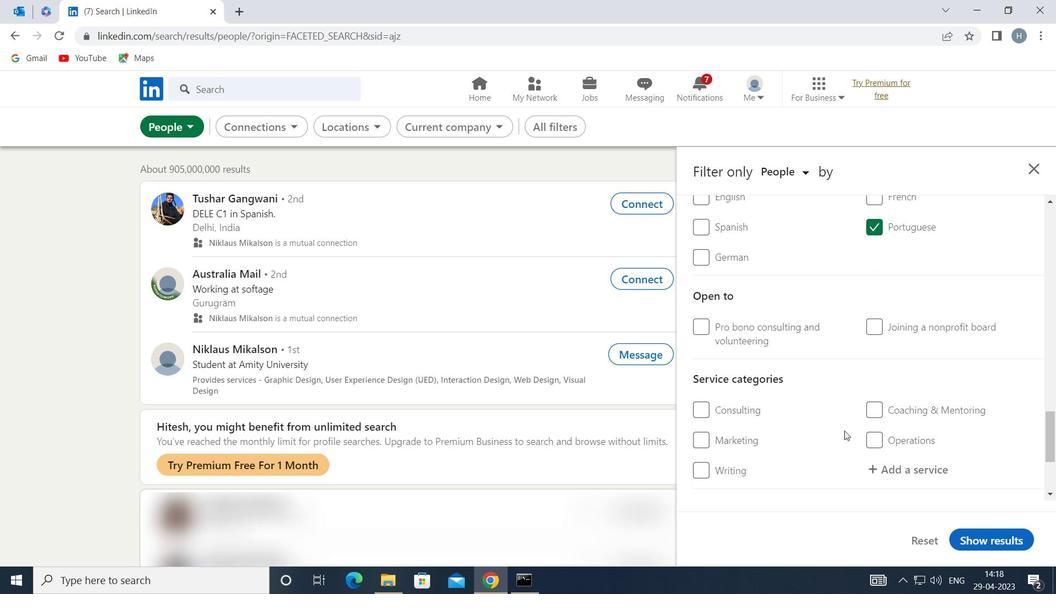 
Action: Mouse scrolled (846, 431) with delta (0, 0)
Screenshot: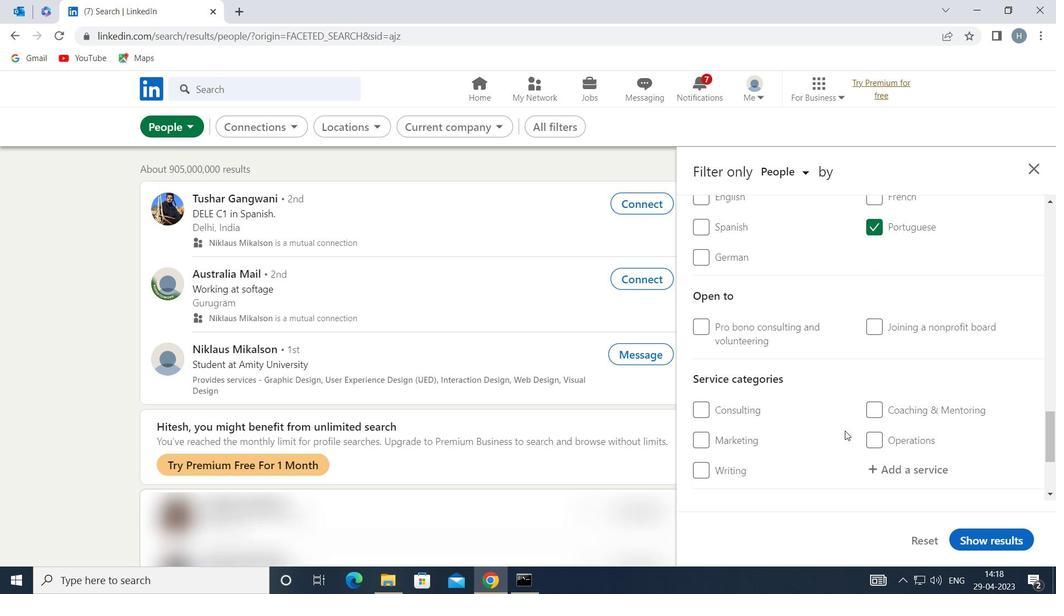 
Action: Mouse moved to (916, 401)
Screenshot: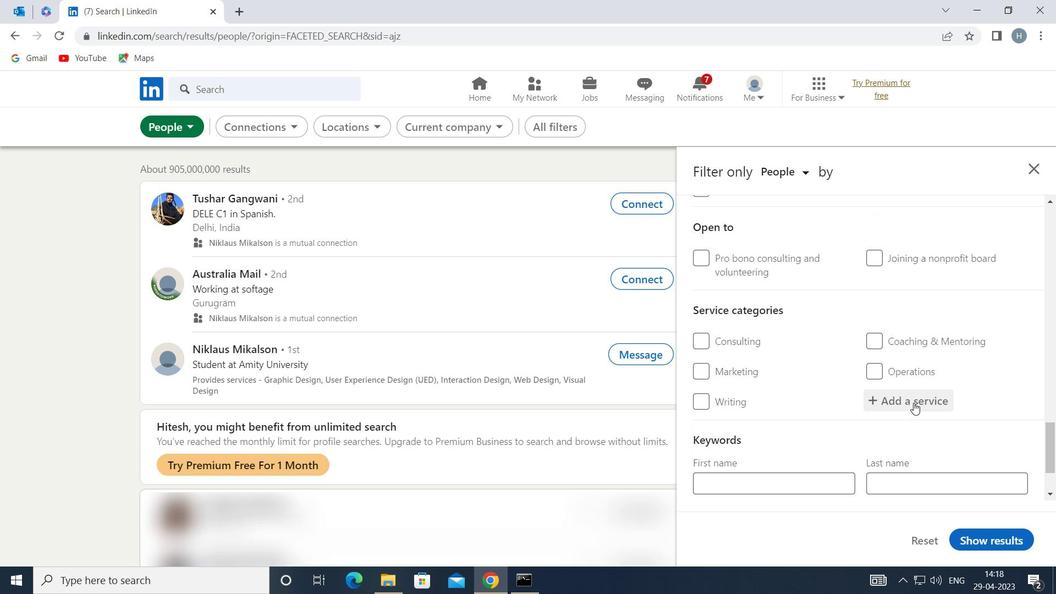 
Action: Mouse pressed left at (916, 401)
Screenshot: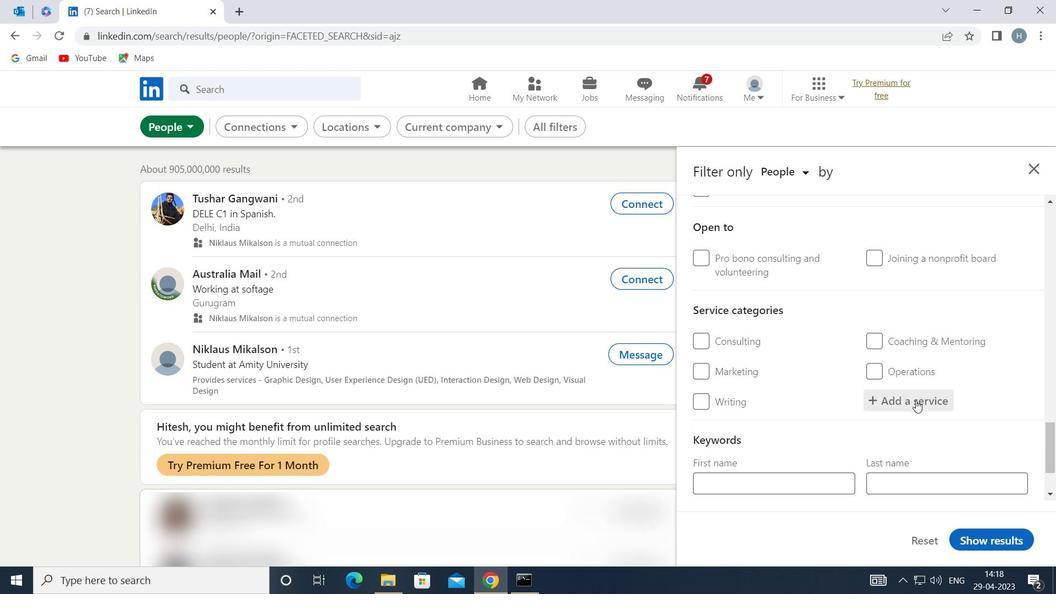 
Action: Mouse moved to (905, 397)
Screenshot: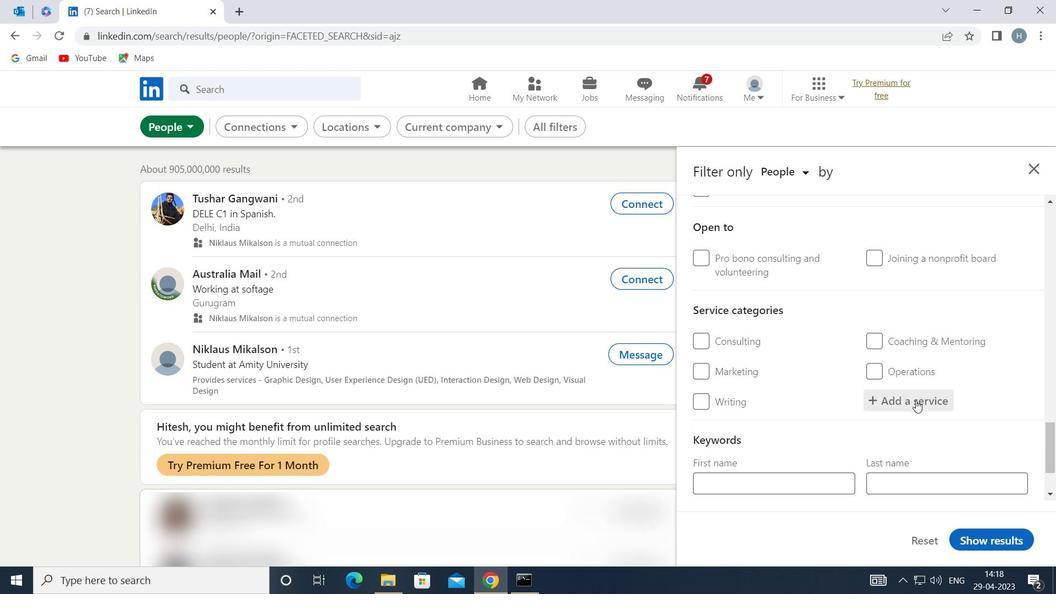 
Action: Key pressed <Key.shift>RESUME
Screenshot: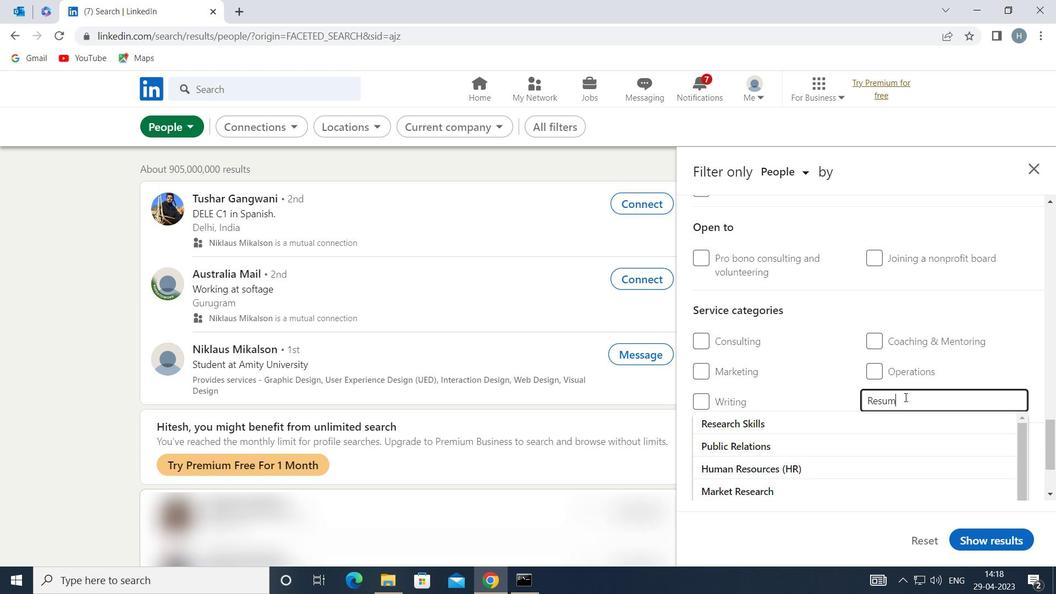 
Action: Mouse moved to (925, 390)
Screenshot: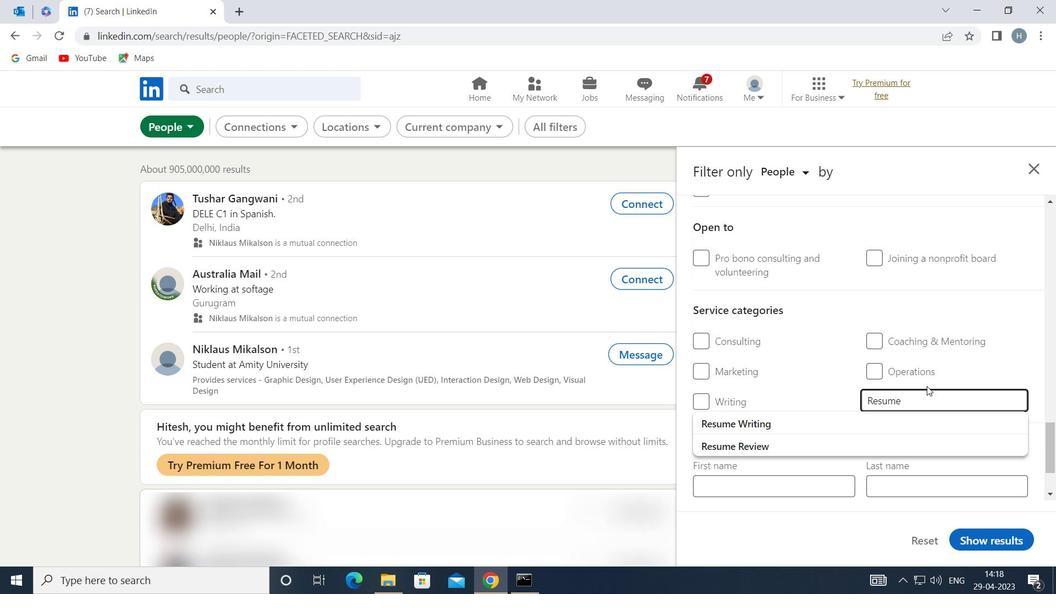 
Action: Key pressed <Key.space>
Screenshot: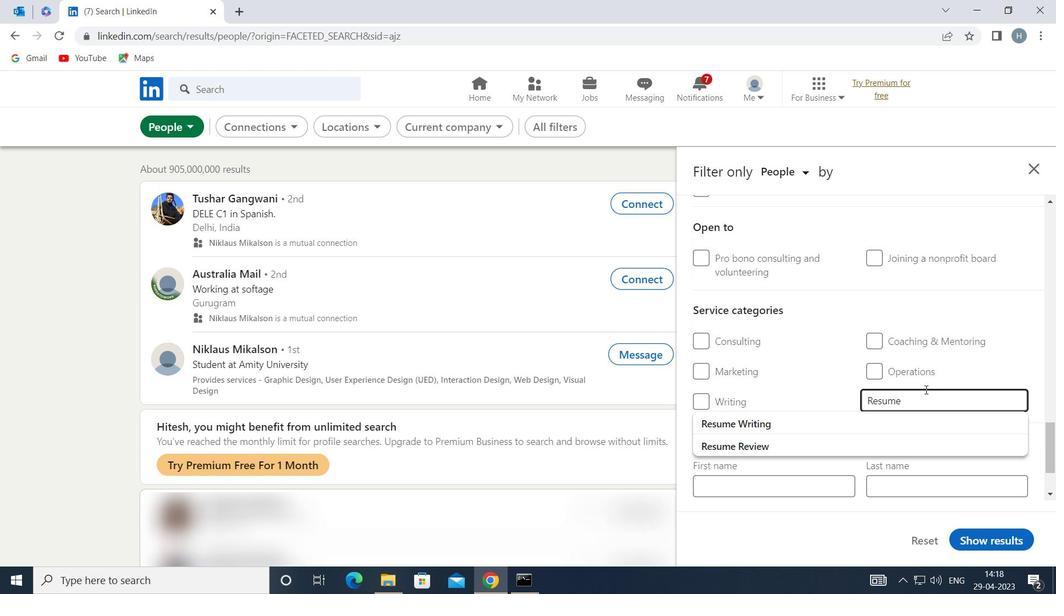 
Action: Mouse moved to (835, 425)
Screenshot: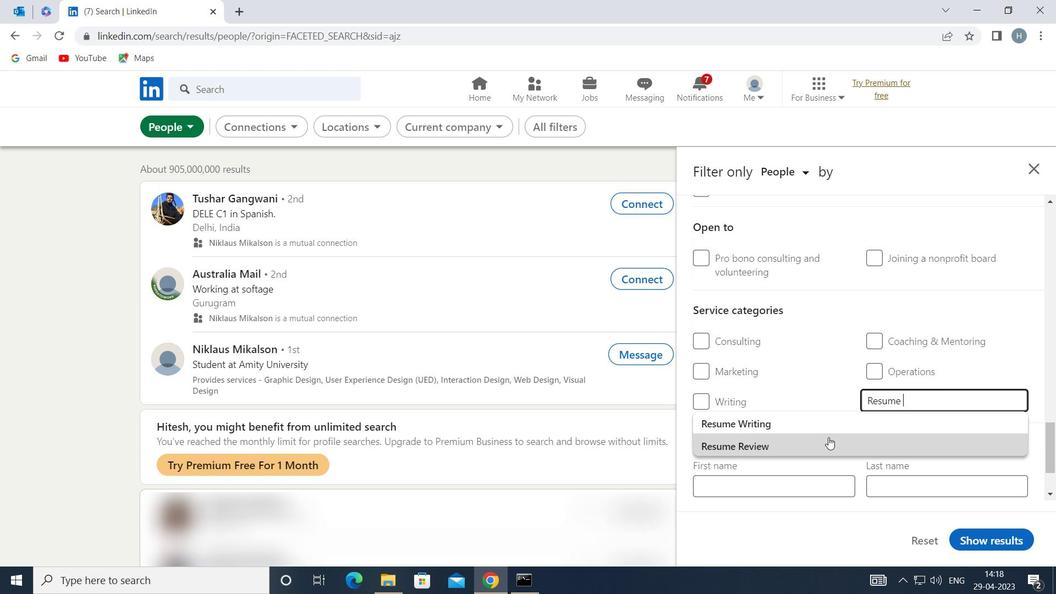 
Action: Mouse pressed left at (835, 425)
Screenshot: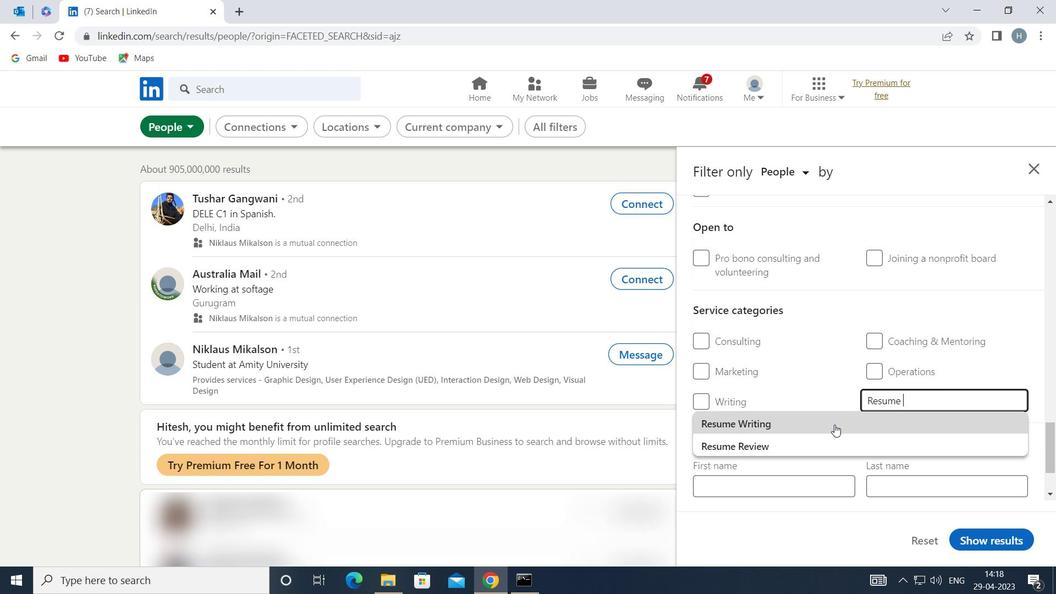 
Action: Mouse moved to (835, 421)
Screenshot: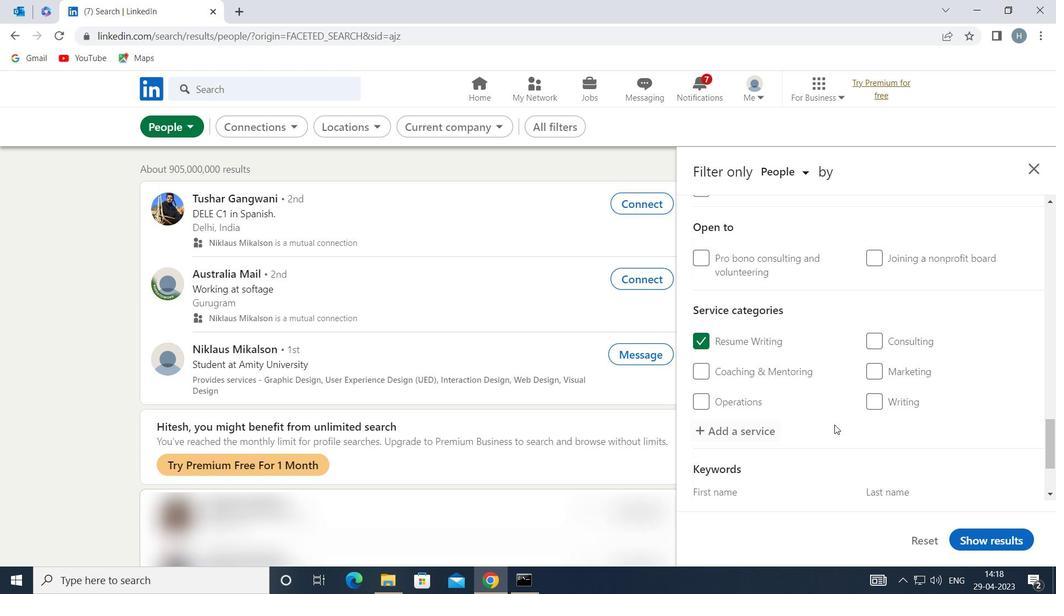 
Action: Mouse scrolled (835, 421) with delta (0, 0)
Screenshot: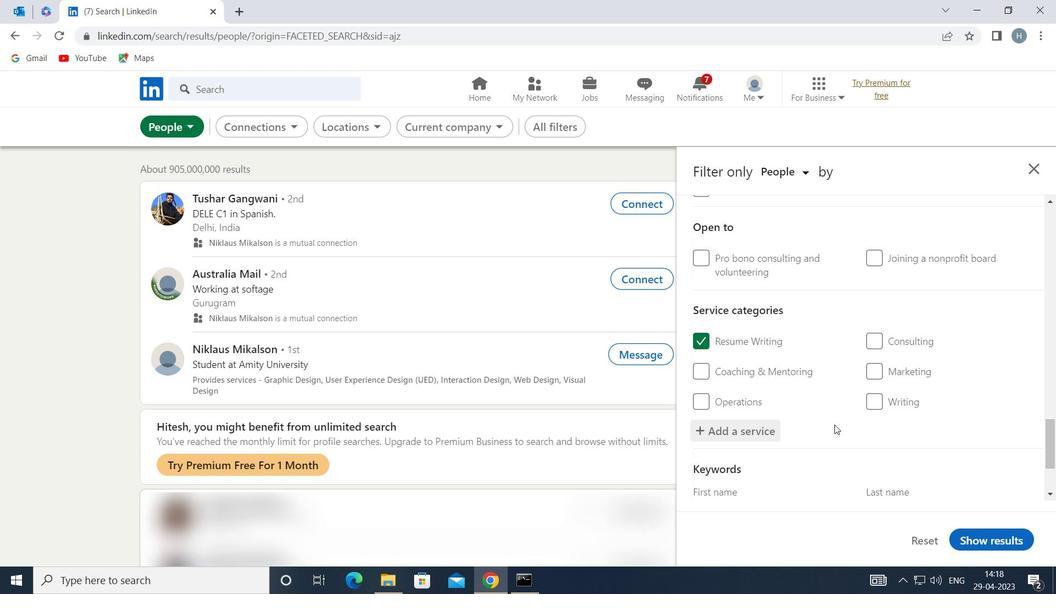 
Action: Mouse scrolled (835, 421) with delta (0, 0)
Screenshot: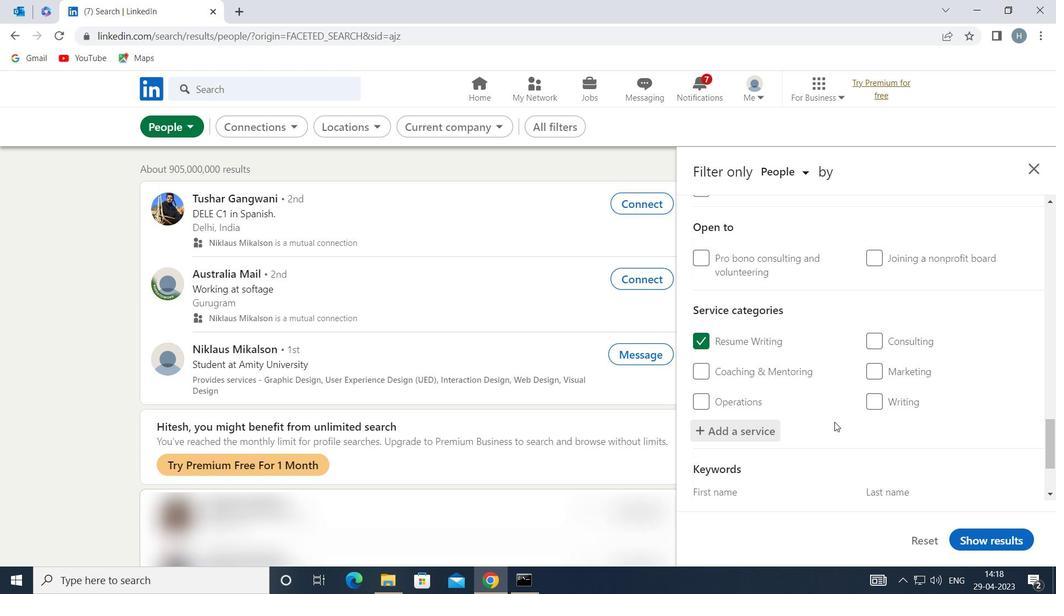 
Action: Mouse moved to (836, 419)
Screenshot: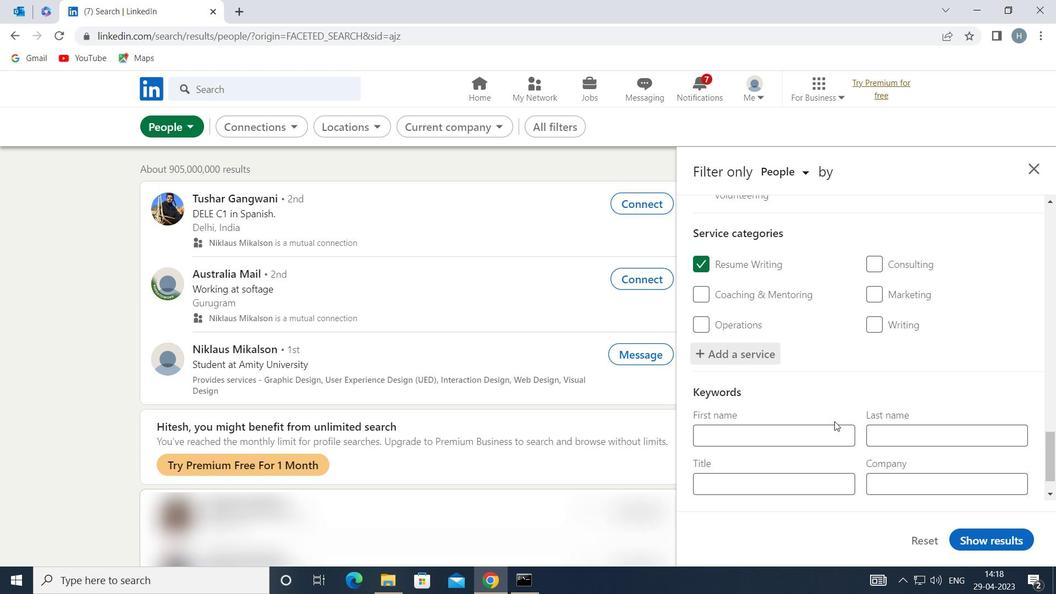 
Action: Mouse scrolled (836, 418) with delta (0, 0)
Screenshot: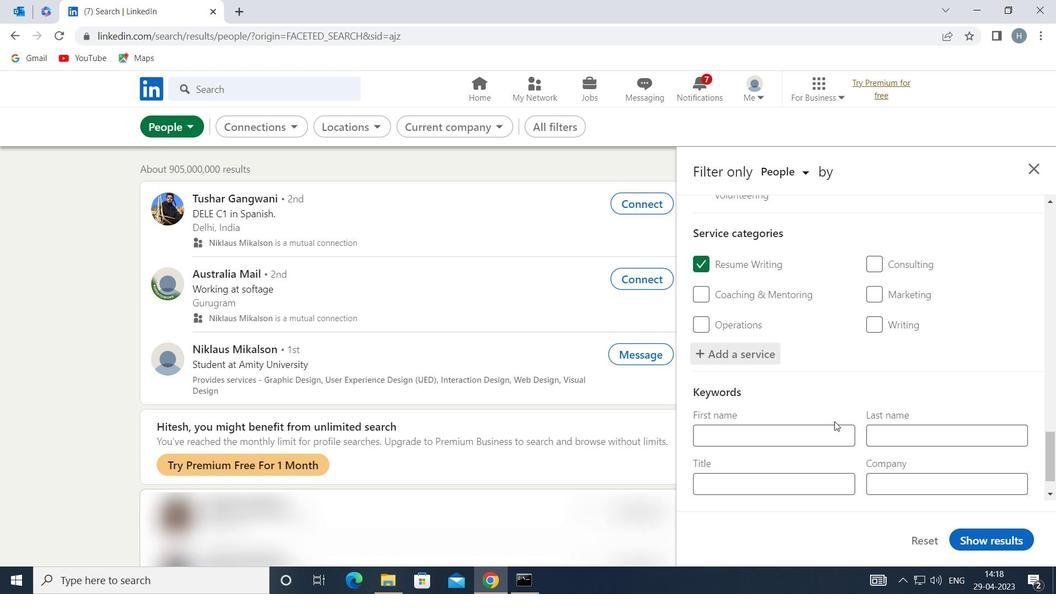 
Action: Mouse scrolled (836, 418) with delta (0, 0)
Screenshot: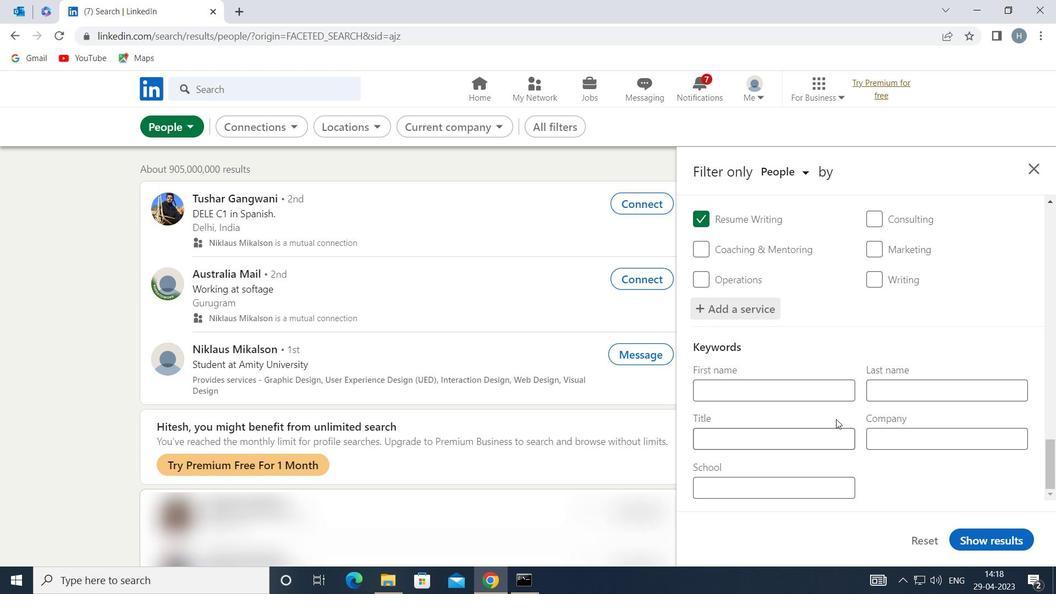 
Action: Mouse moved to (823, 437)
Screenshot: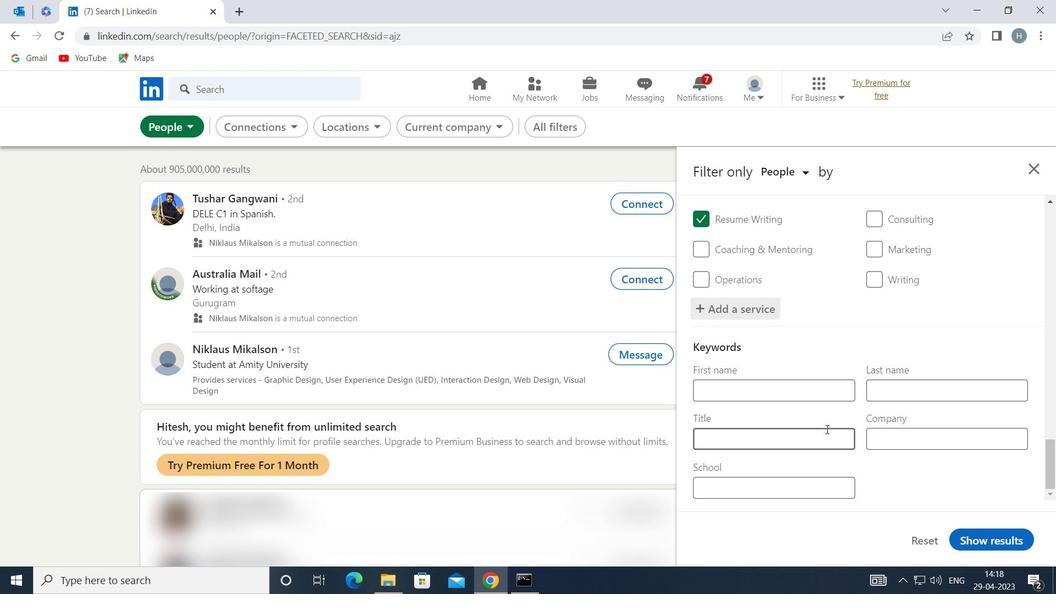 
Action: Mouse pressed left at (823, 437)
Screenshot: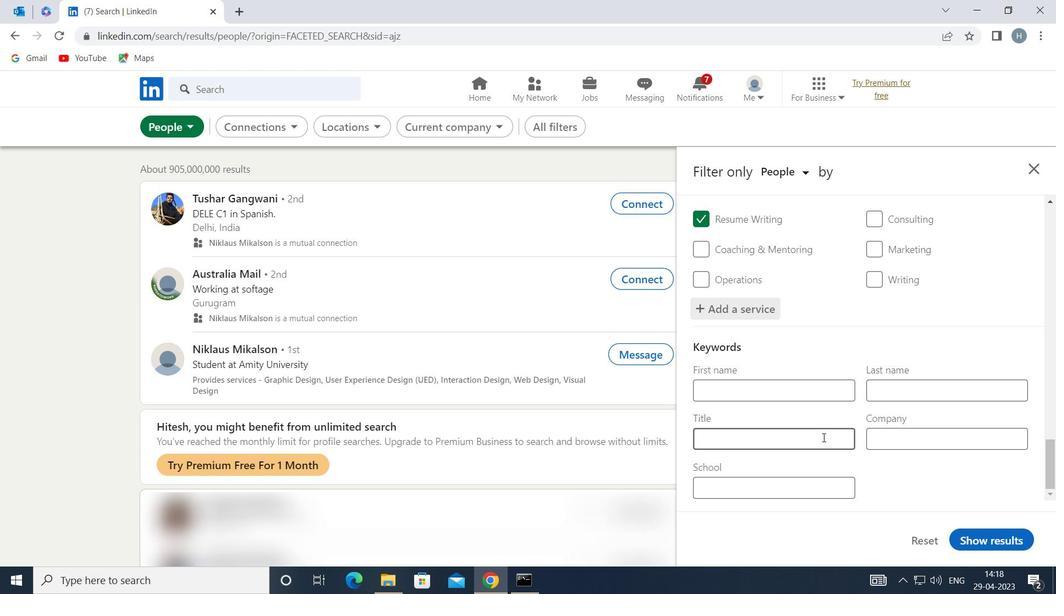 
Action: Mouse moved to (815, 433)
Screenshot: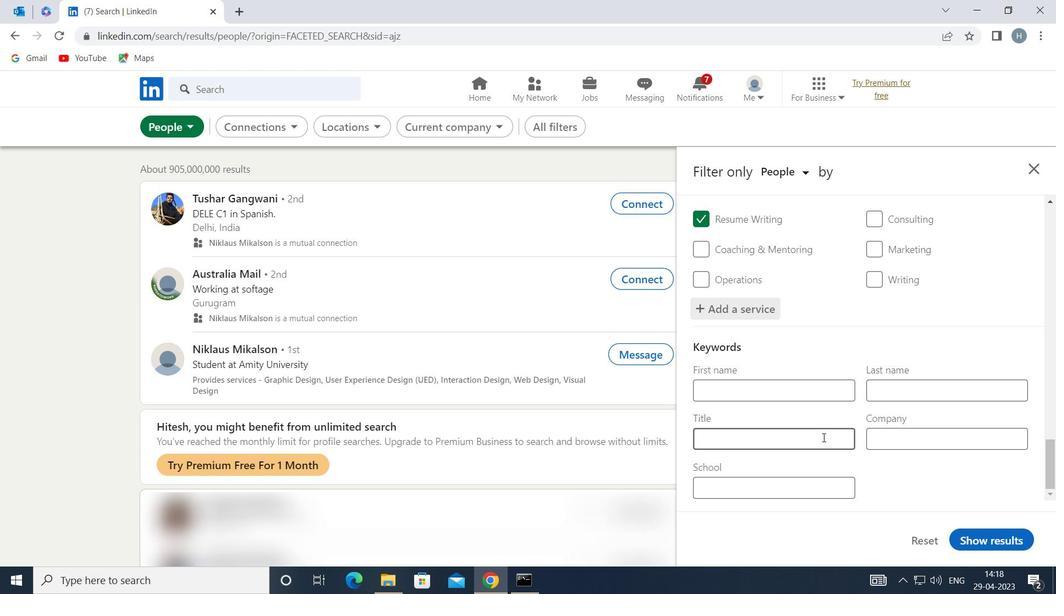 
Action: Key pressed <Key.shift>RECYCLABLE<Key.space><Key.shift>COLLECTOR
Screenshot: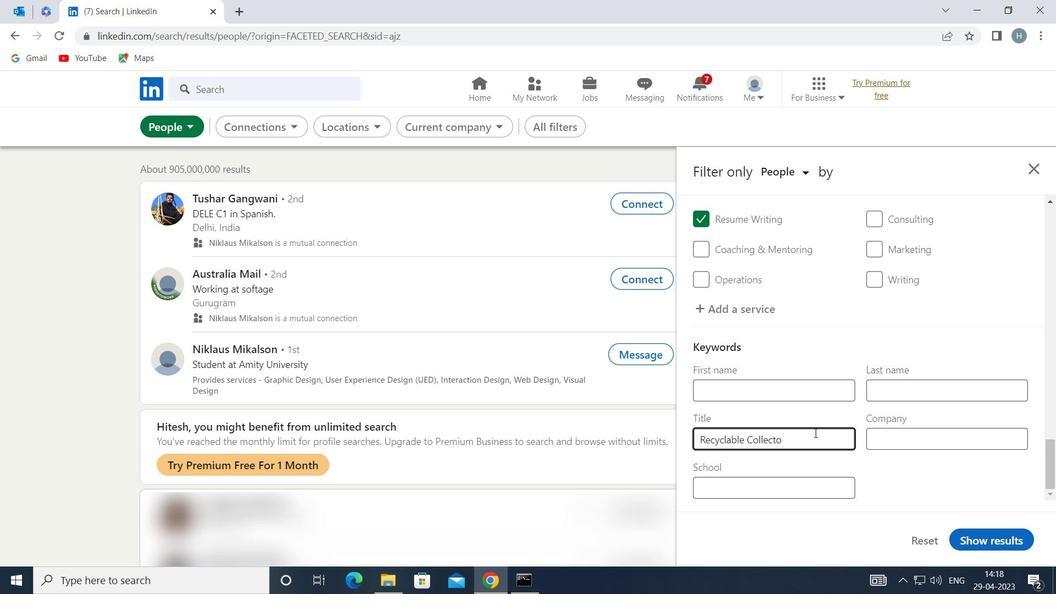 
Action: Mouse moved to (972, 535)
Screenshot: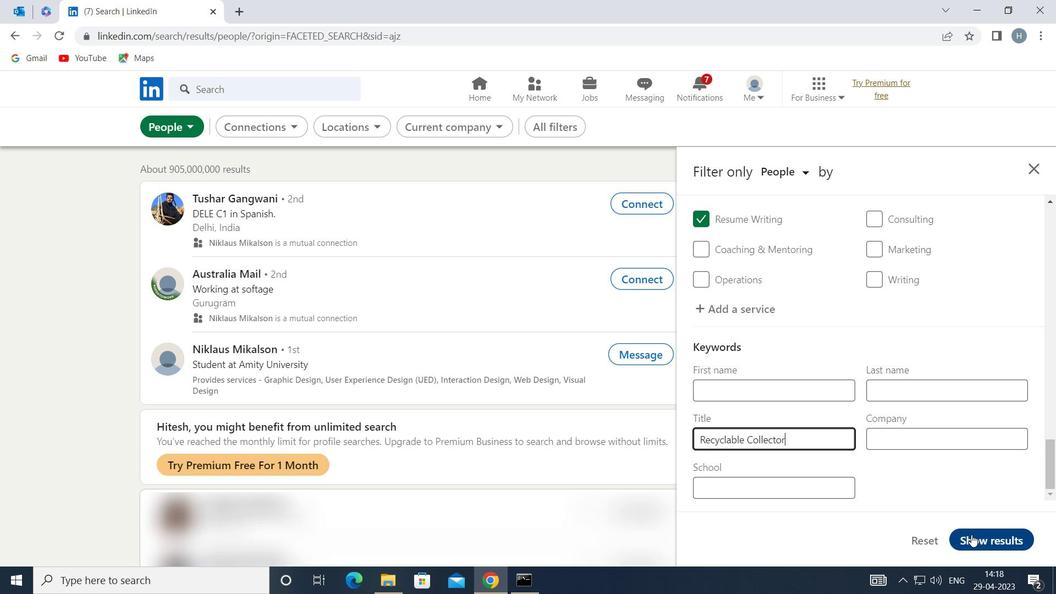 
Action: Mouse pressed left at (972, 535)
Screenshot: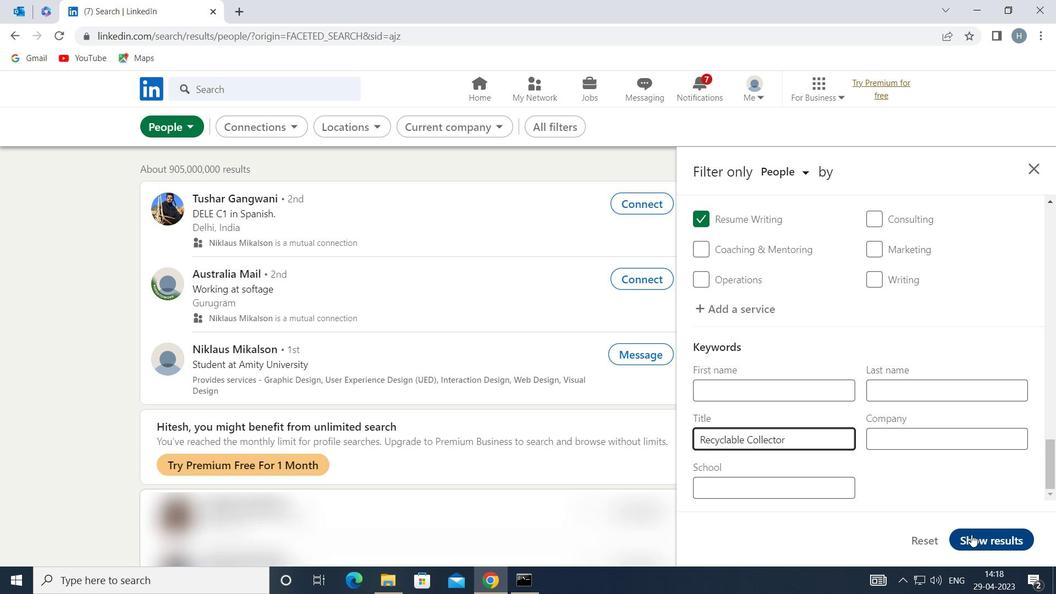 
Action: Mouse moved to (758, 326)
Screenshot: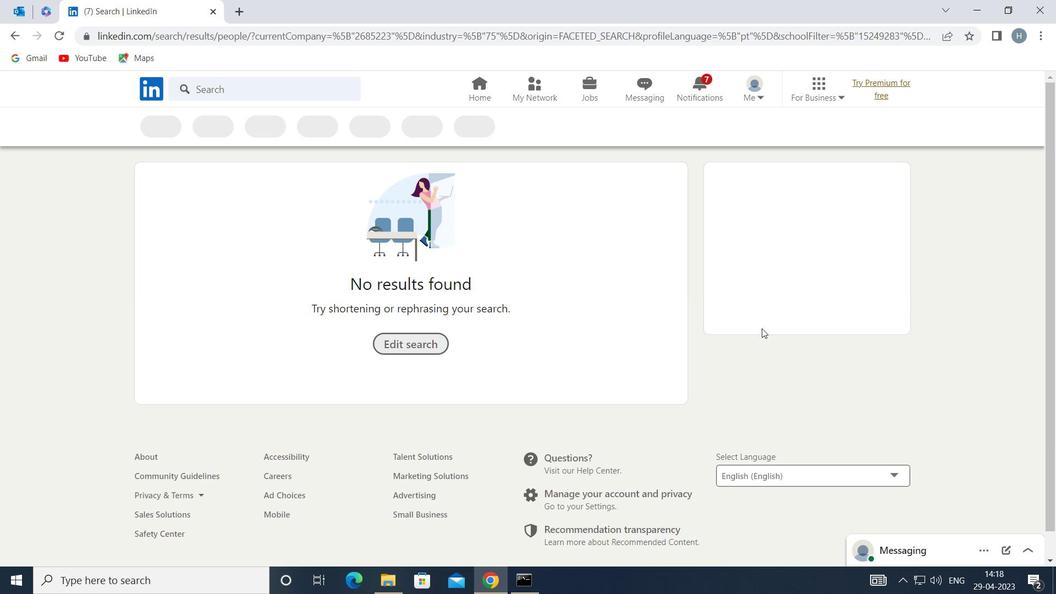 
